 Task: Find connections with filter location North Cowichan with filter topic #Mentoringwith filter profile language French with filter current company ETeam with filter school Rajeev Institute of Technology, HASSAN with filter industry Cable and Satellite Programming with filter service category Real Estate Appraisal with filter keywords title Preschool Teacher
Action: Mouse moved to (276, 358)
Screenshot: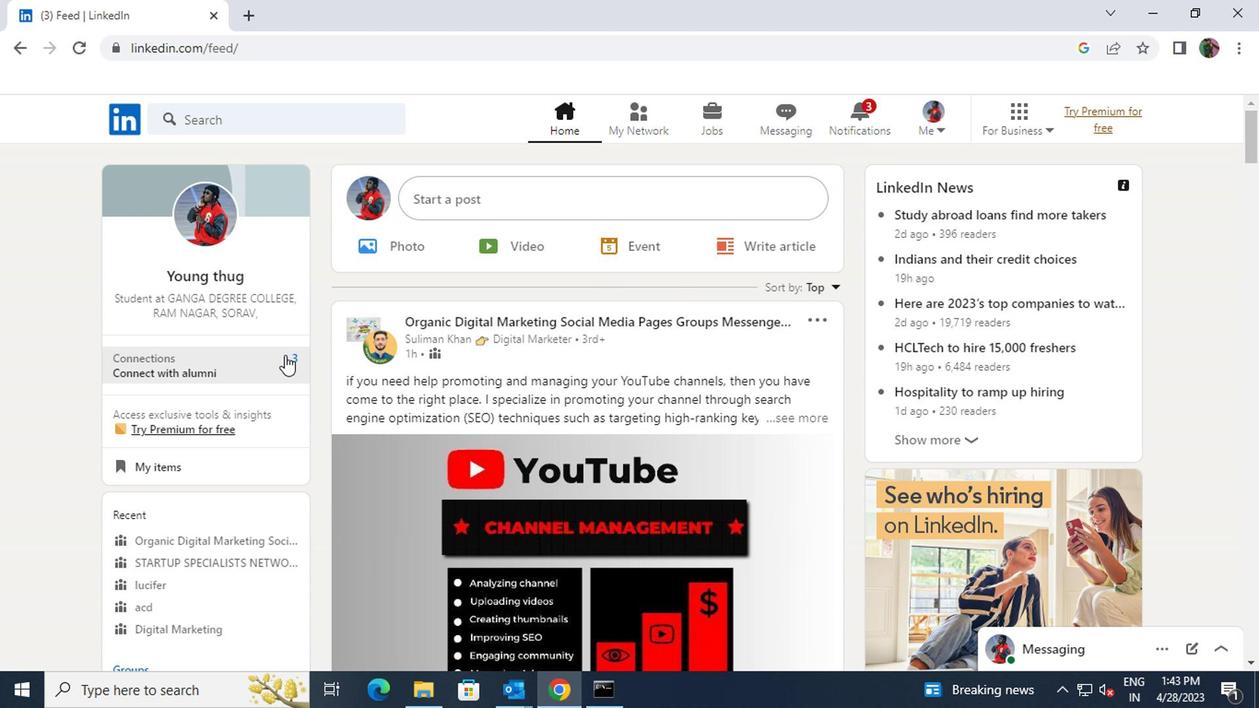 
Action: Mouse pressed left at (276, 358)
Screenshot: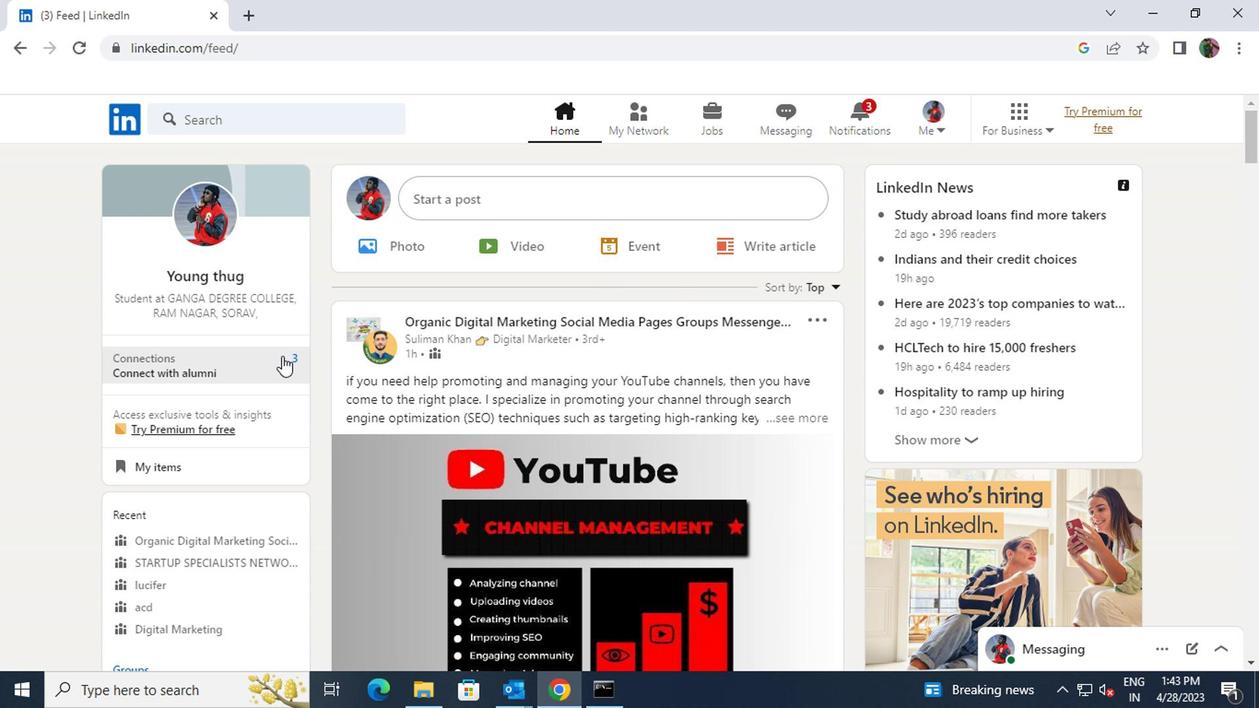 
Action: Mouse moved to (340, 226)
Screenshot: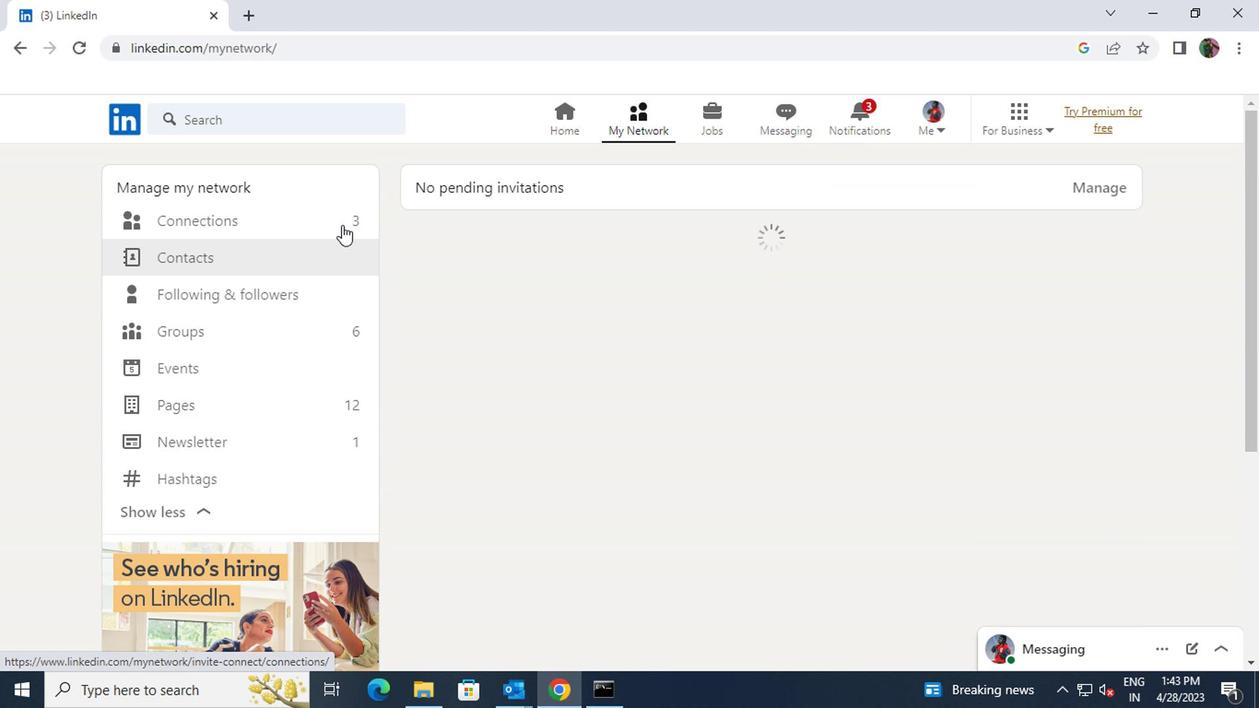 
Action: Mouse pressed left at (340, 226)
Screenshot: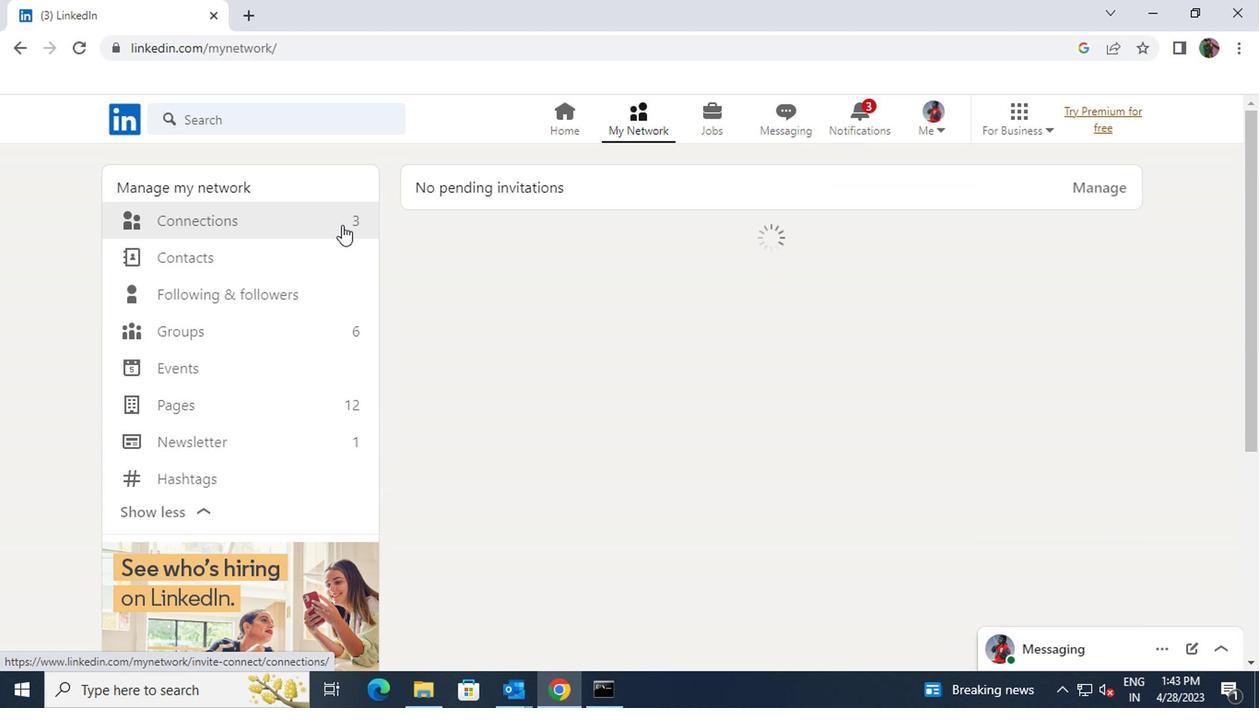 
Action: Mouse moved to (740, 229)
Screenshot: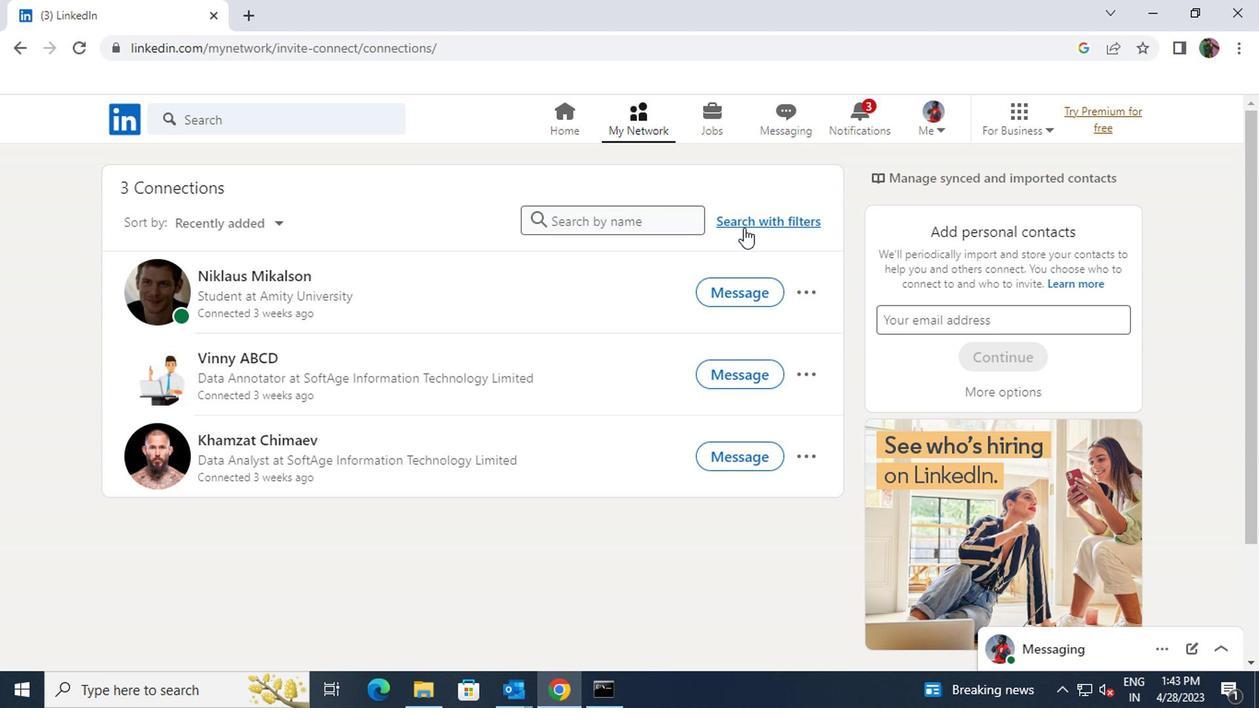 
Action: Mouse pressed left at (740, 229)
Screenshot: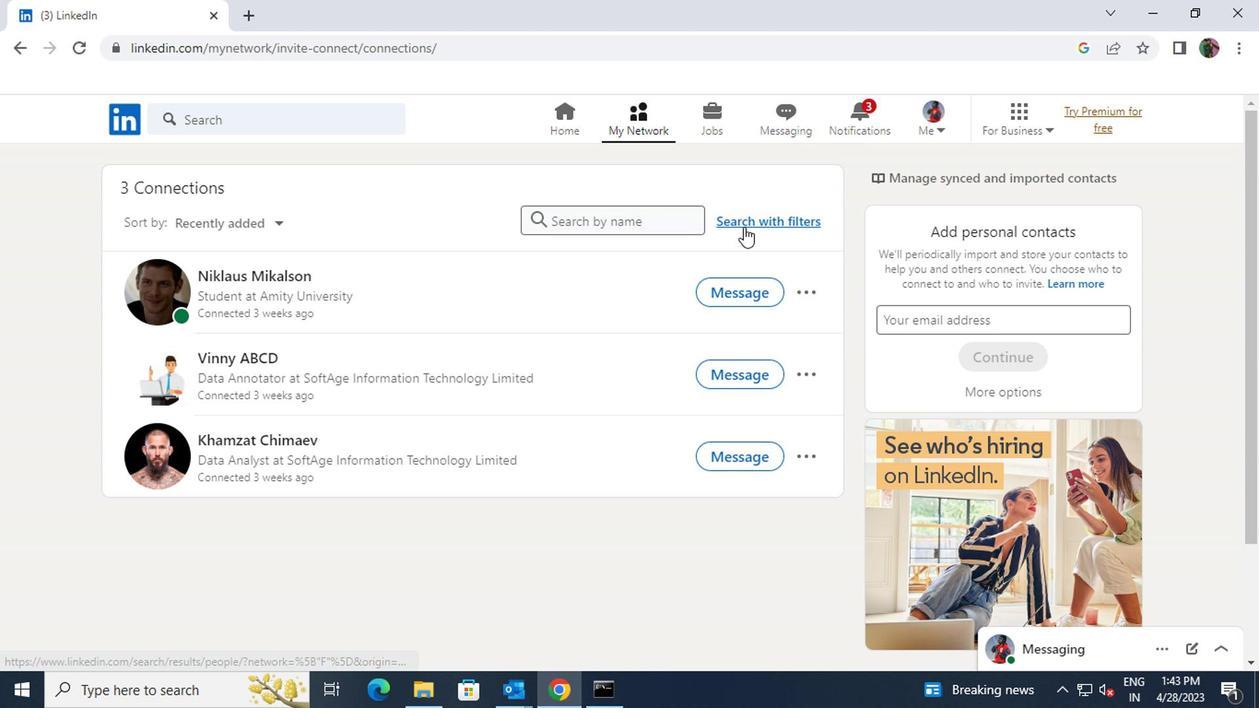 
Action: Mouse moved to (696, 177)
Screenshot: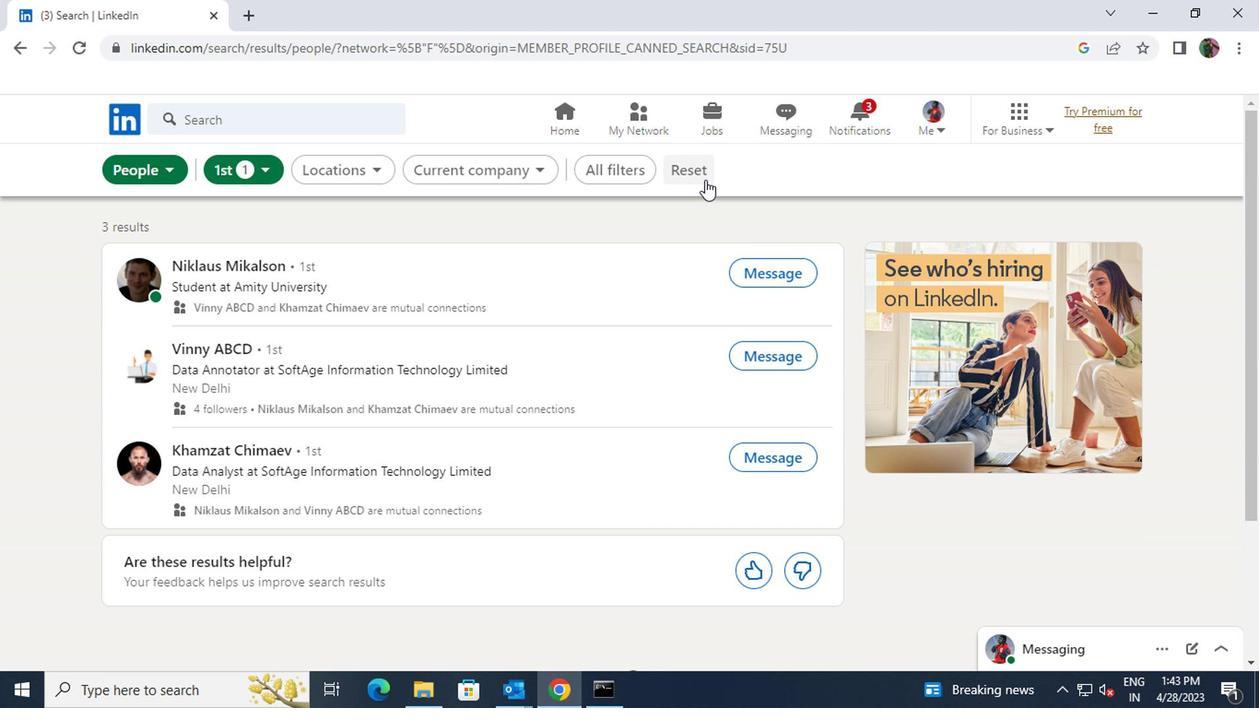 
Action: Mouse pressed left at (696, 177)
Screenshot: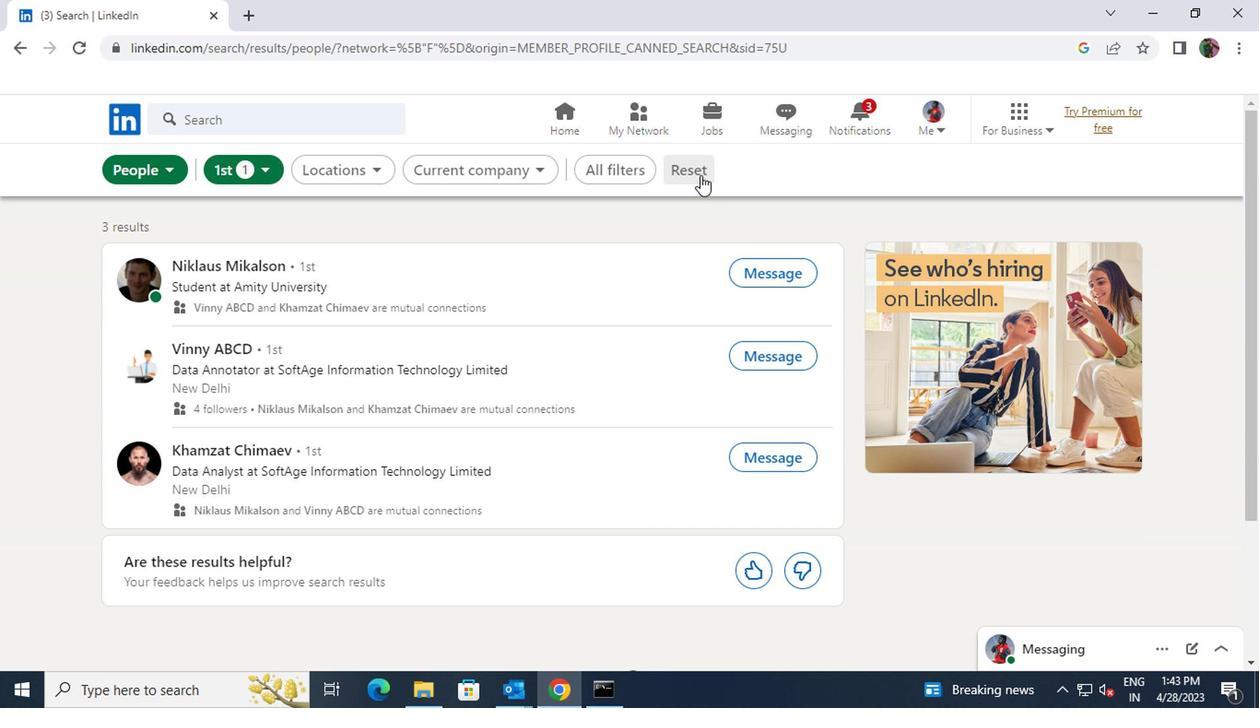 
Action: Mouse moved to (668, 176)
Screenshot: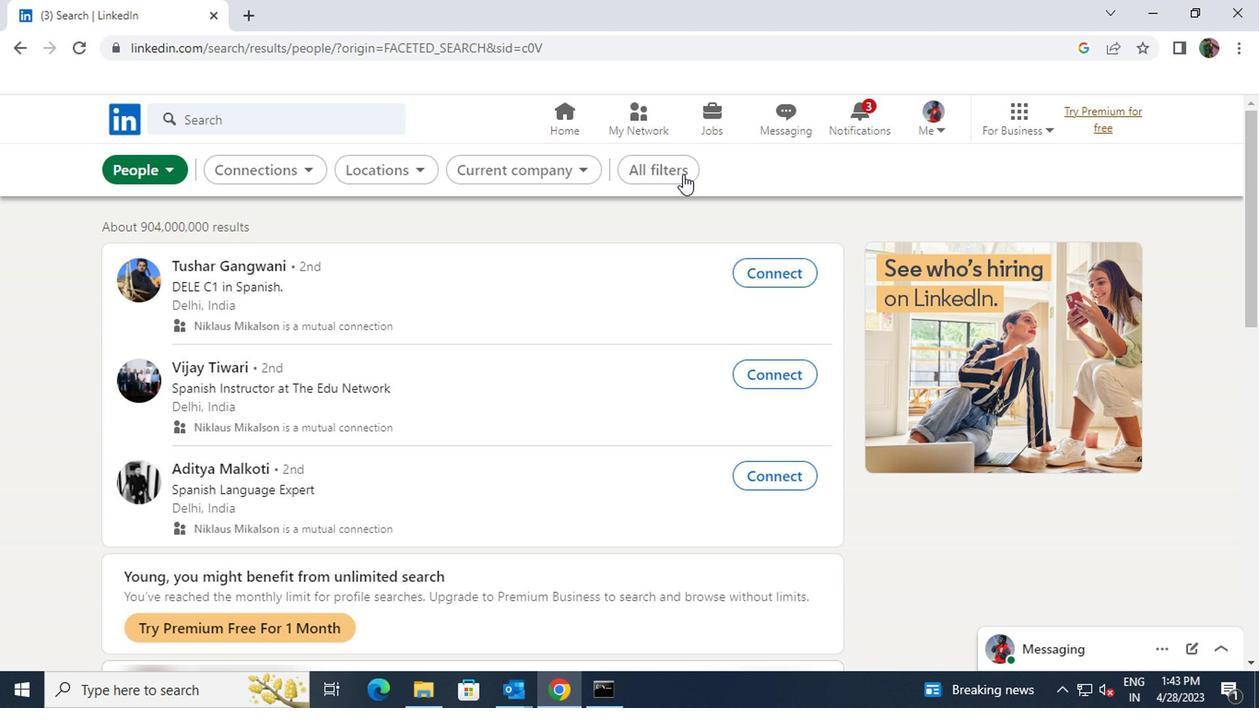 
Action: Mouse pressed left at (668, 176)
Screenshot: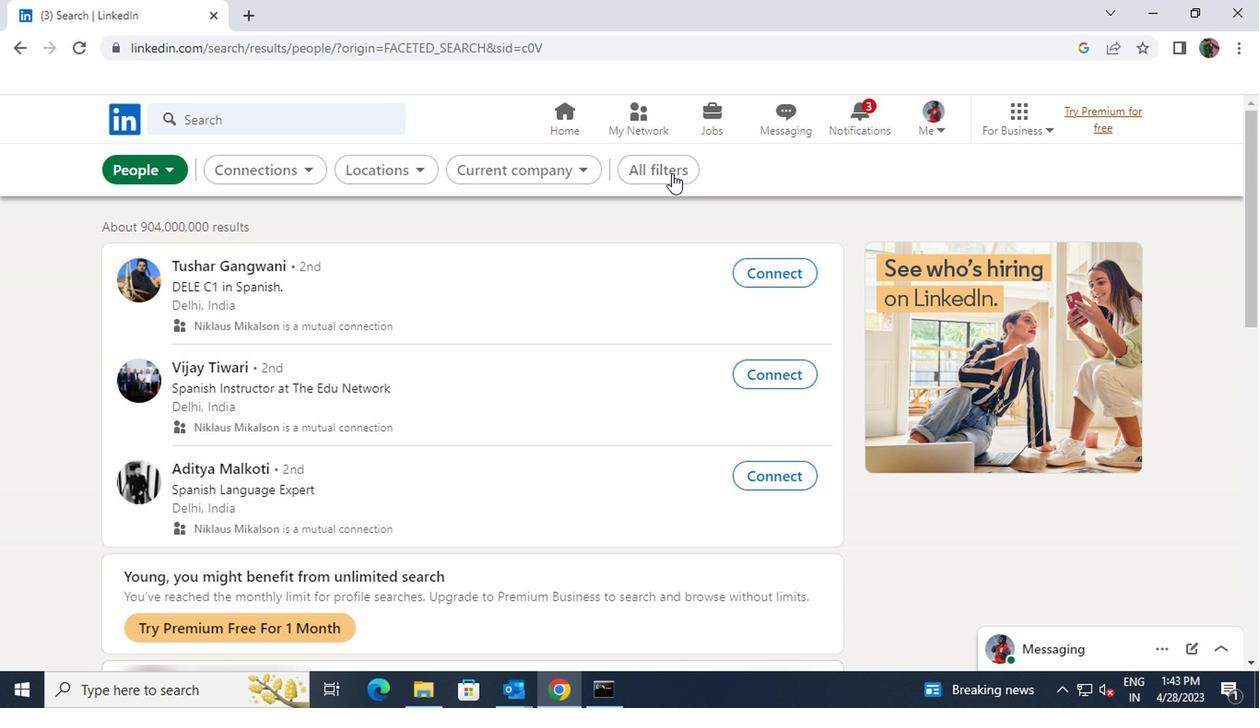 
Action: Mouse moved to (994, 423)
Screenshot: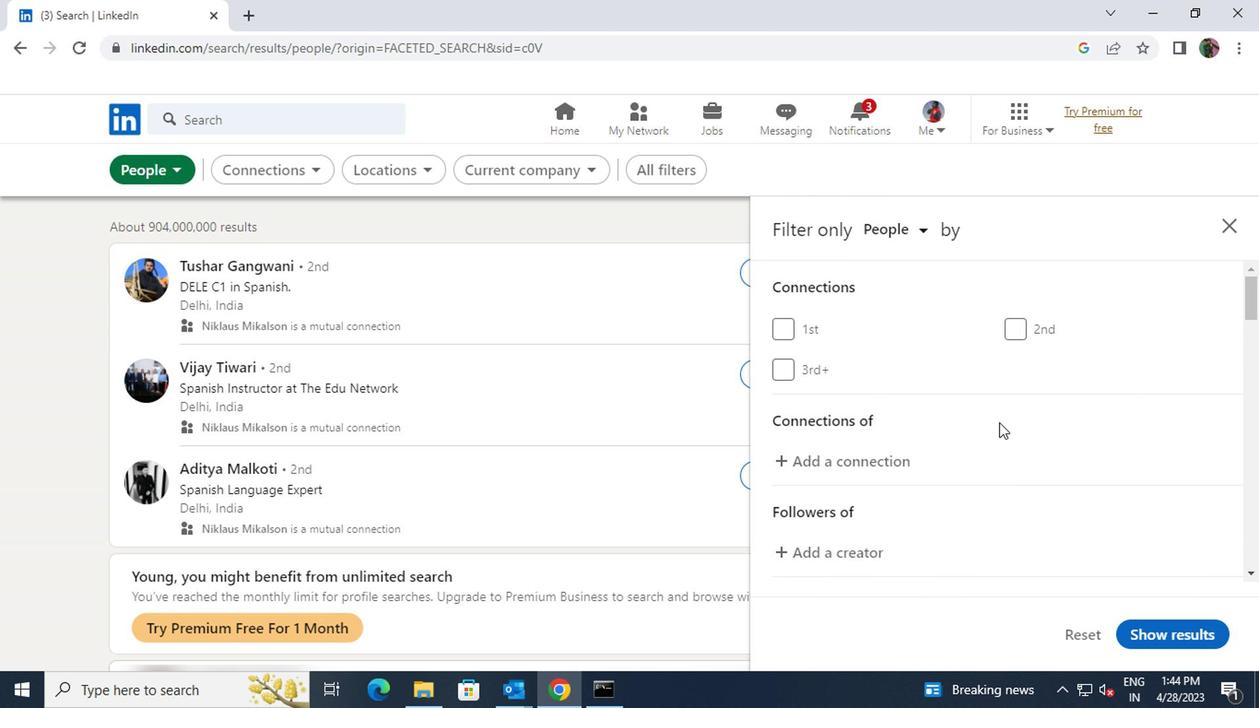 
Action: Mouse scrolled (994, 423) with delta (0, 0)
Screenshot: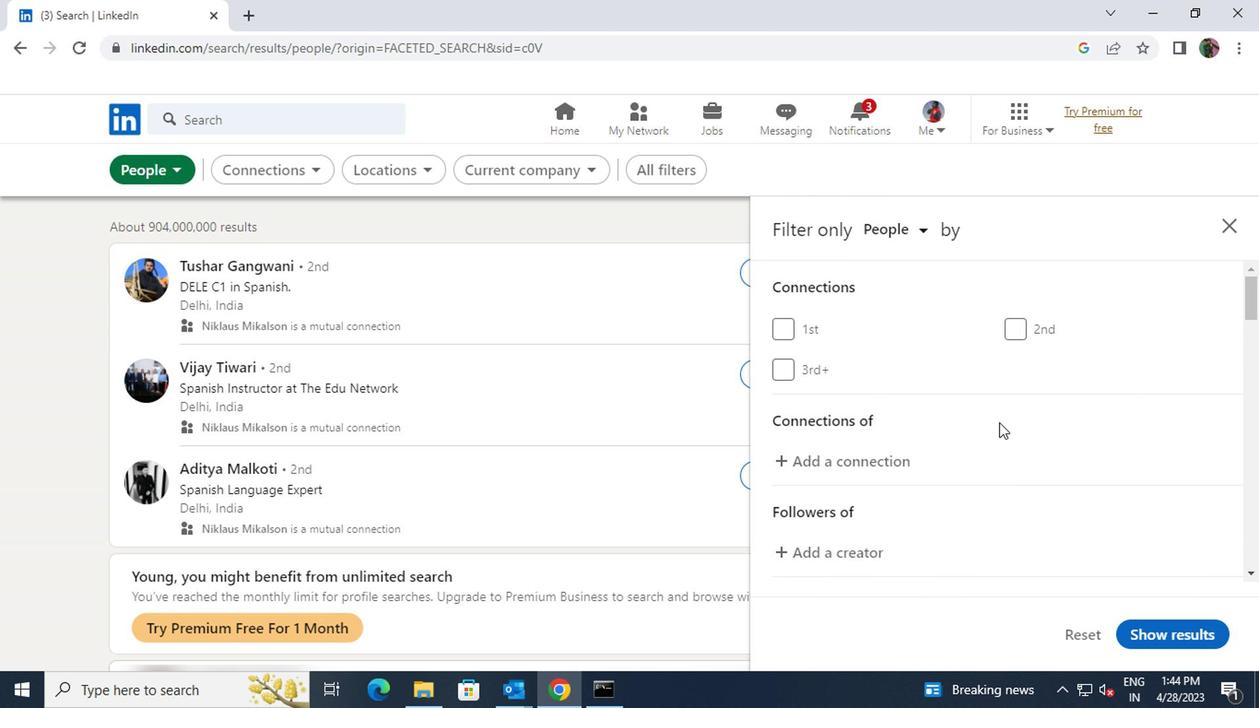 
Action: Mouse scrolled (994, 423) with delta (0, 0)
Screenshot: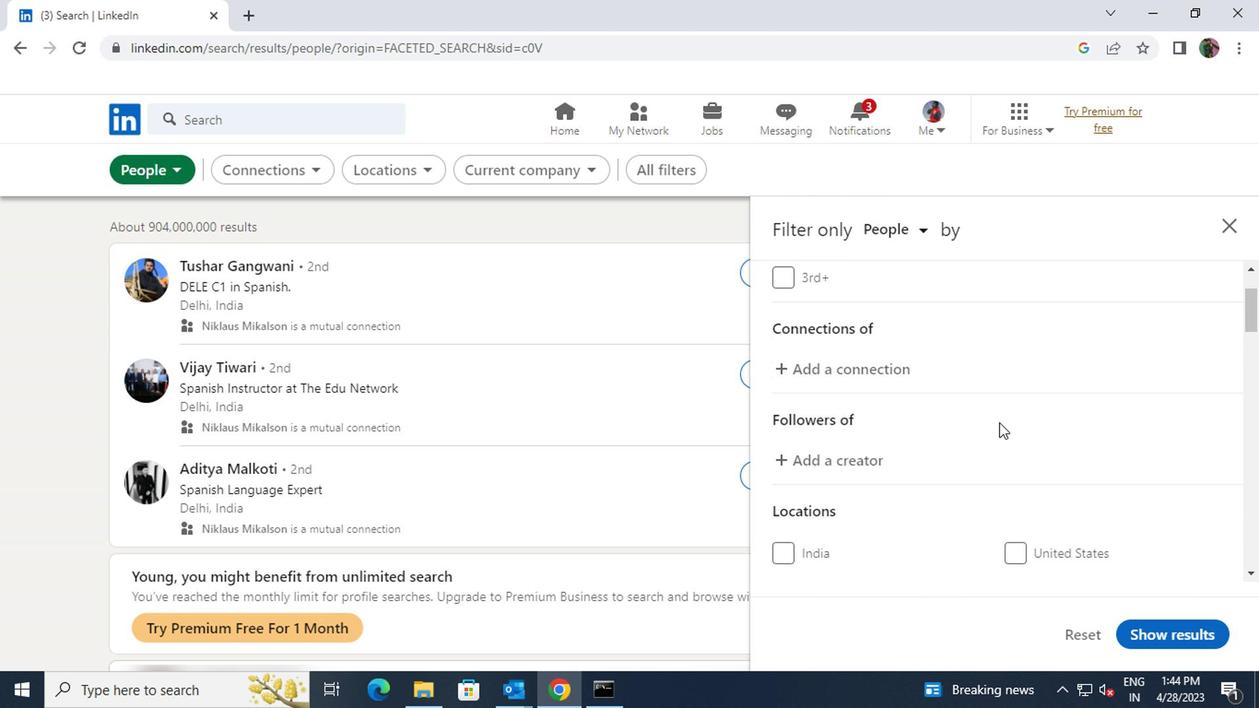 
Action: Mouse scrolled (994, 423) with delta (0, 0)
Screenshot: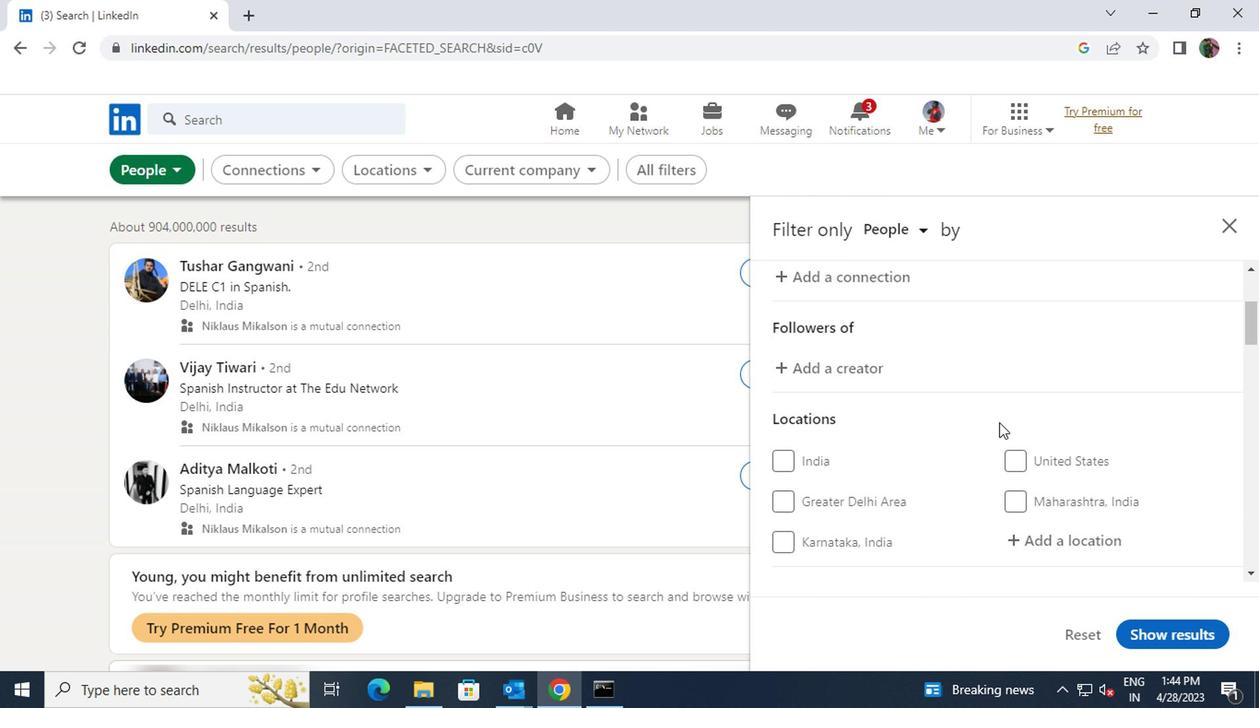 
Action: Mouse moved to (1016, 448)
Screenshot: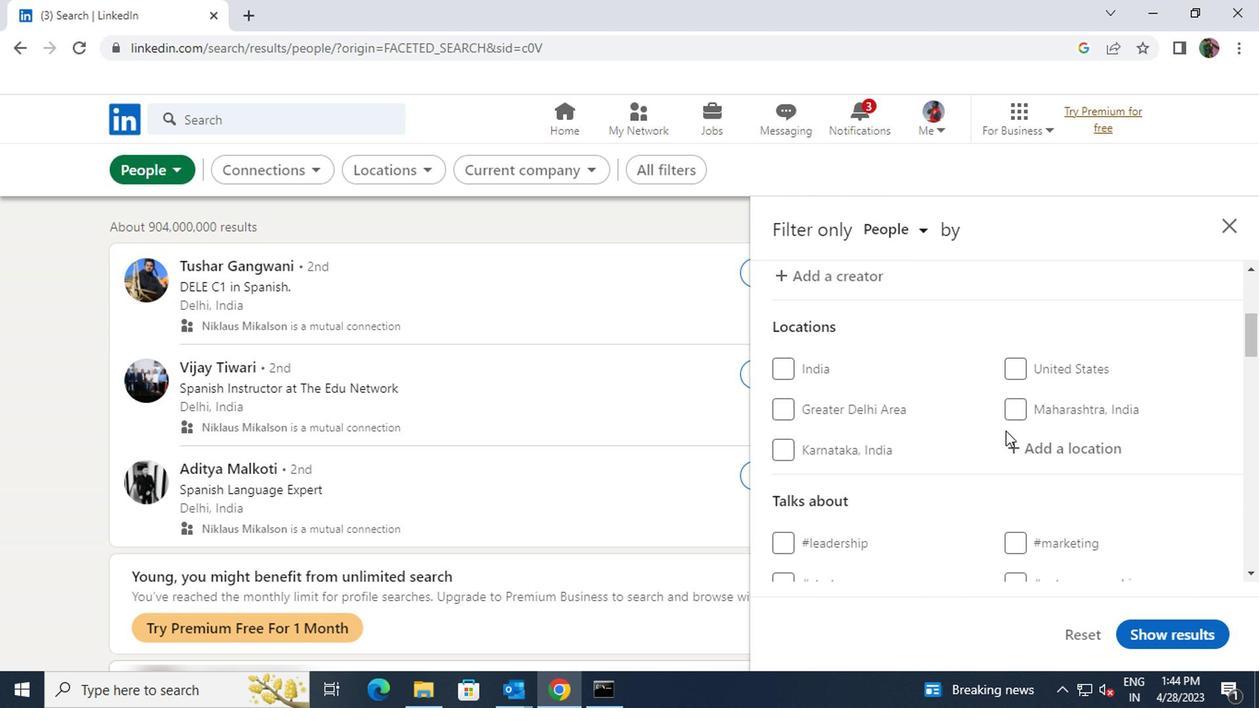 
Action: Mouse pressed left at (1016, 448)
Screenshot: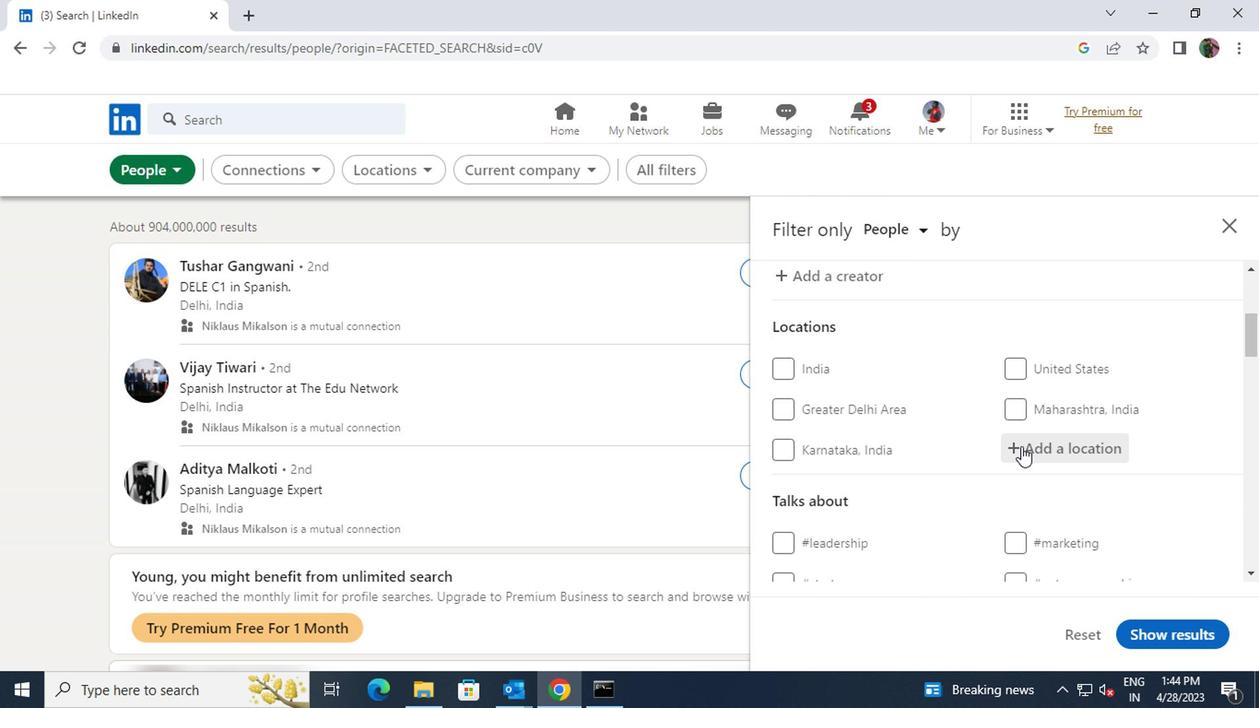
Action: Key pressed <Key.shift>NORTH<Key.space>COWIC
Screenshot: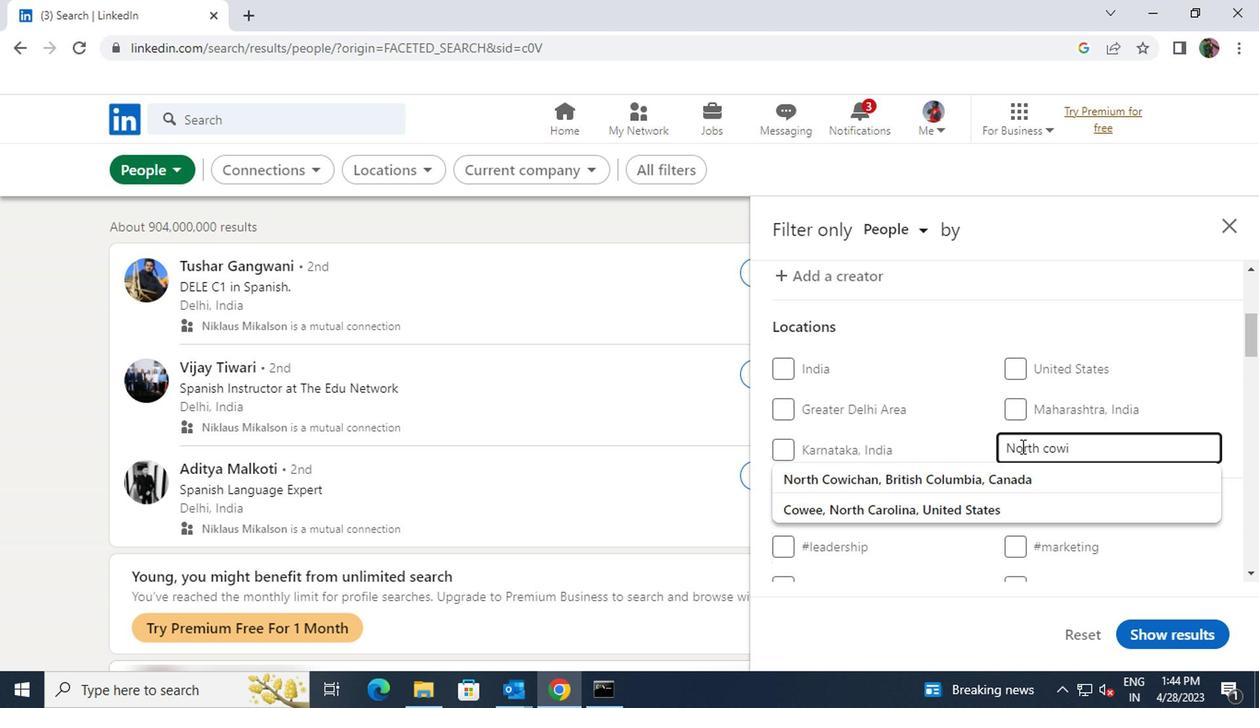 
Action: Mouse moved to (1015, 466)
Screenshot: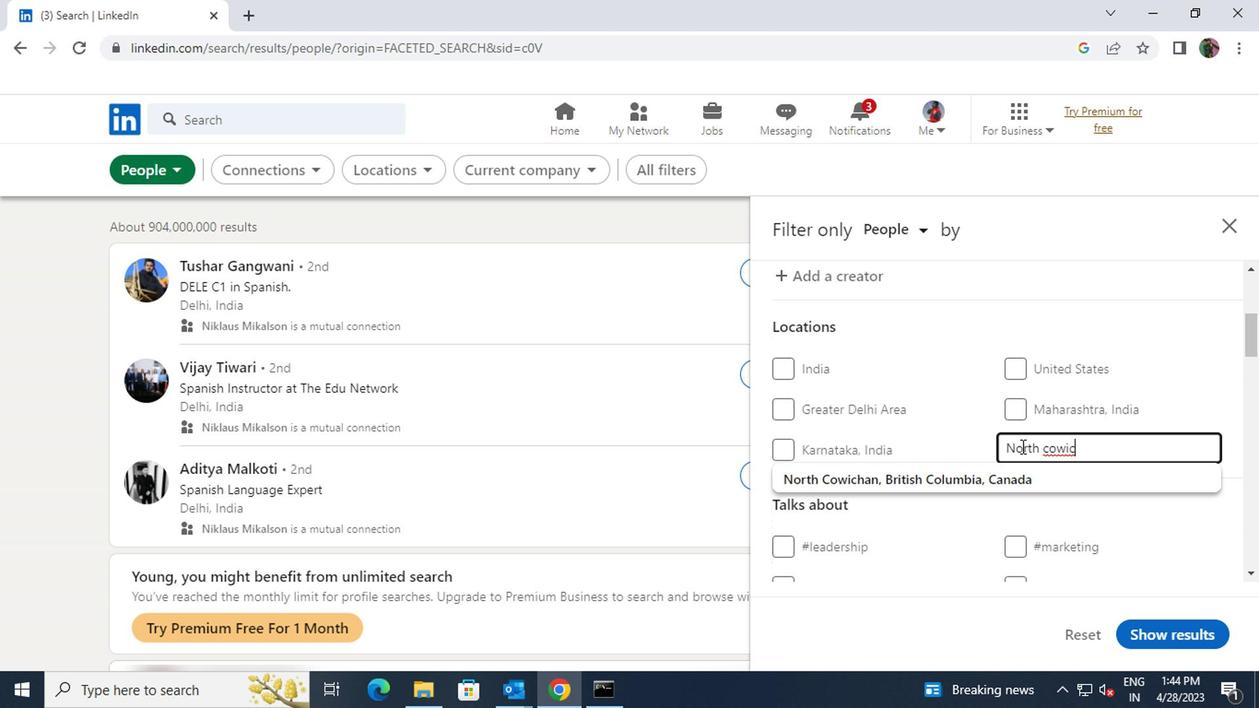 
Action: Mouse pressed left at (1015, 466)
Screenshot: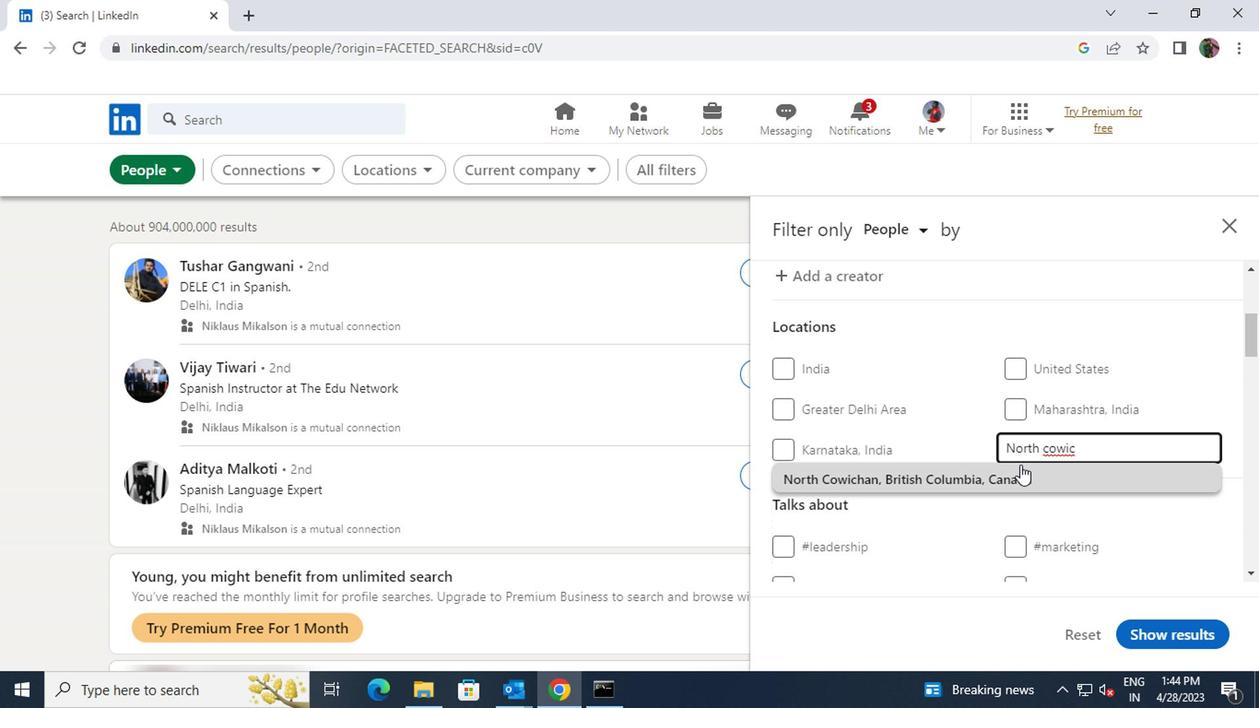 
Action: Mouse scrolled (1015, 465) with delta (0, -1)
Screenshot: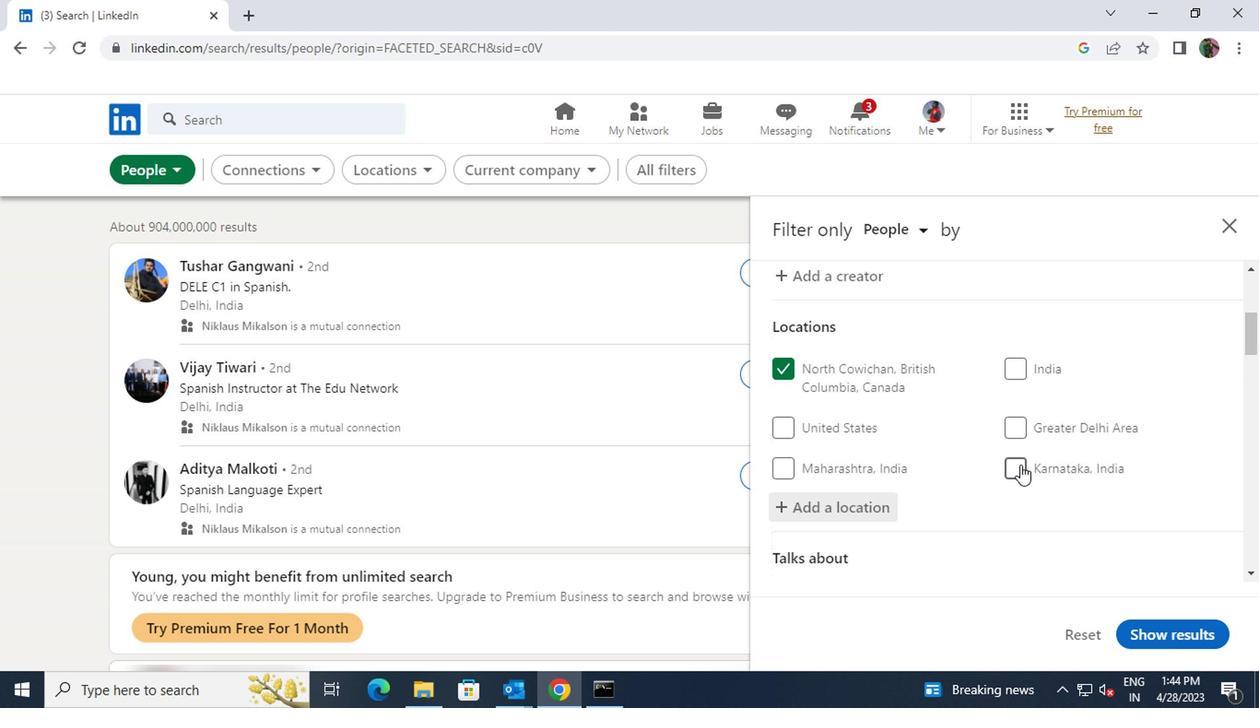 
Action: Mouse scrolled (1015, 465) with delta (0, -1)
Screenshot: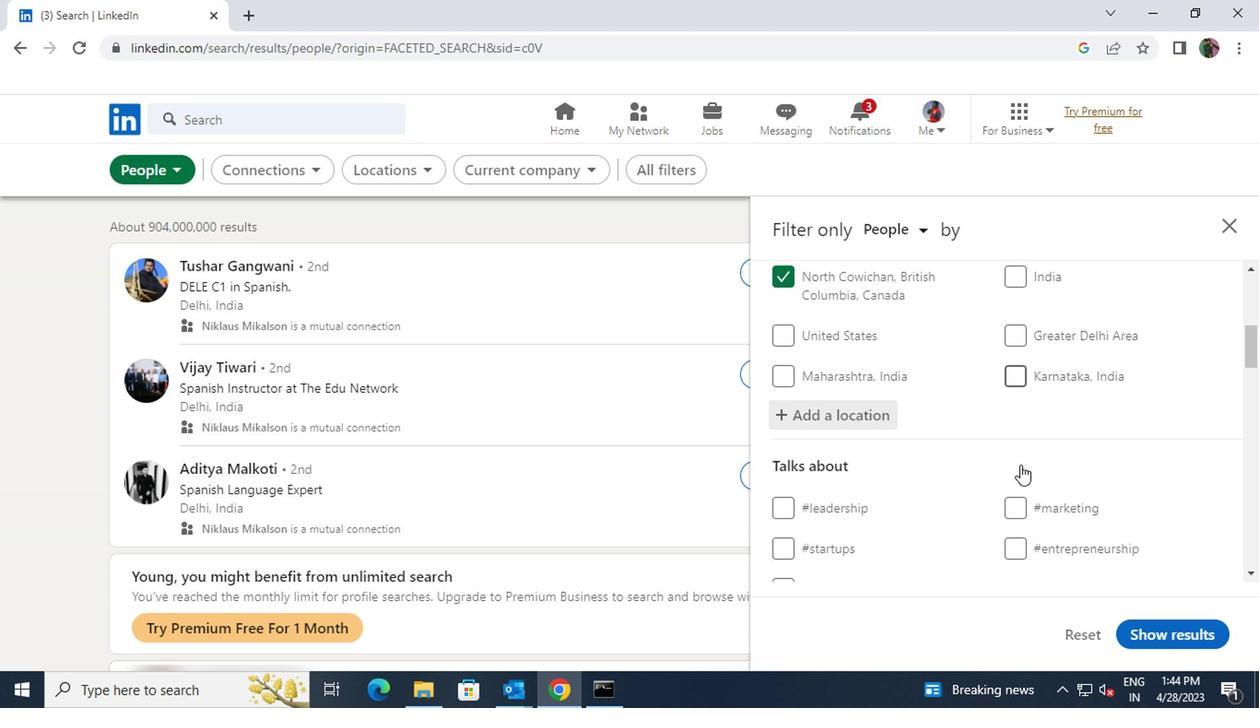 
Action: Mouse moved to (1026, 486)
Screenshot: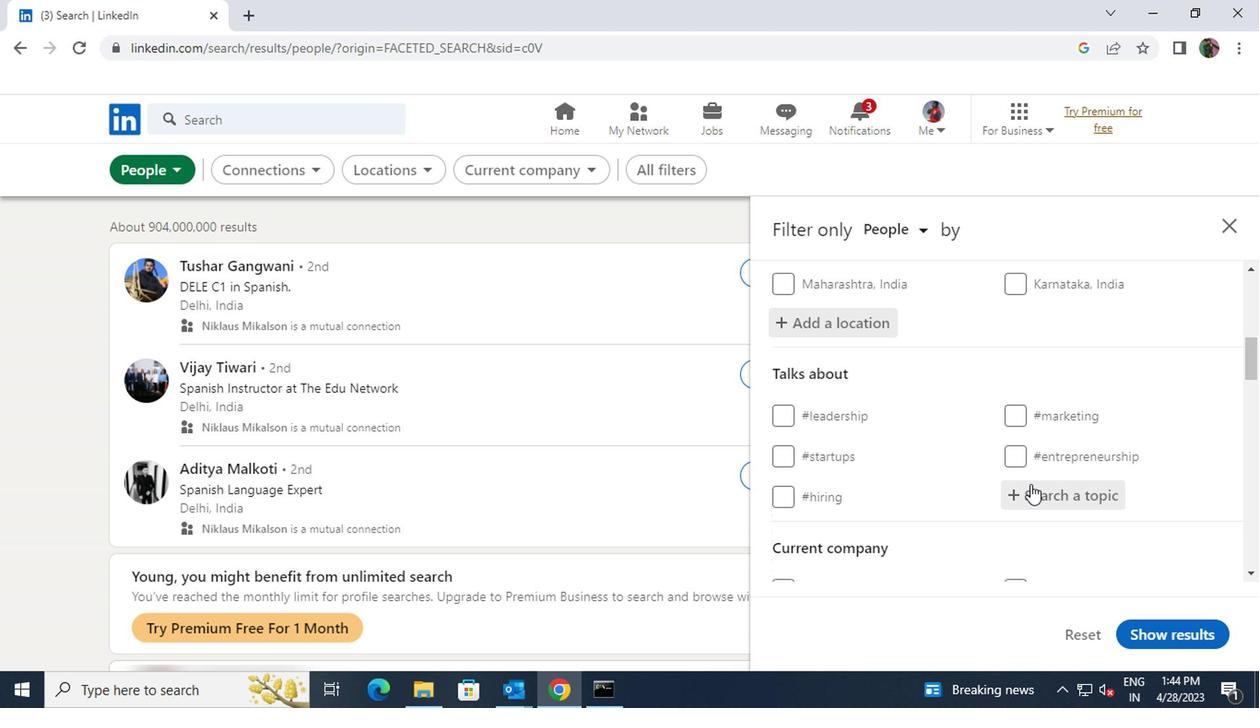 
Action: Mouse pressed left at (1026, 486)
Screenshot: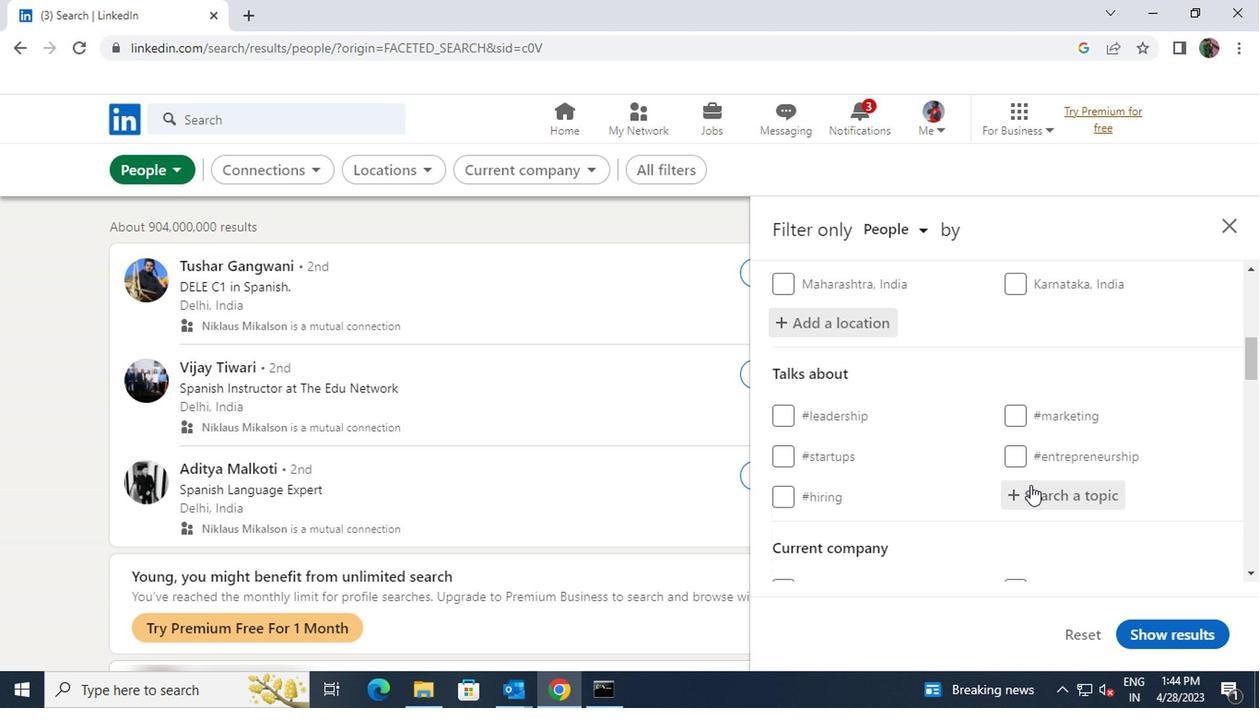 
Action: Key pressed <Key.shift>MENTORING
Screenshot: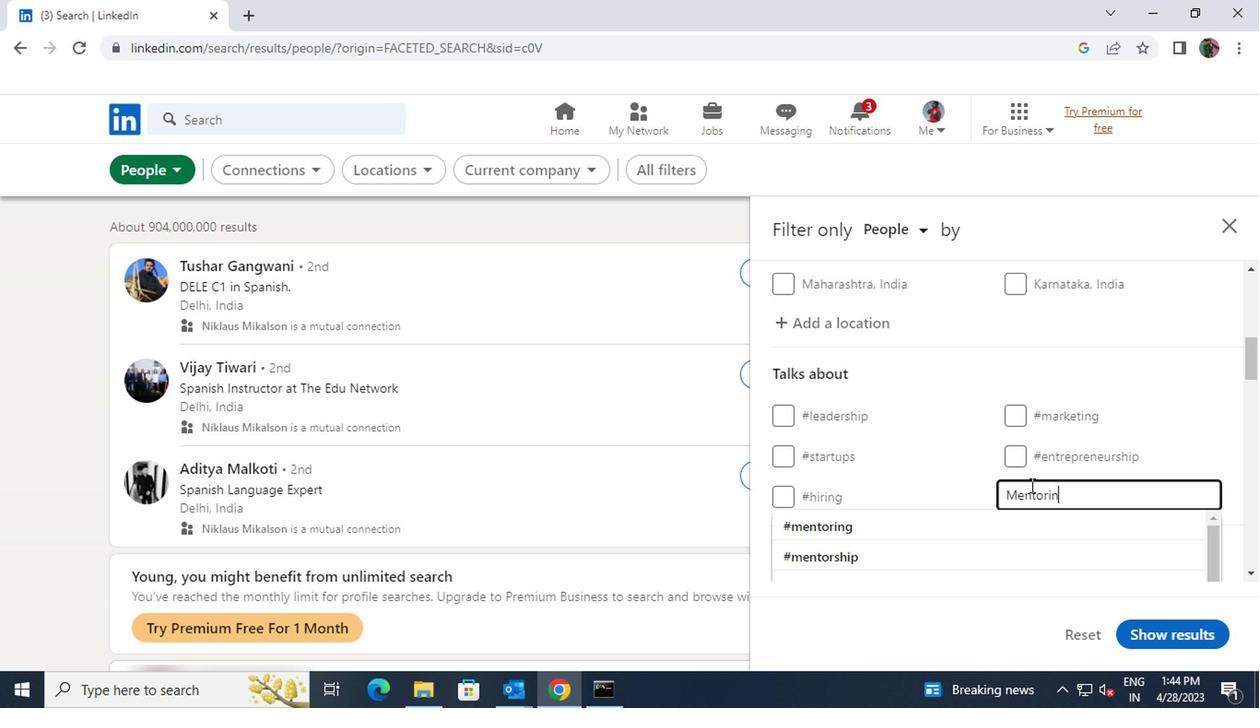 
Action: Mouse moved to (1015, 518)
Screenshot: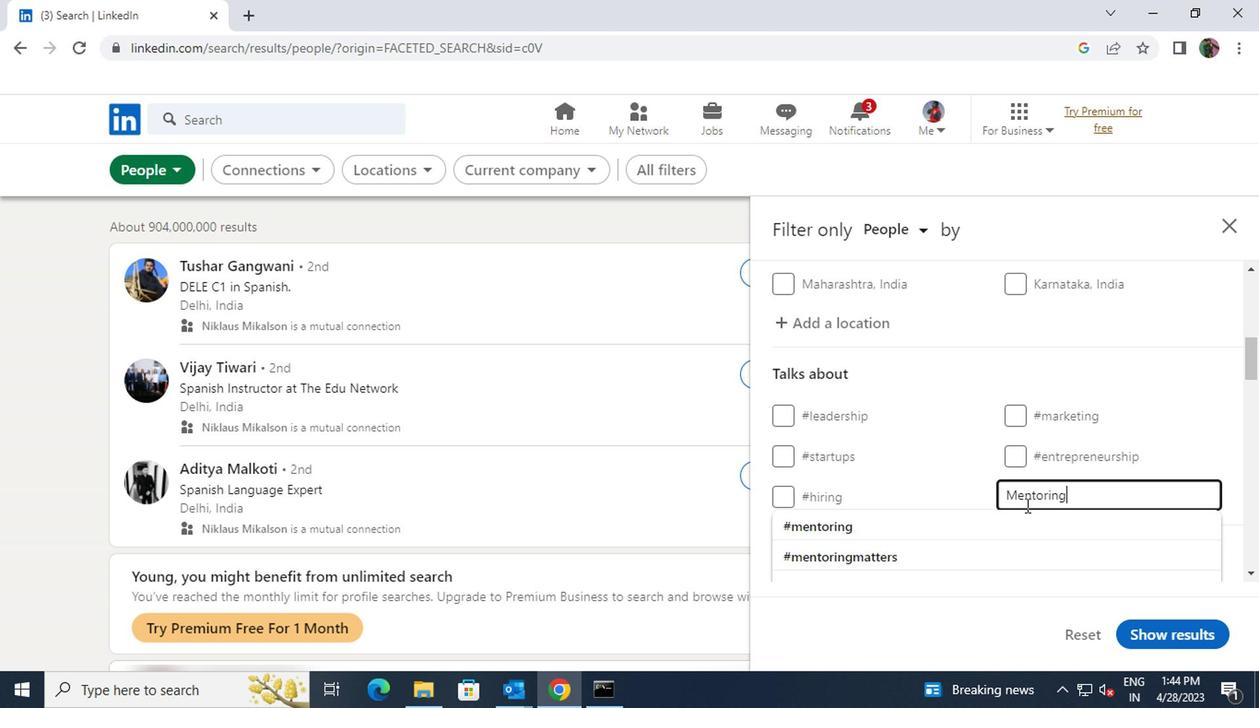 
Action: Mouse pressed left at (1015, 518)
Screenshot: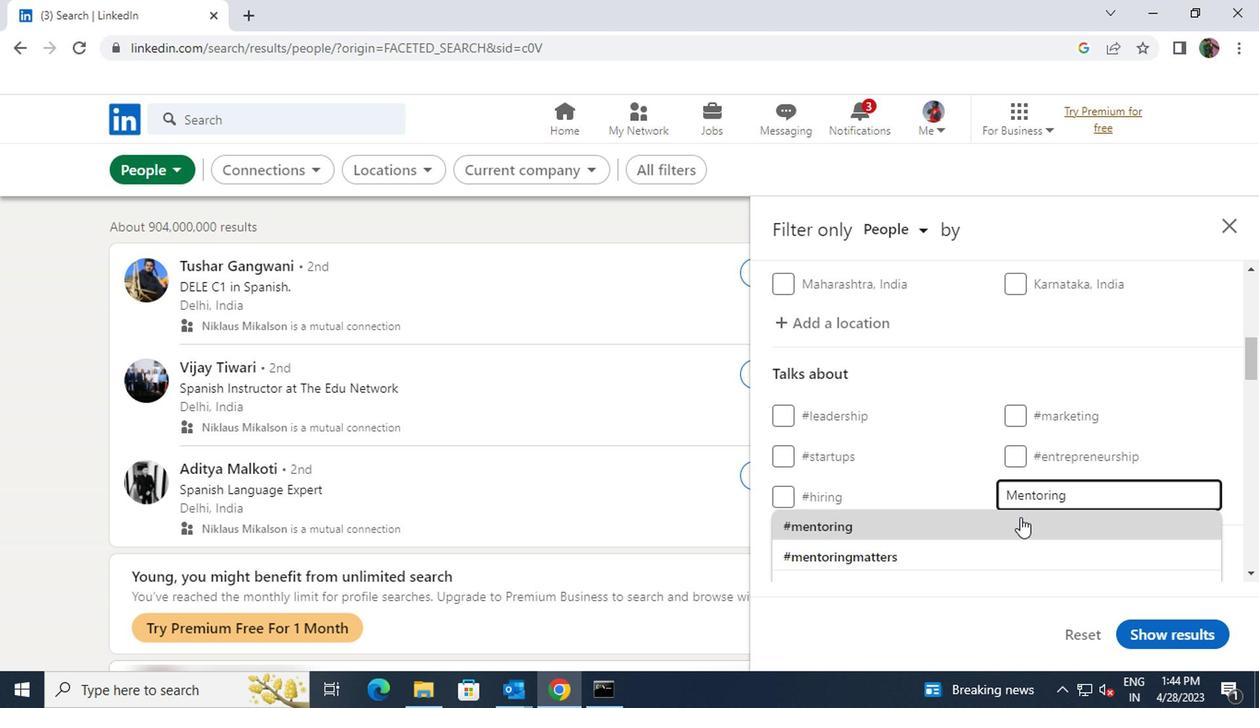 
Action: Mouse scrolled (1015, 517) with delta (0, -1)
Screenshot: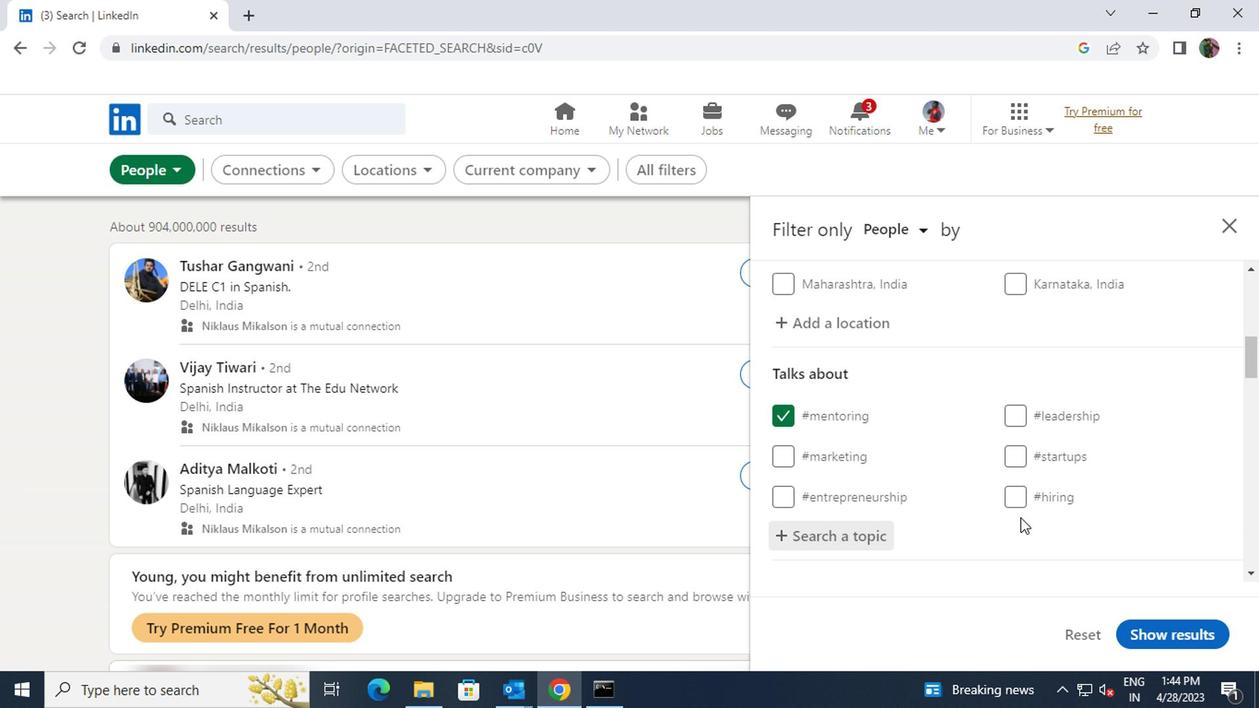
Action: Mouse scrolled (1015, 517) with delta (0, -1)
Screenshot: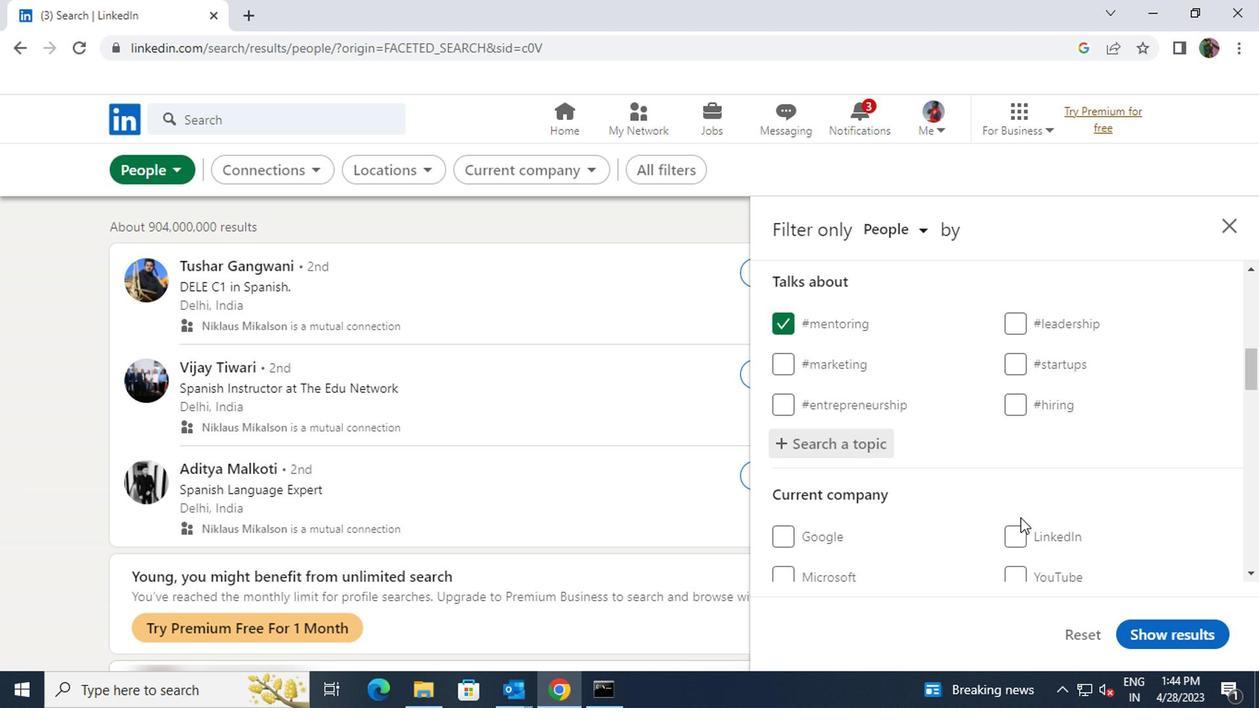 
Action: Mouse scrolled (1015, 517) with delta (0, -1)
Screenshot: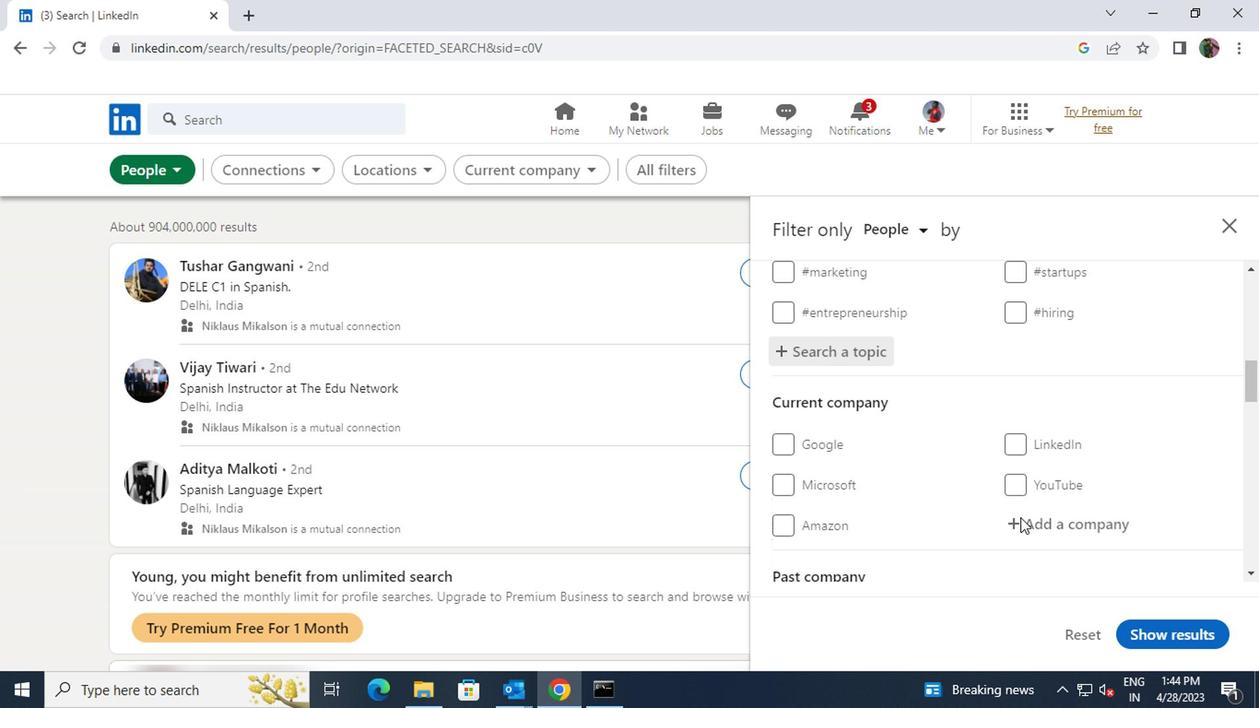 
Action: Mouse moved to (1015, 514)
Screenshot: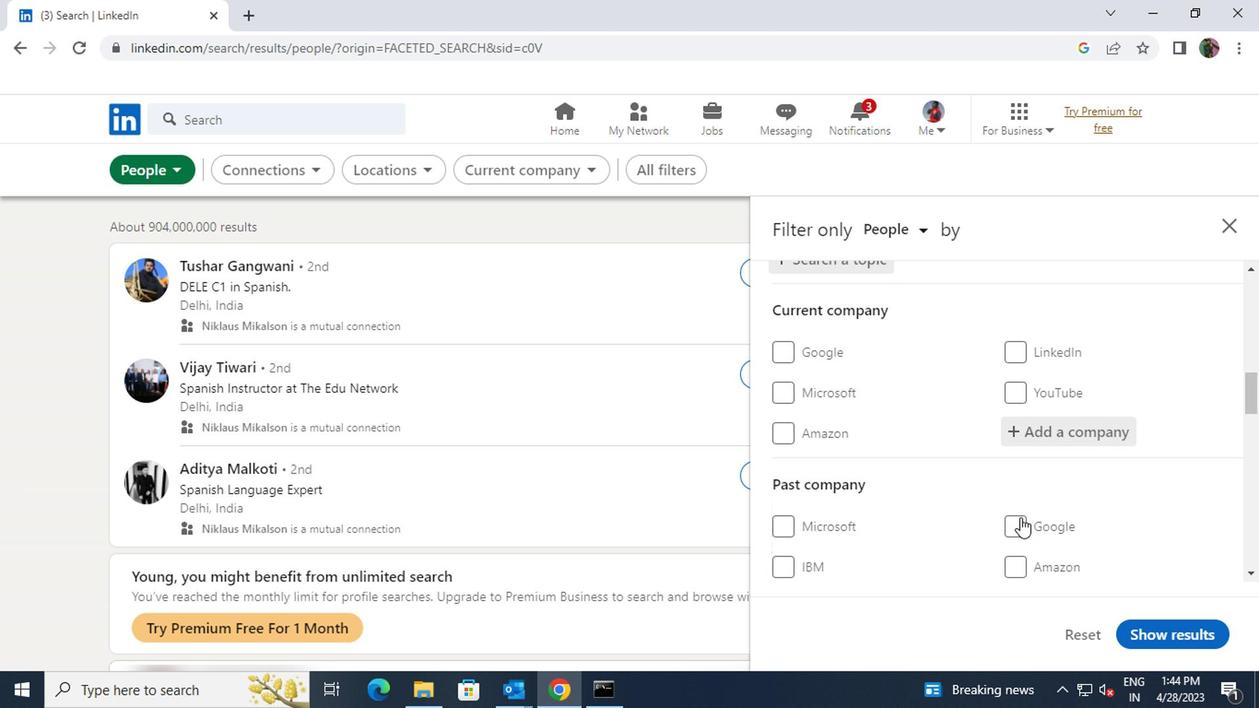 
Action: Mouse scrolled (1015, 514) with delta (0, 0)
Screenshot: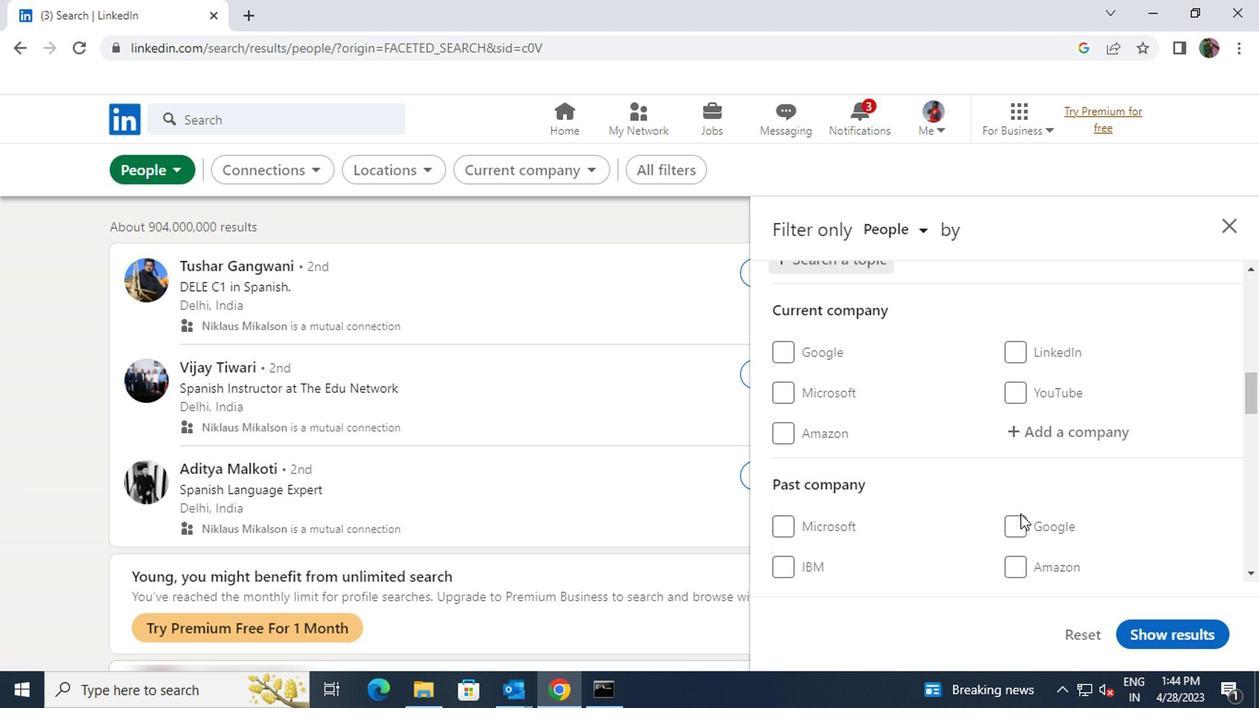 
Action: Mouse scrolled (1015, 514) with delta (0, 0)
Screenshot: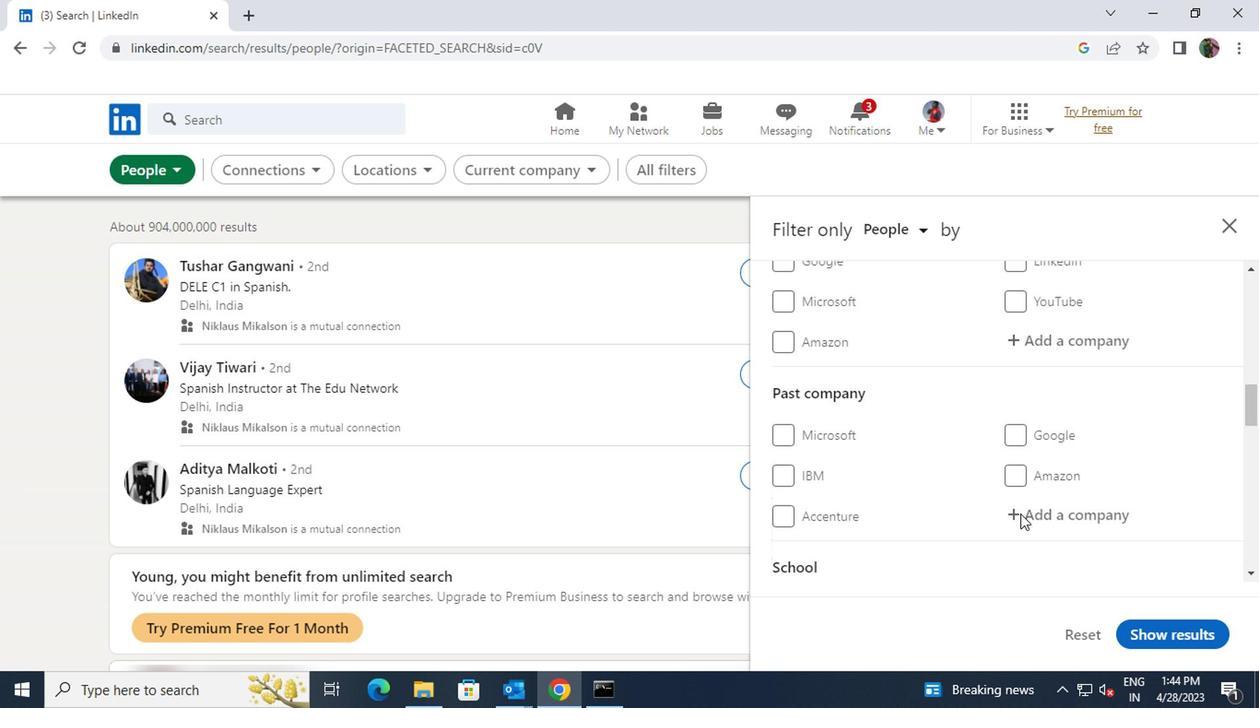 
Action: Mouse scrolled (1015, 514) with delta (0, 0)
Screenshot: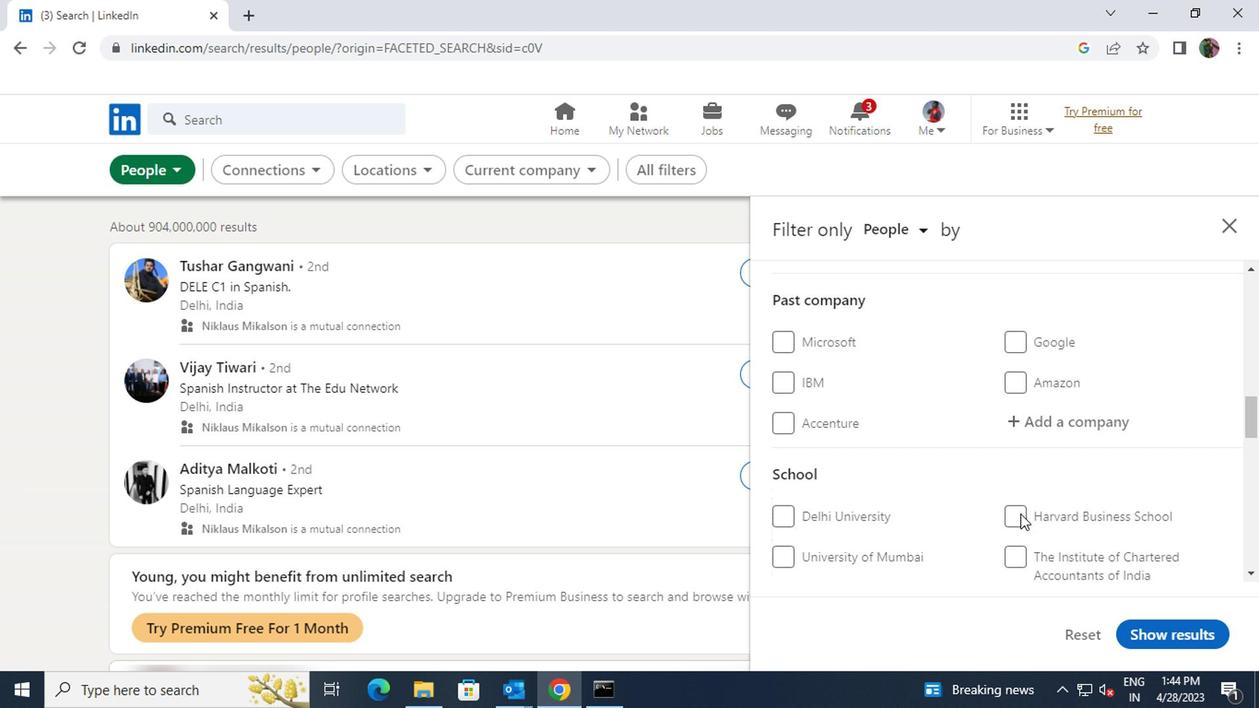 
Action: Mouse scrolled (1015, 514) with delta (0, 0)
Screenshot: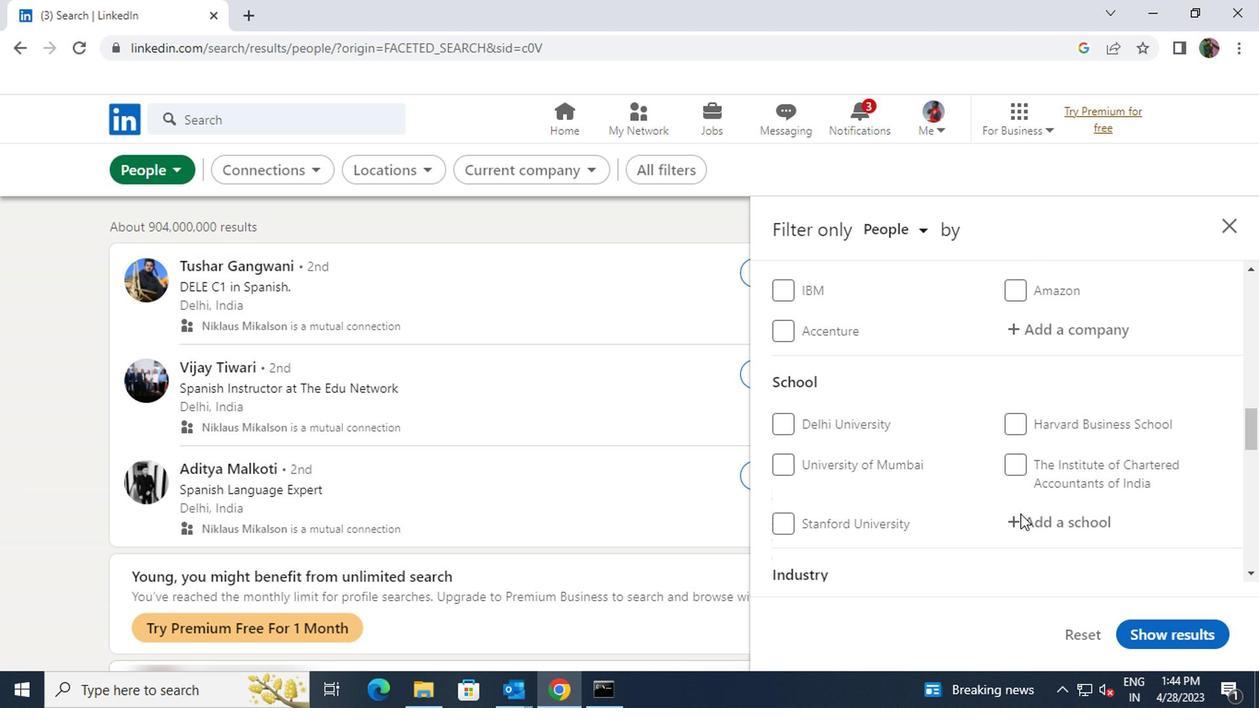 
Action: Mouse scrolled (1015, 514) with delta (0, 0)
Screenshot: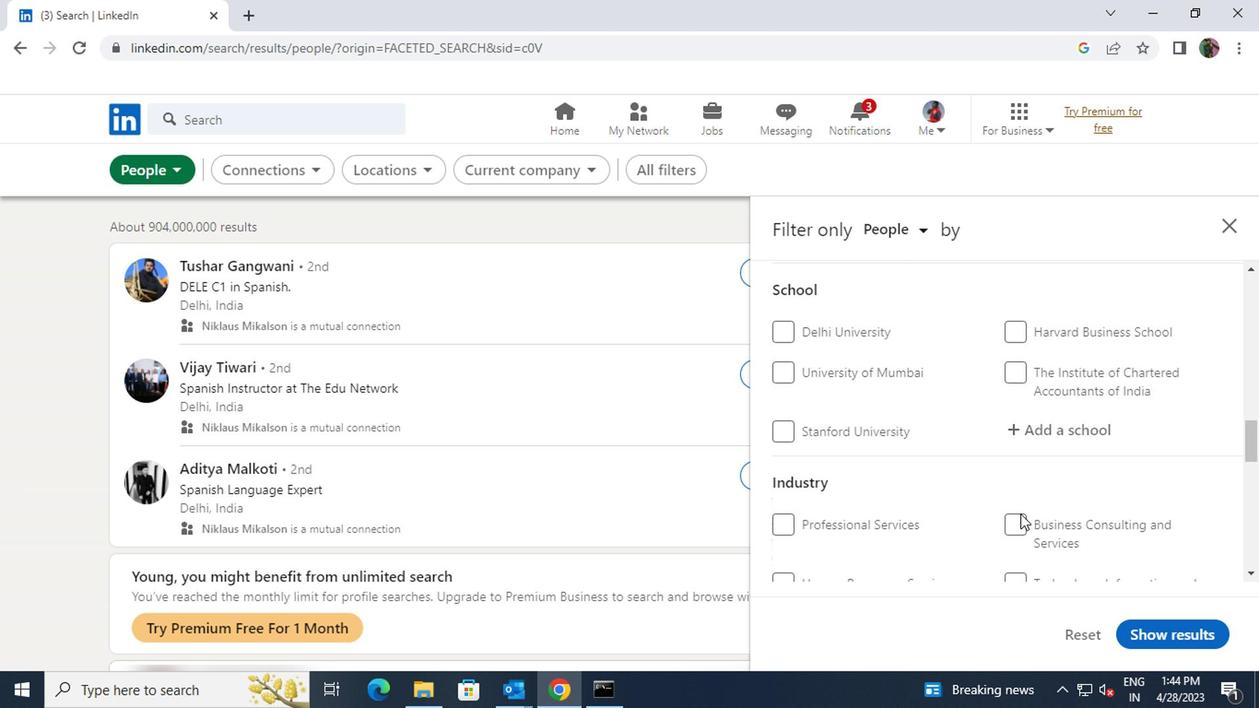 
Action: Mouse scrolled (1015, 514) with delta (0, 0)
Screenshot: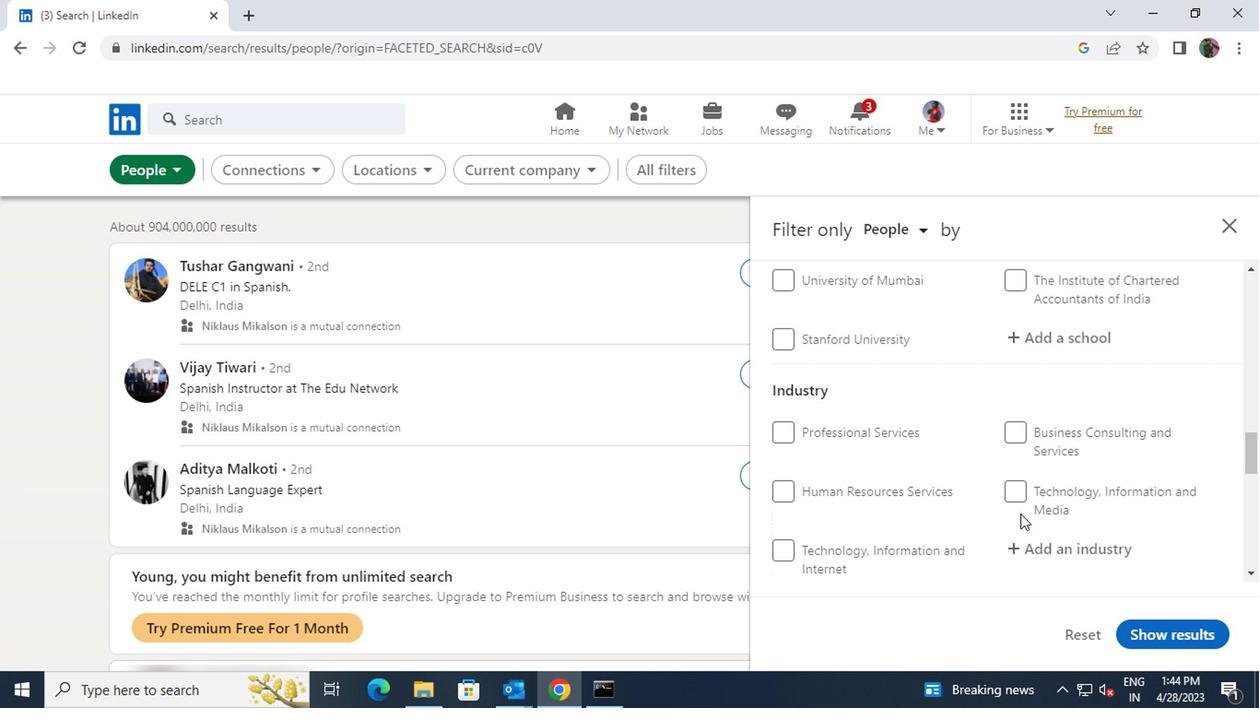
Action: Mouse scrolled (1015, 514) with delta (0, 0)
Screenshot: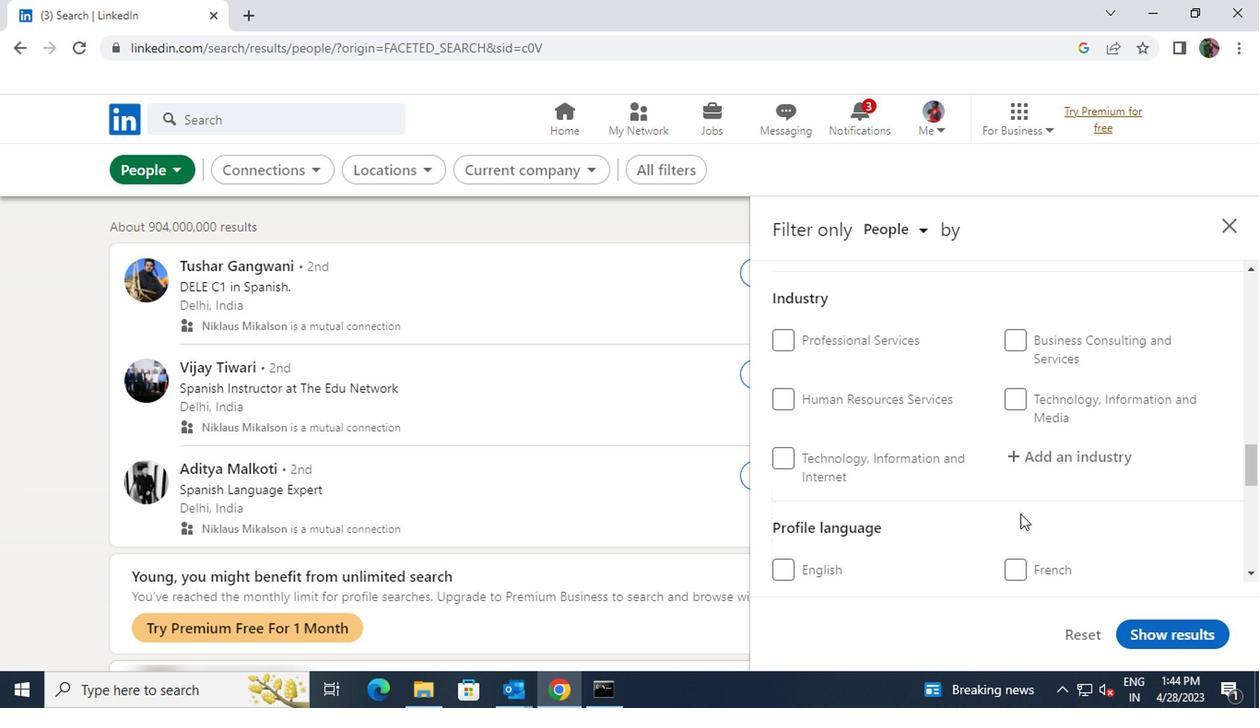 
Action: Mouse scrolled (1015, 514) with delta (0, 0)
Screenshot: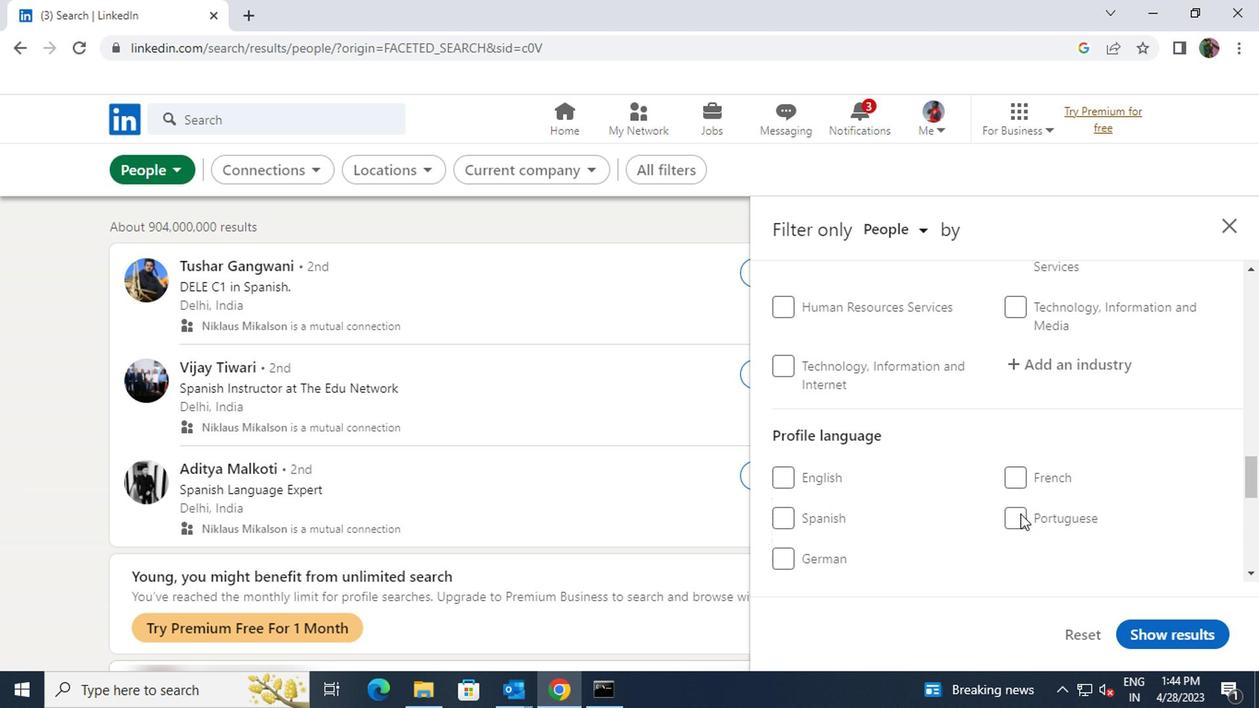 
Action: Mouse moved to (777, 387)
Screenshot: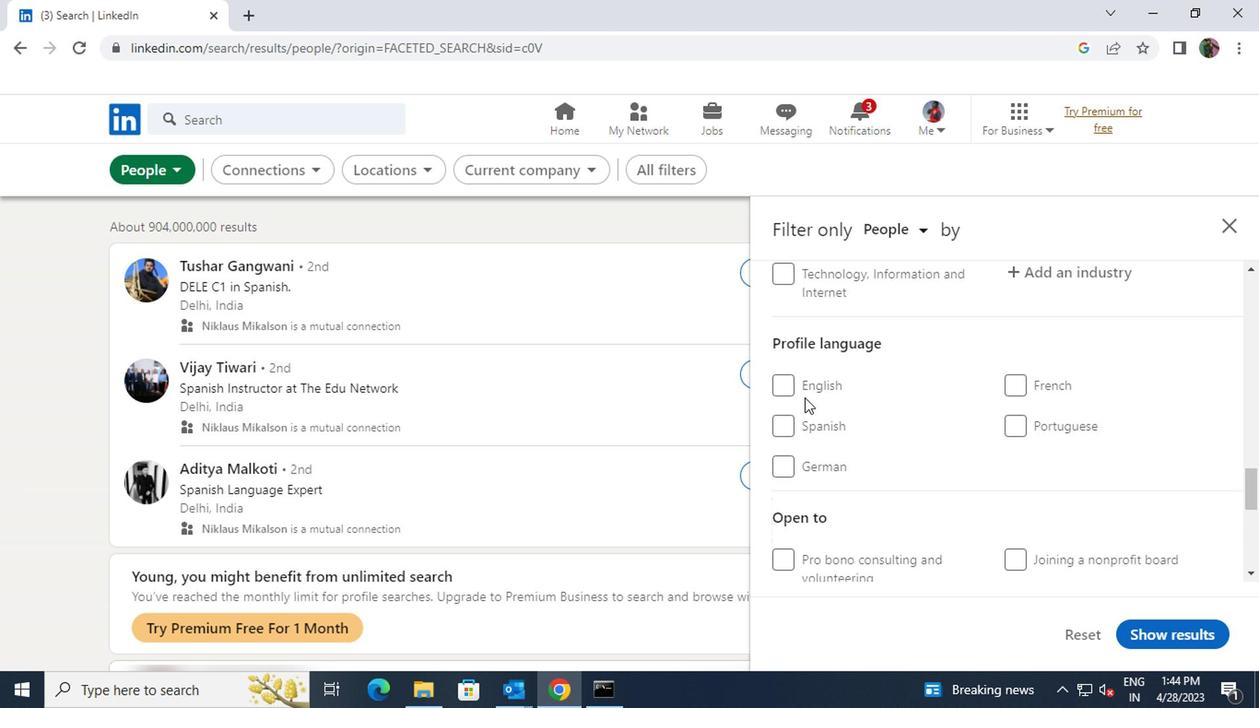
Action: Mouse pressed left at (777, 387)
Screenshot: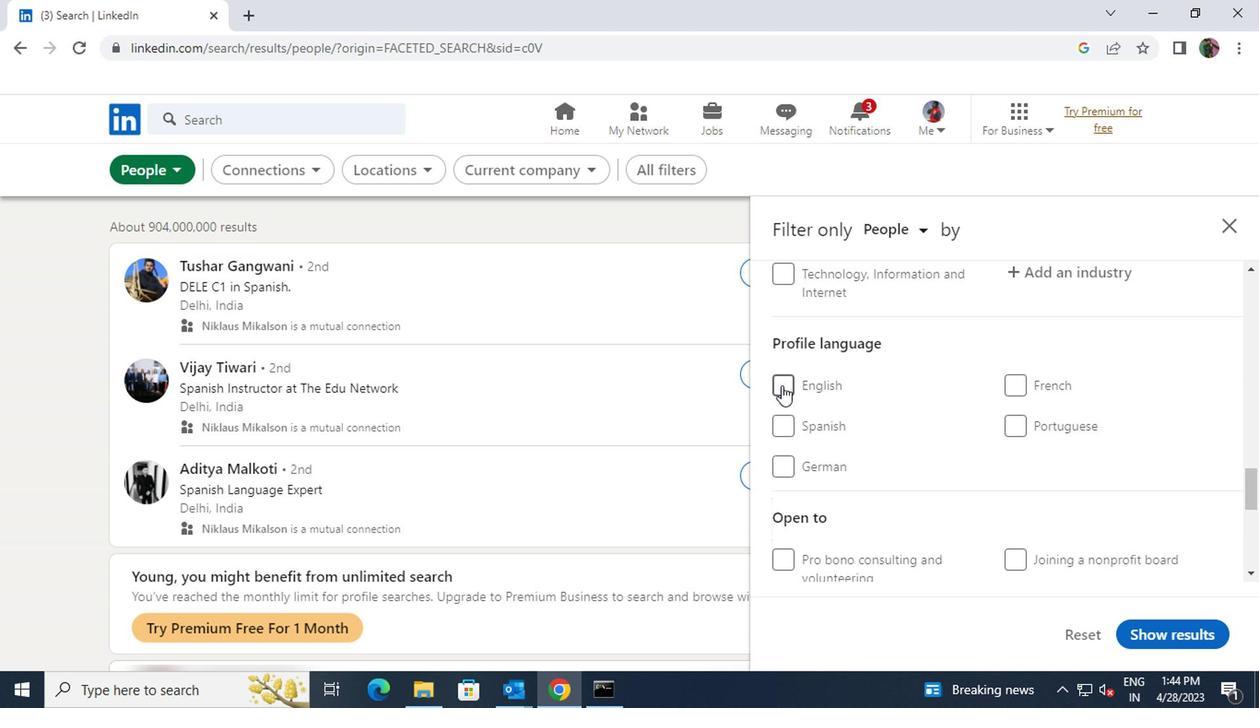 
Action: Mouse moved to (905, 450)
Screenshot: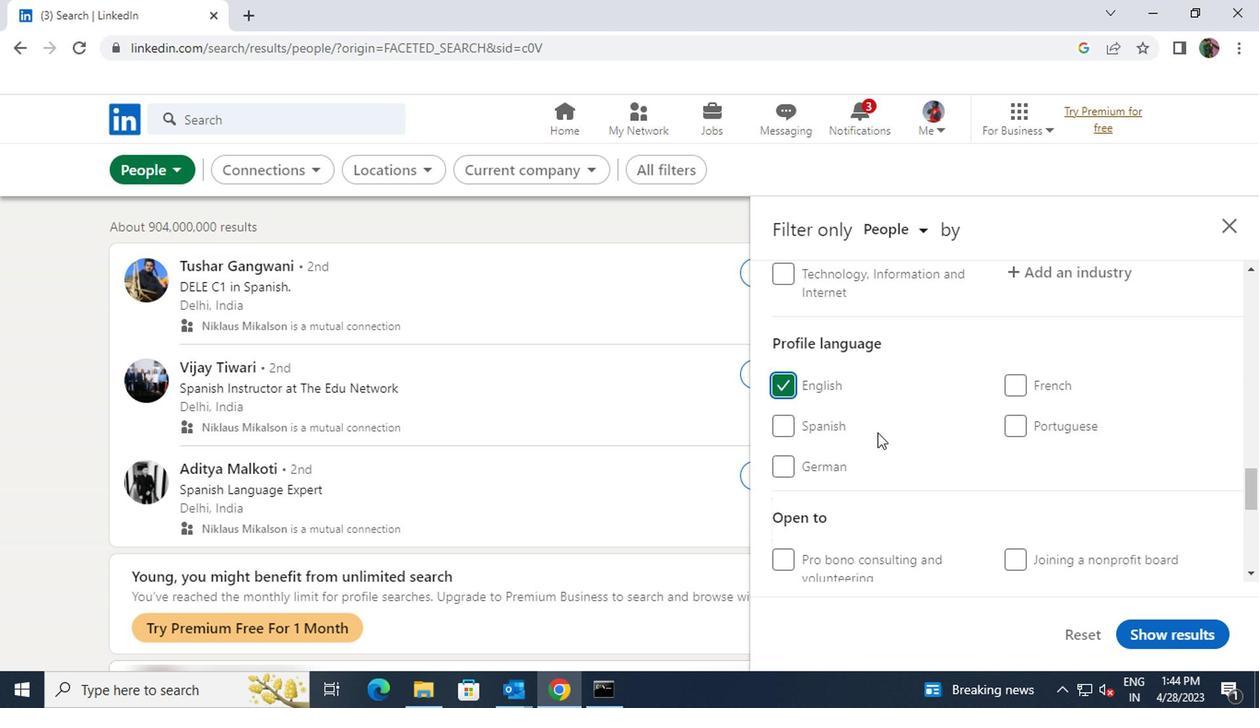 
Action: Mouse scrolled (905, 451) with delta (0, 0)
Screenshot: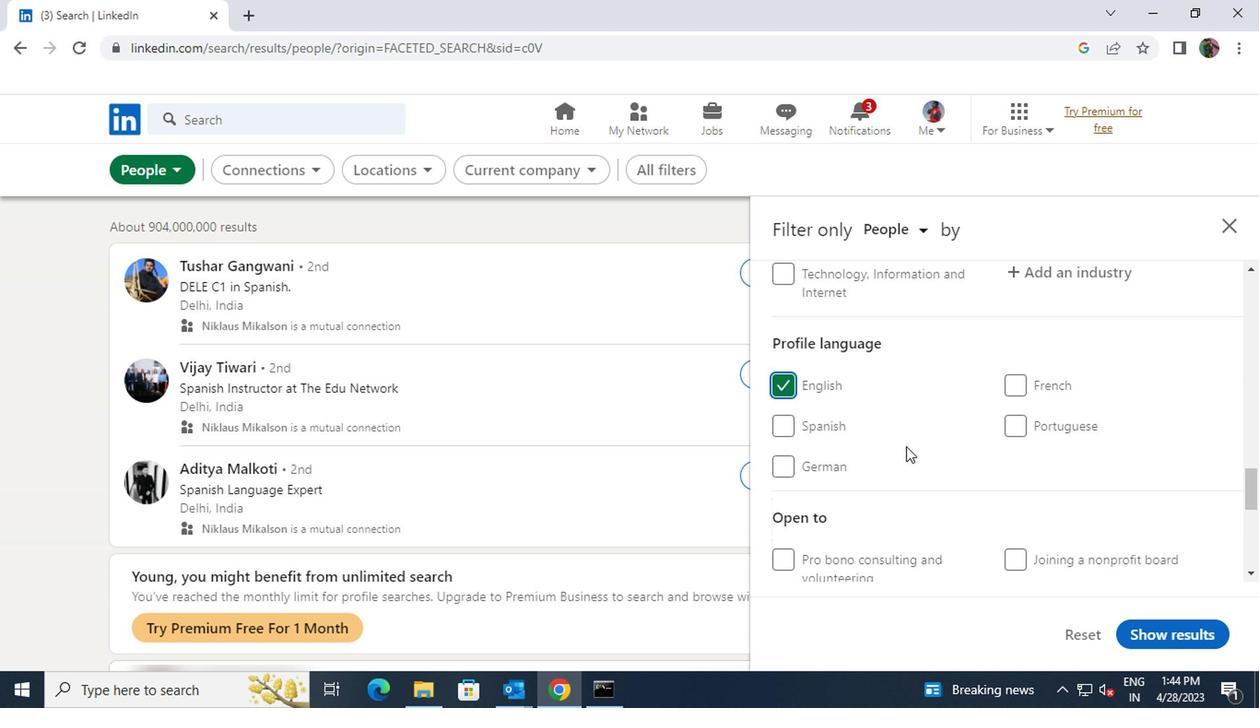
Action: Mouse scrolled (905, 451) with delta (0, 0)
Screenshot: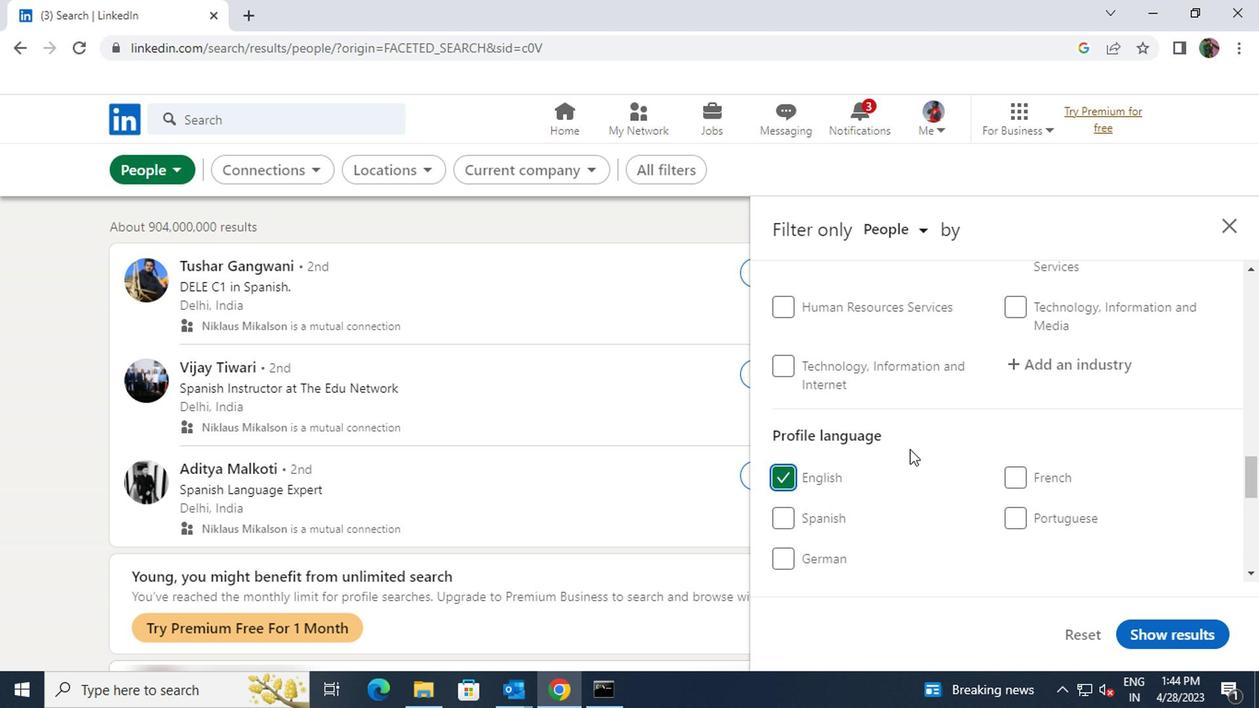 
Action: Mouse scrolled (905, 451) with delta (0, 0)
Screenshot: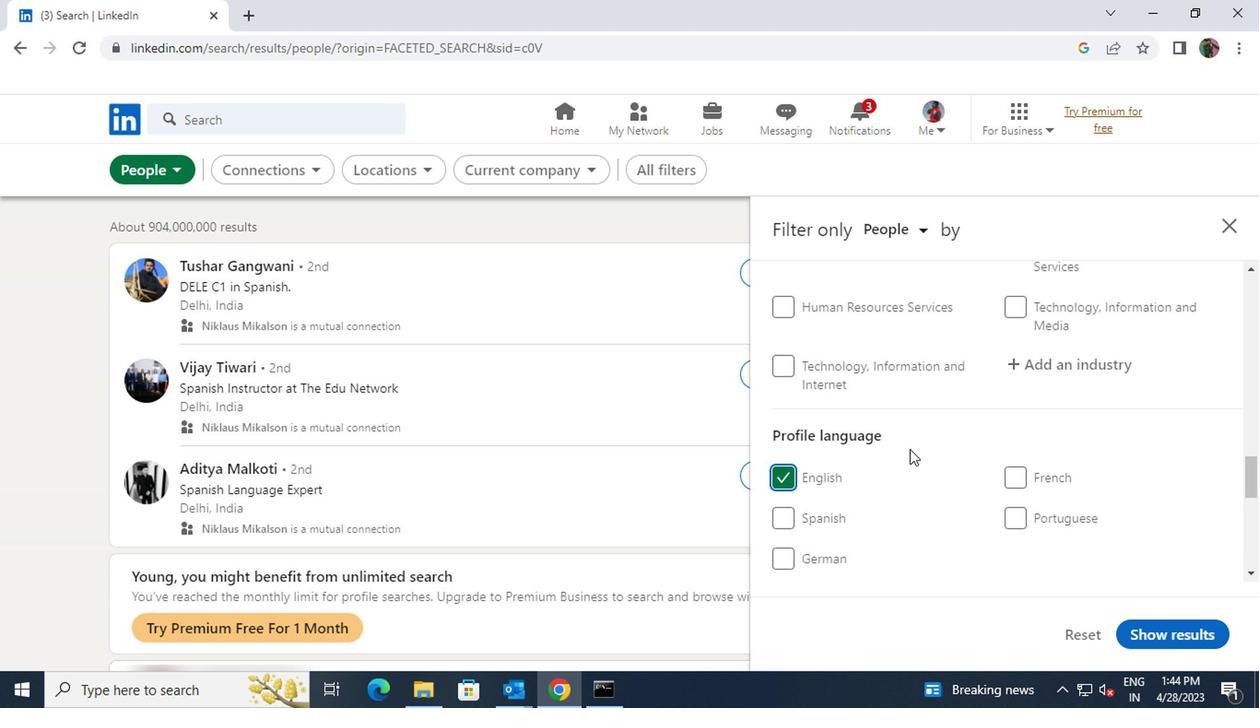 
Action: Mouse scrolled (905, 451) with delta (0, 0)
Screenshot: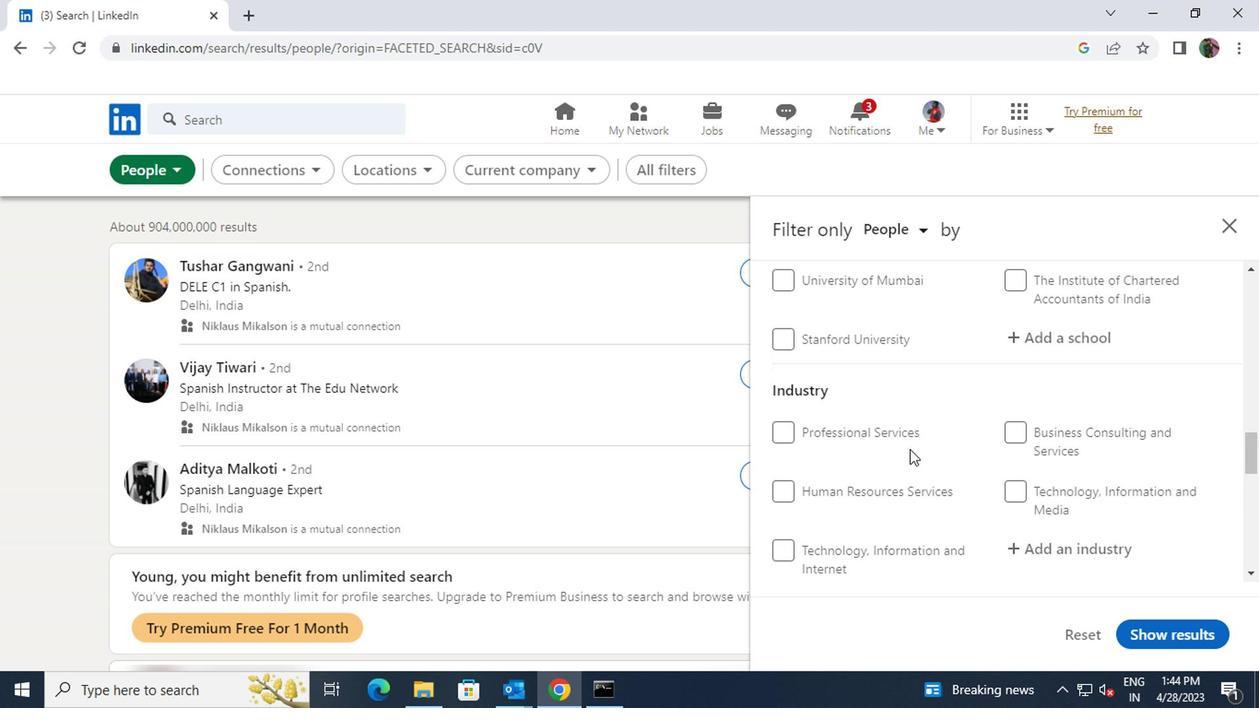 
Action: Mouse scrolled (905, 451) with delta (0, 0)
Screenshot: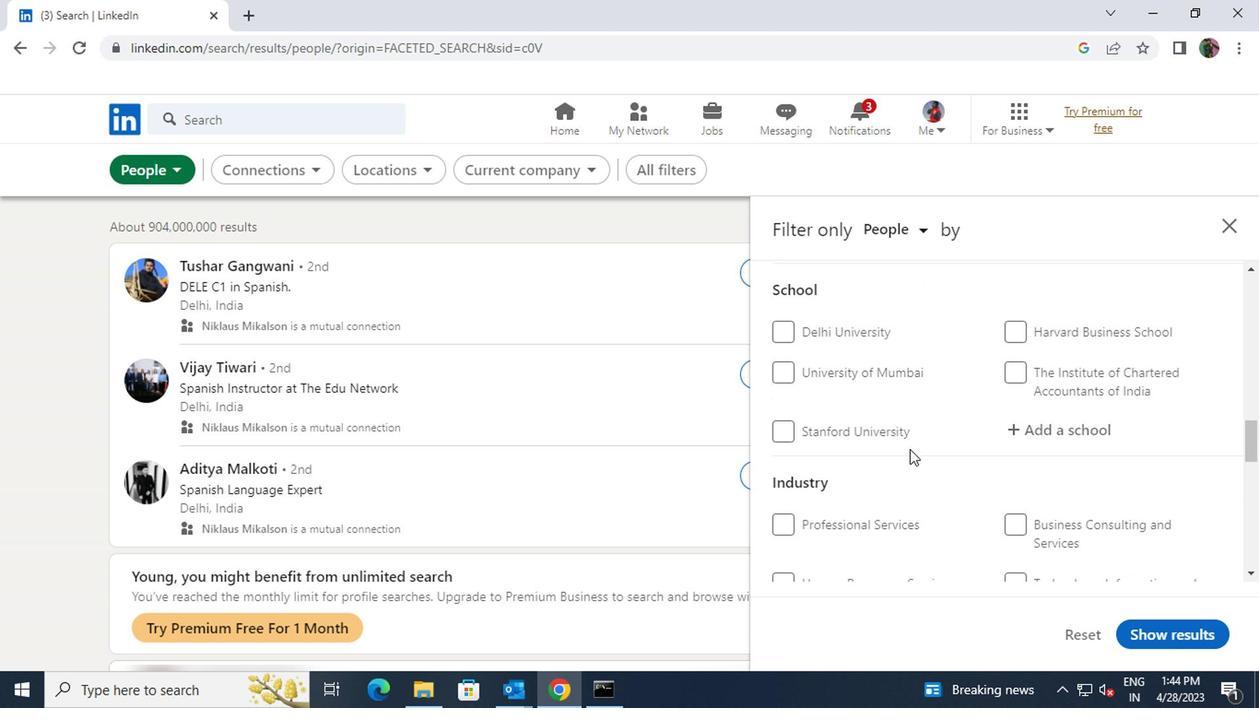 
Action: Mouse scrolled (905, 451) with delta (0, 0)
Screenshot: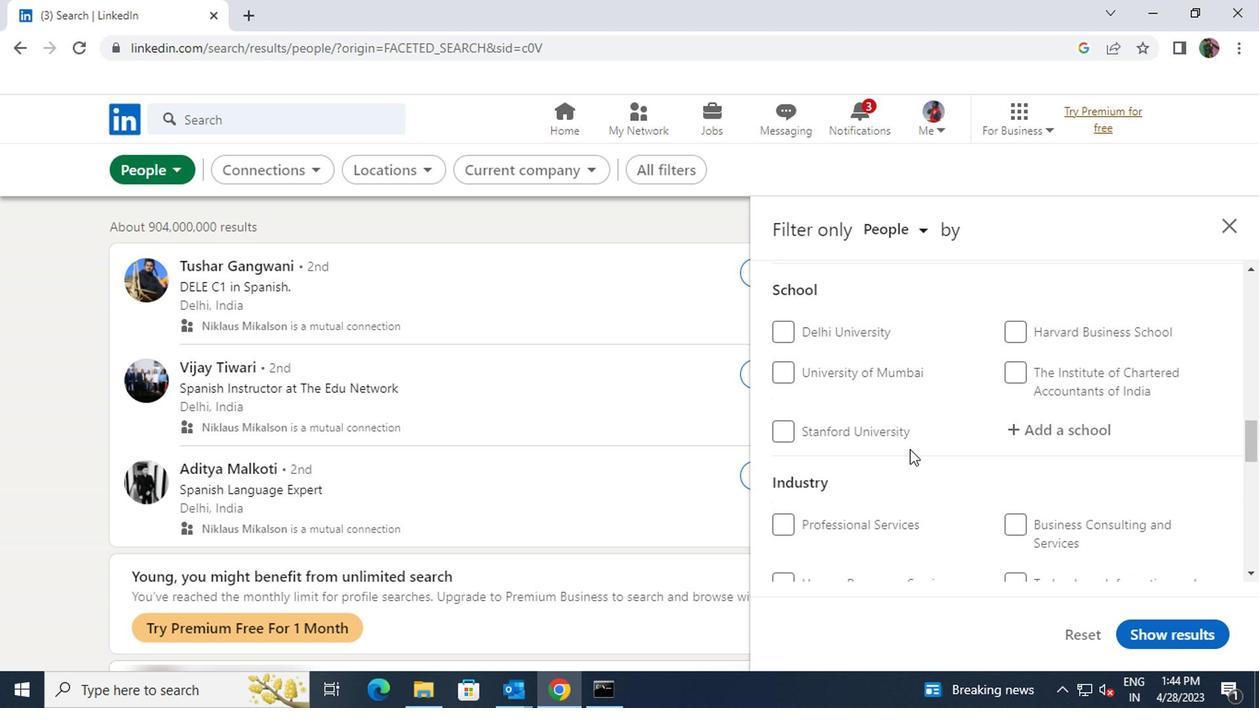 
Action: Mouse scrolled (905, 451) with delta (0, 0)
Screenshot: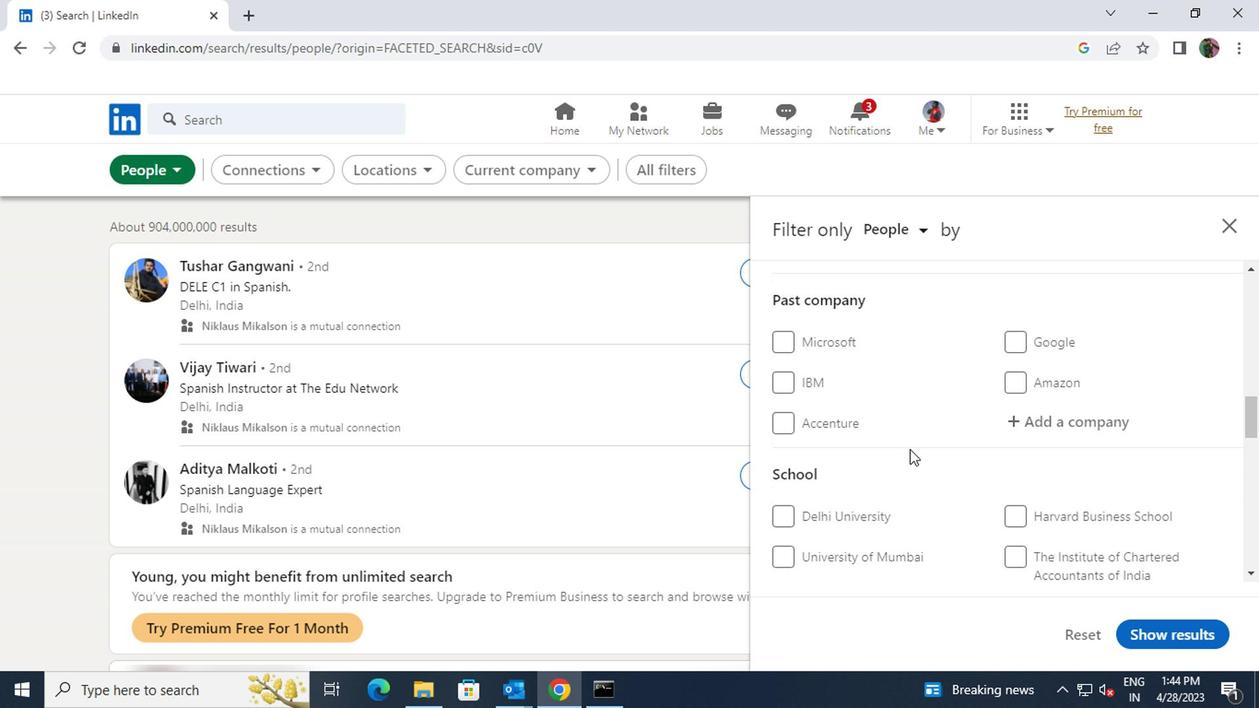 
Action: Mouse scrolled (905, 451) with delta (0, 0)
Screenshot: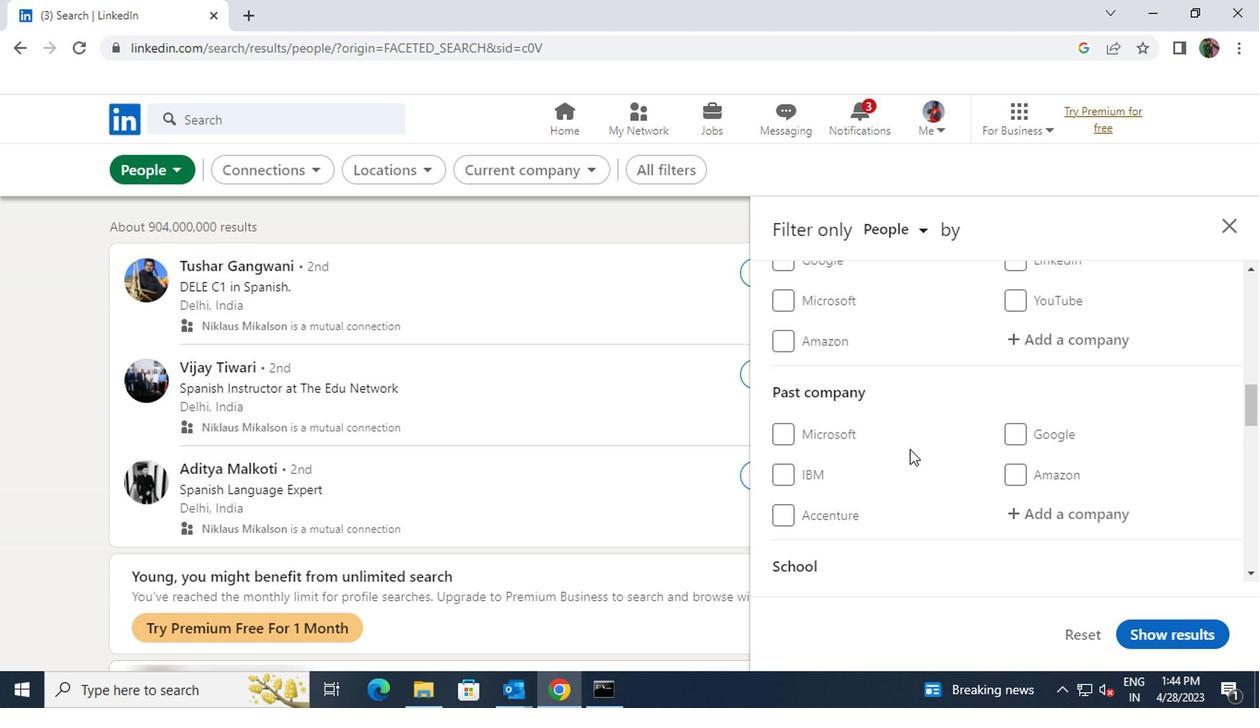 
Action: Mouse scrolled (905, 451) with delta (0, 0)
Screenshot: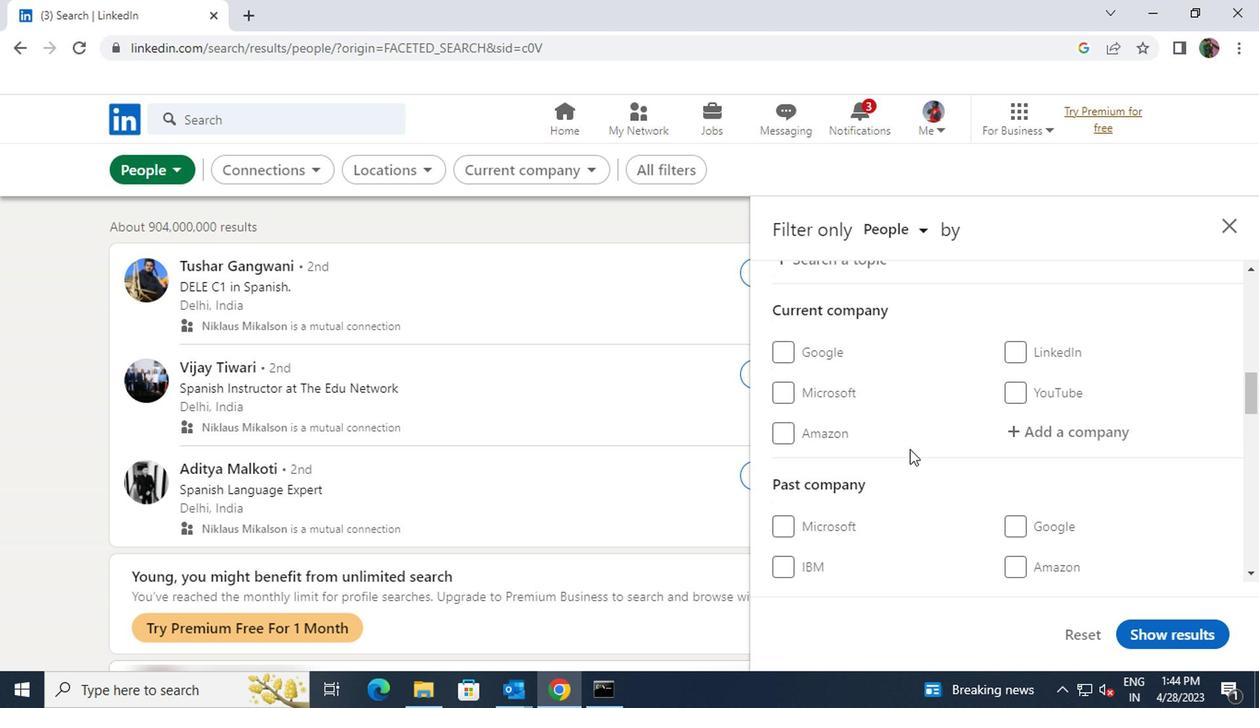 
Action: Mouse moved to (1001, 527)
Screenshot: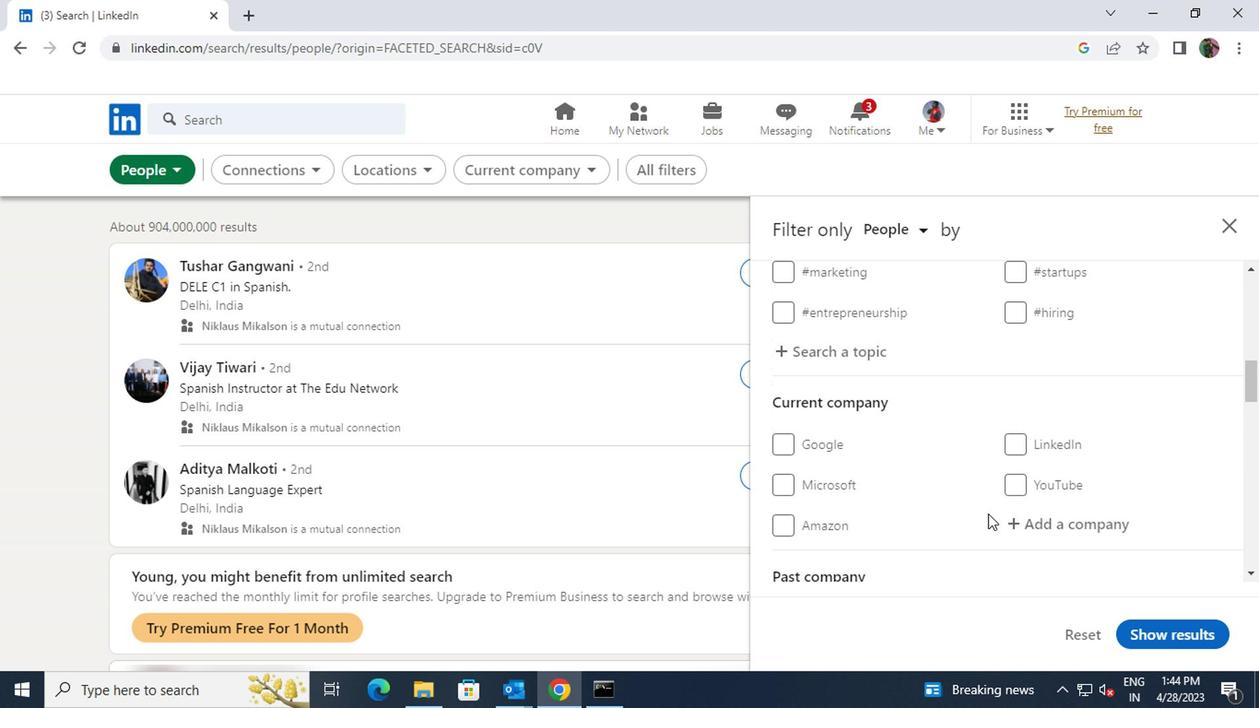 
Action: Mouse pressed left at (1001, 527)
Screenshot: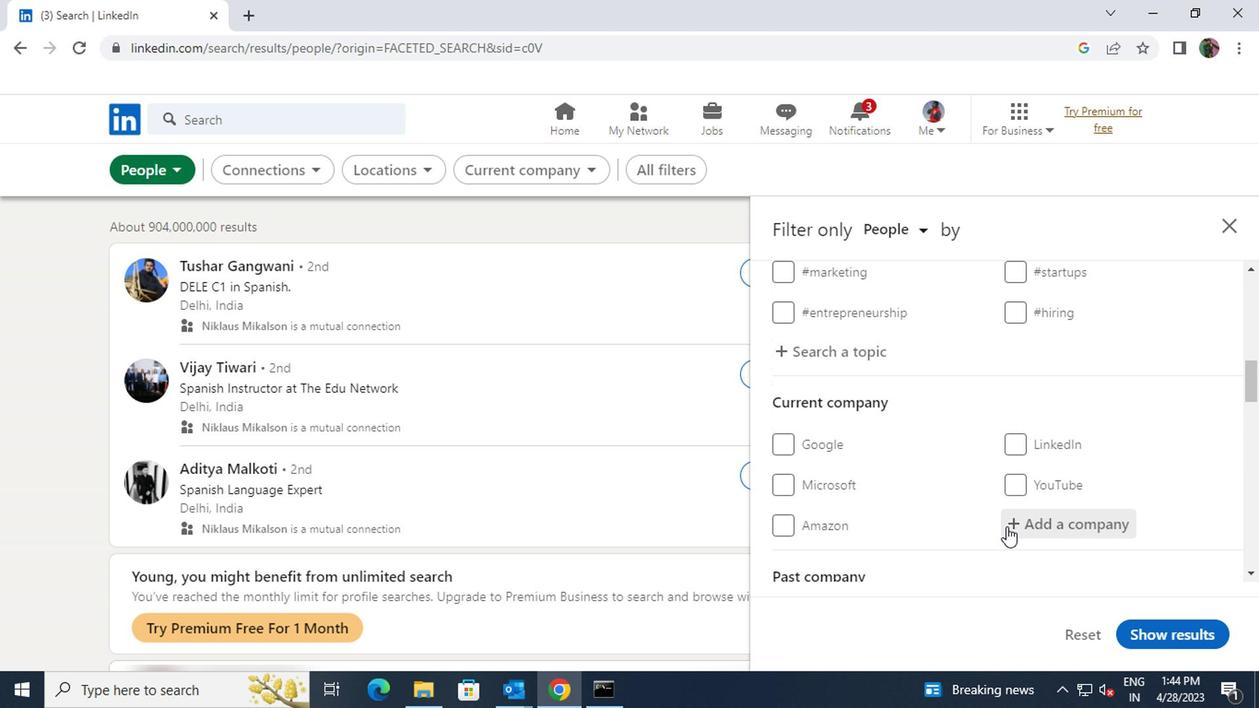 
Action: Mouse moved to (1003, 527)
Screenshot: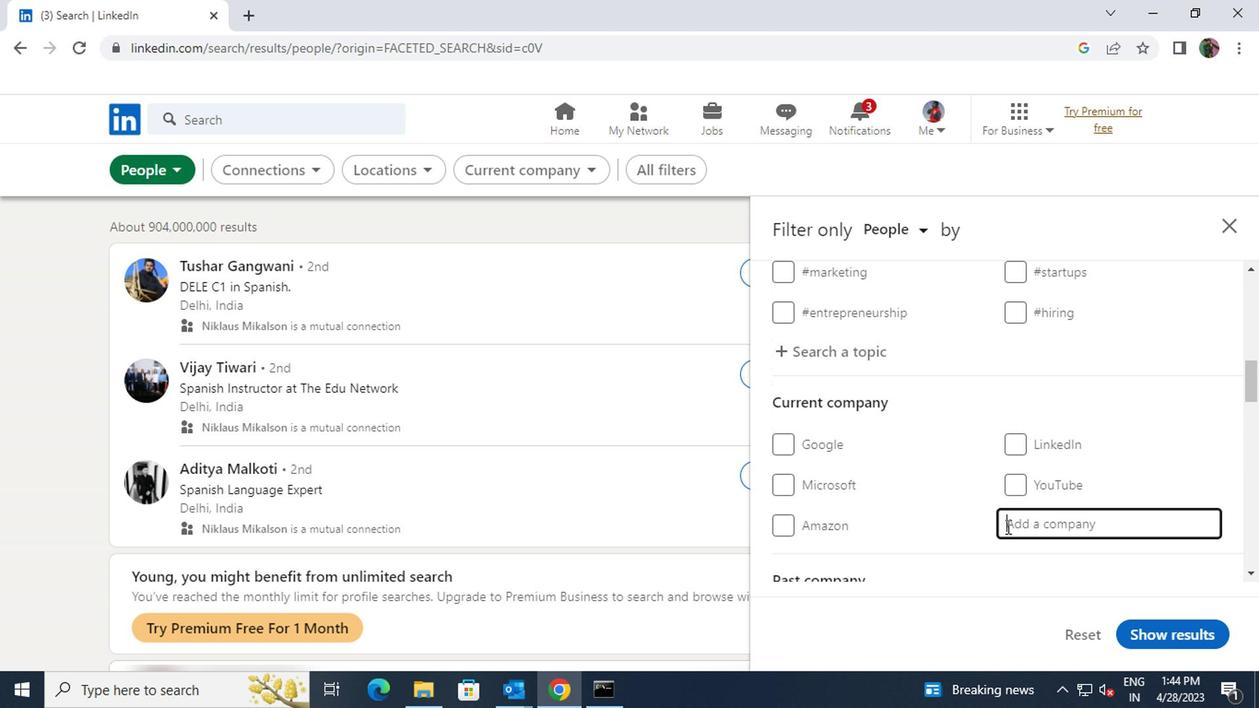 
Action: Key pressed <Key.shift><Key.shift><Key.shift><Key.shift>ETEAM
Screenshot: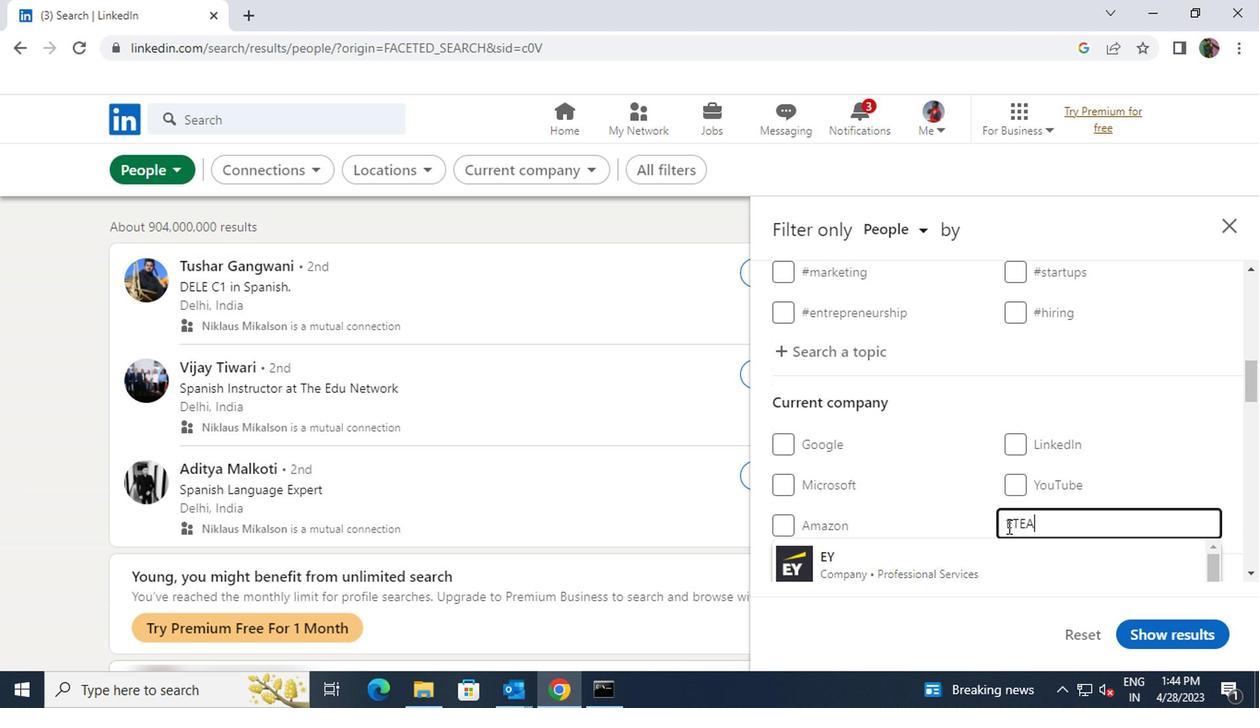 
Action: Mouse moved to (987, 565)
Screenshot: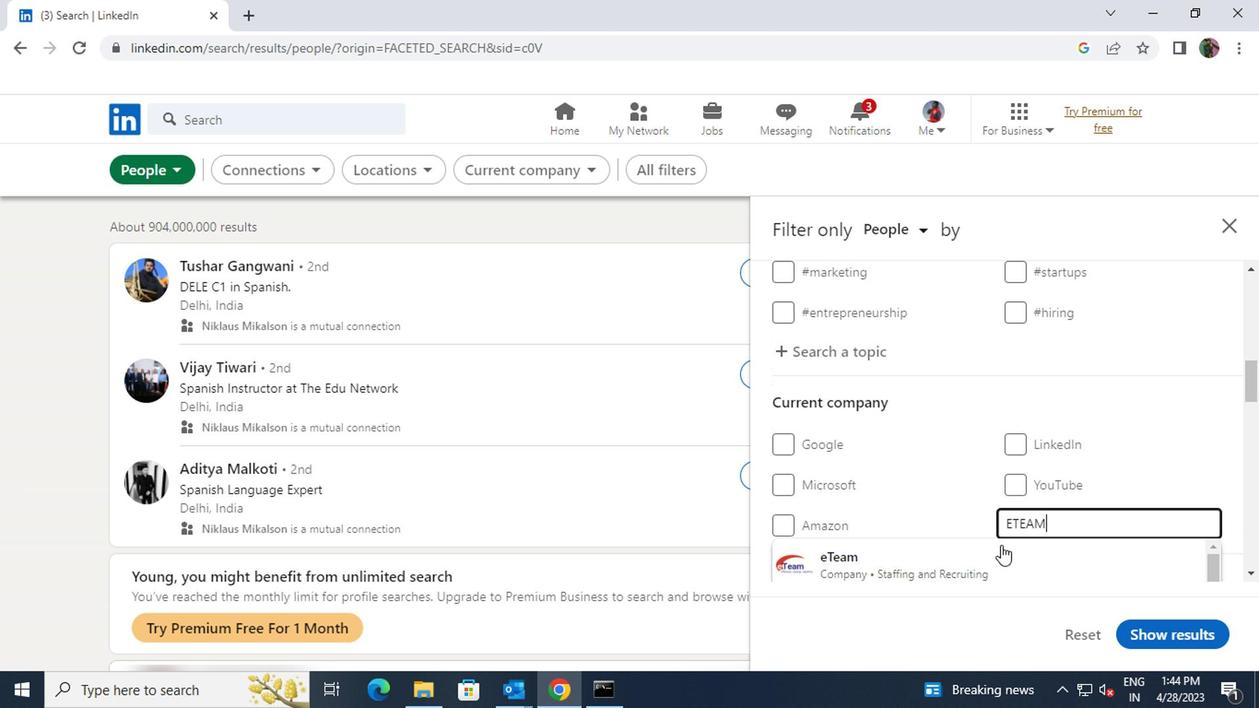 
Action: Mouse pressed left at (987, 565)
Screenshot: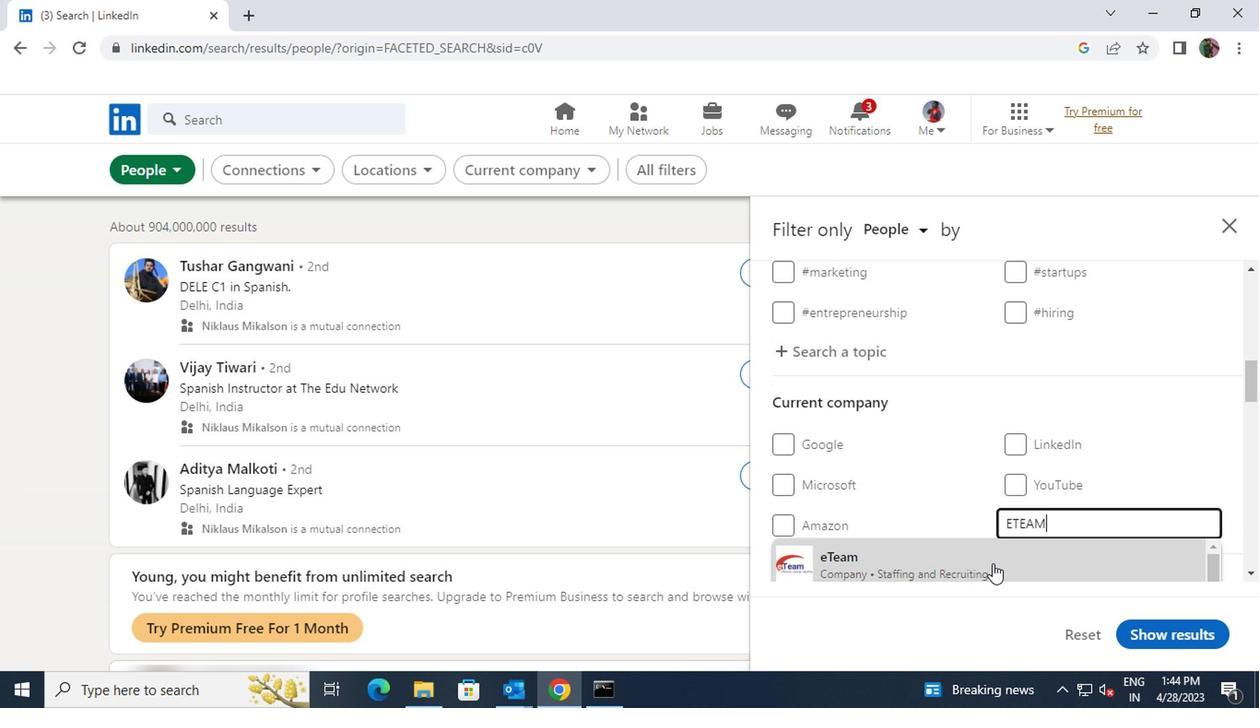 
Action: Mouse scrolled (987, 564) with delta (0, -1)
Screenshot: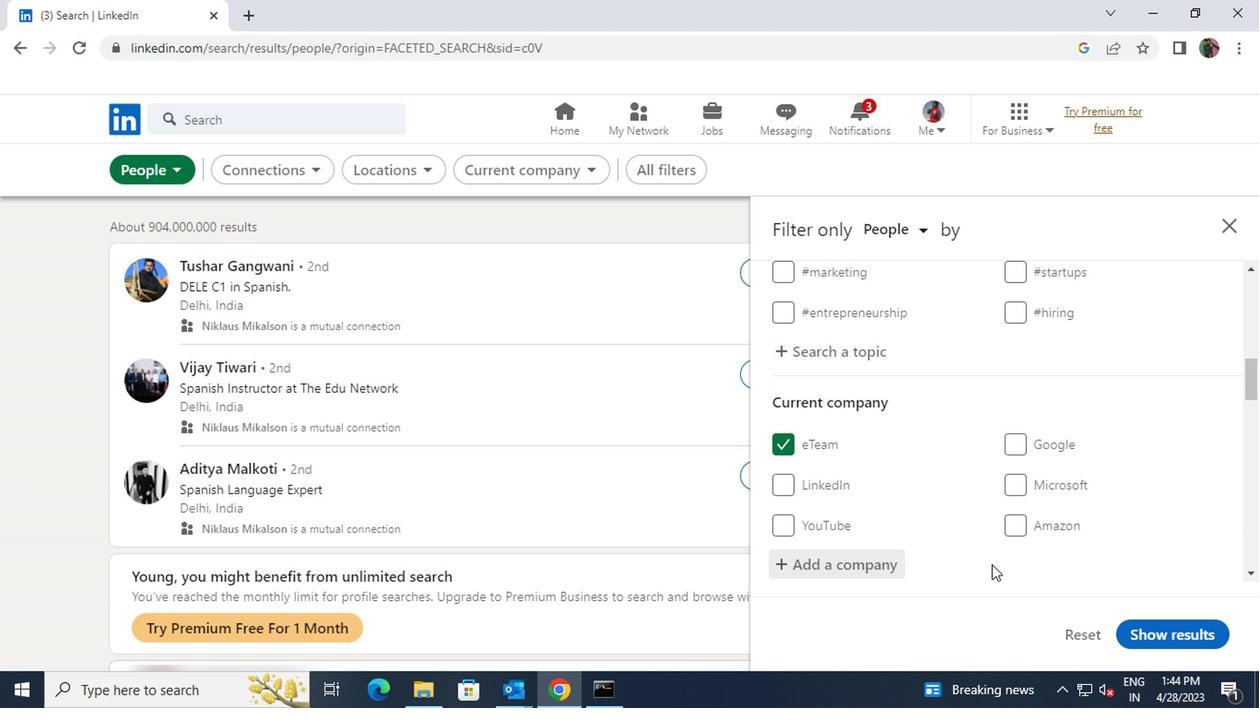 
Action: Mouse scrolled (987, 564) with delta (0, -1)
Screenshot: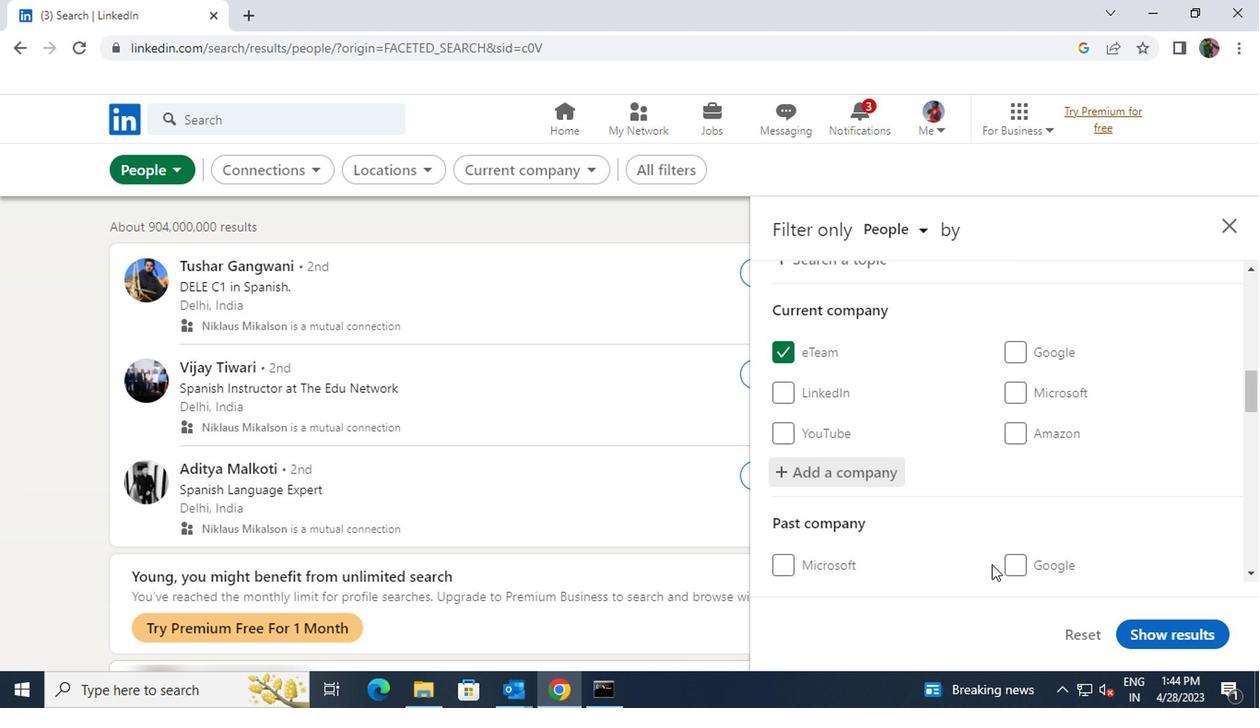 
Action: Mouse scrolled (987, 564) with delta (0, -1)
Screenshot: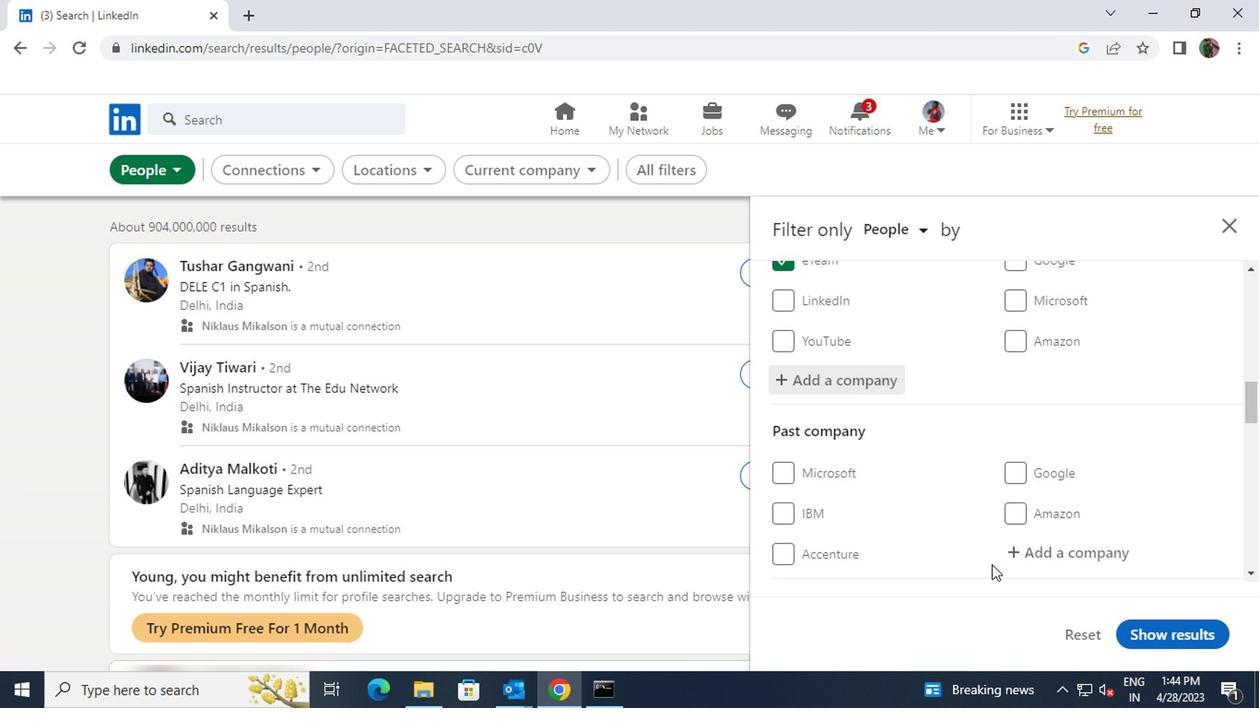 
Action: Mouse scrolled (987, 564) with delta (0, -1)
Screenshot: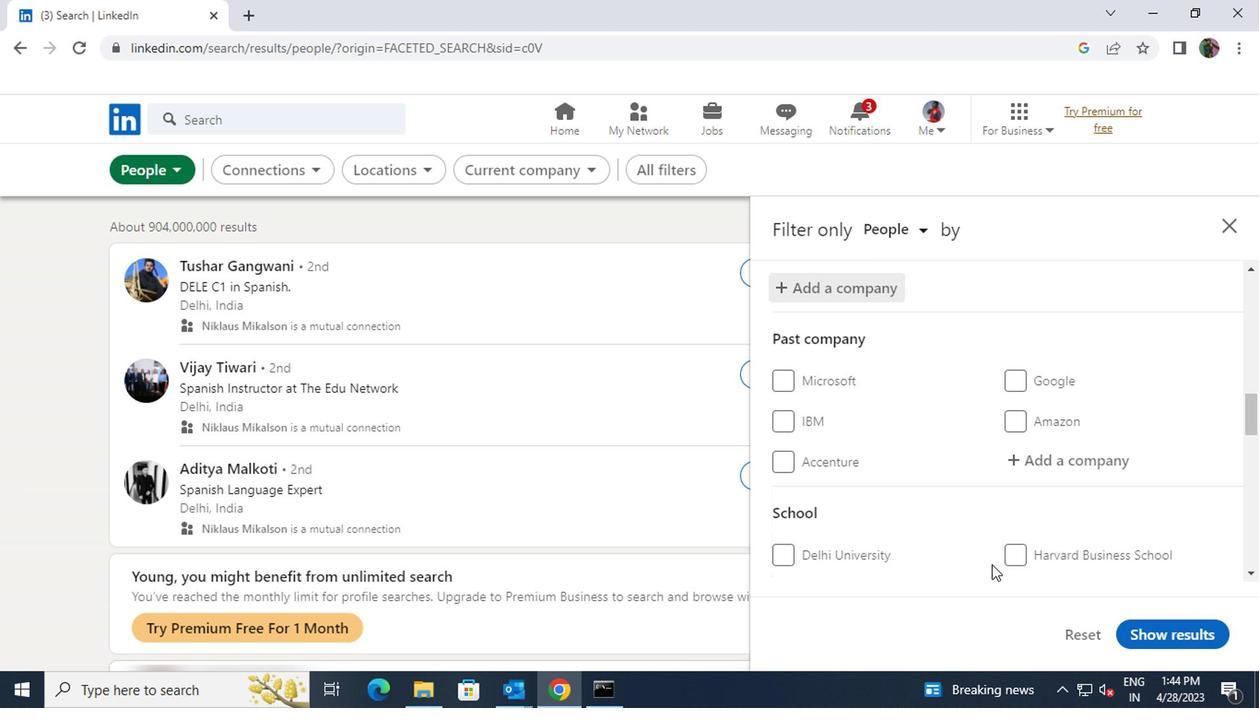 
Action: Mouse moved to (1014, 565)
Screenshot: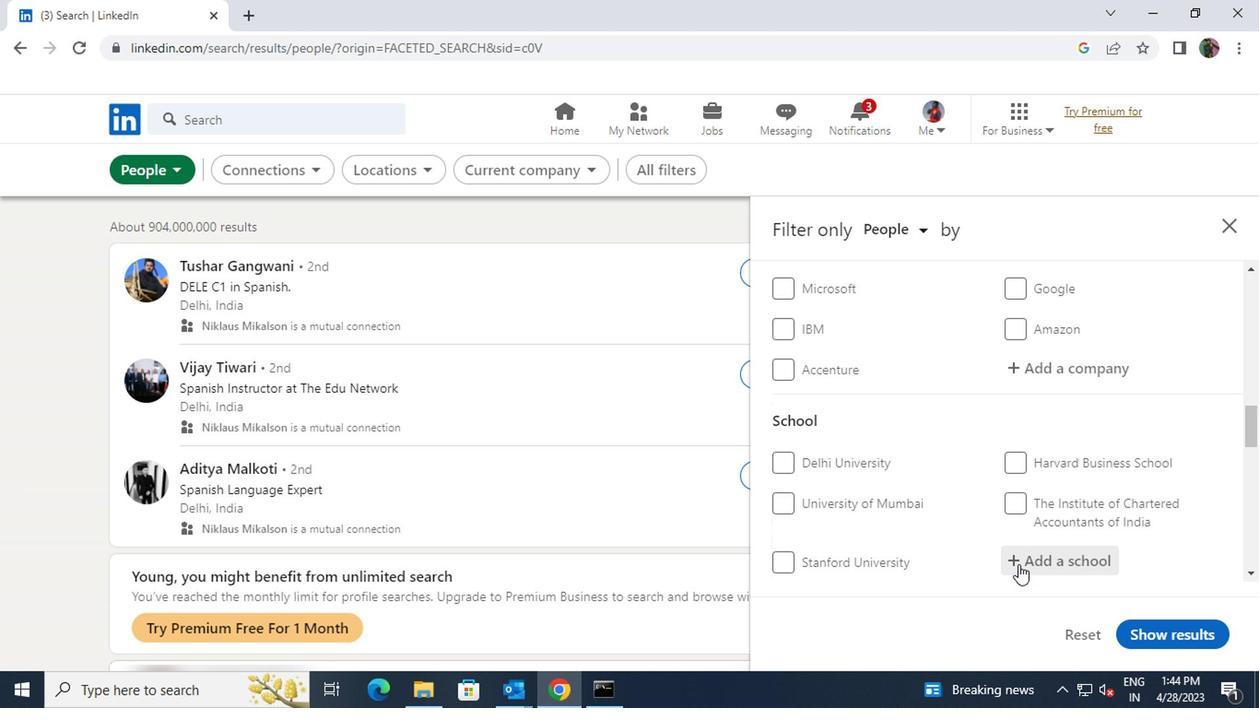 
Action: Mouse pressed left at (1014, 565)
Screenshot: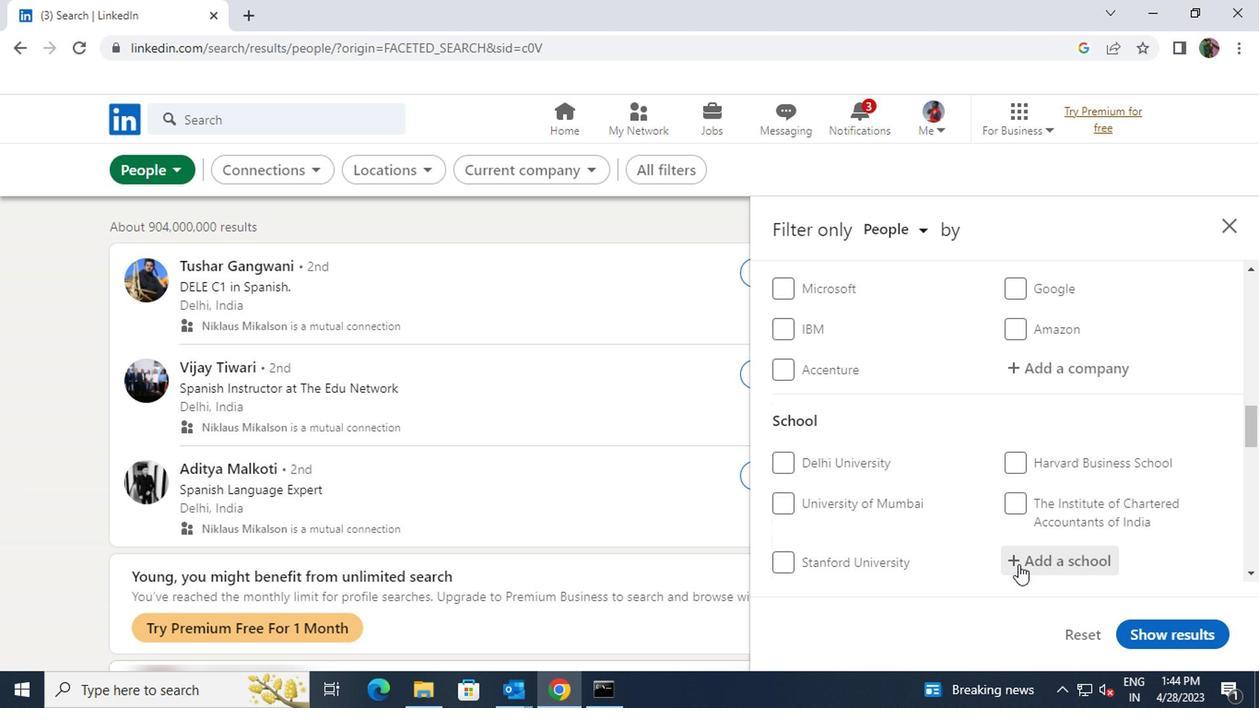 
Action: Key pressed <Key.shift><Key.shift>RAJEEV<Key.space>INSTITUTE<Key.space>
Screenshot: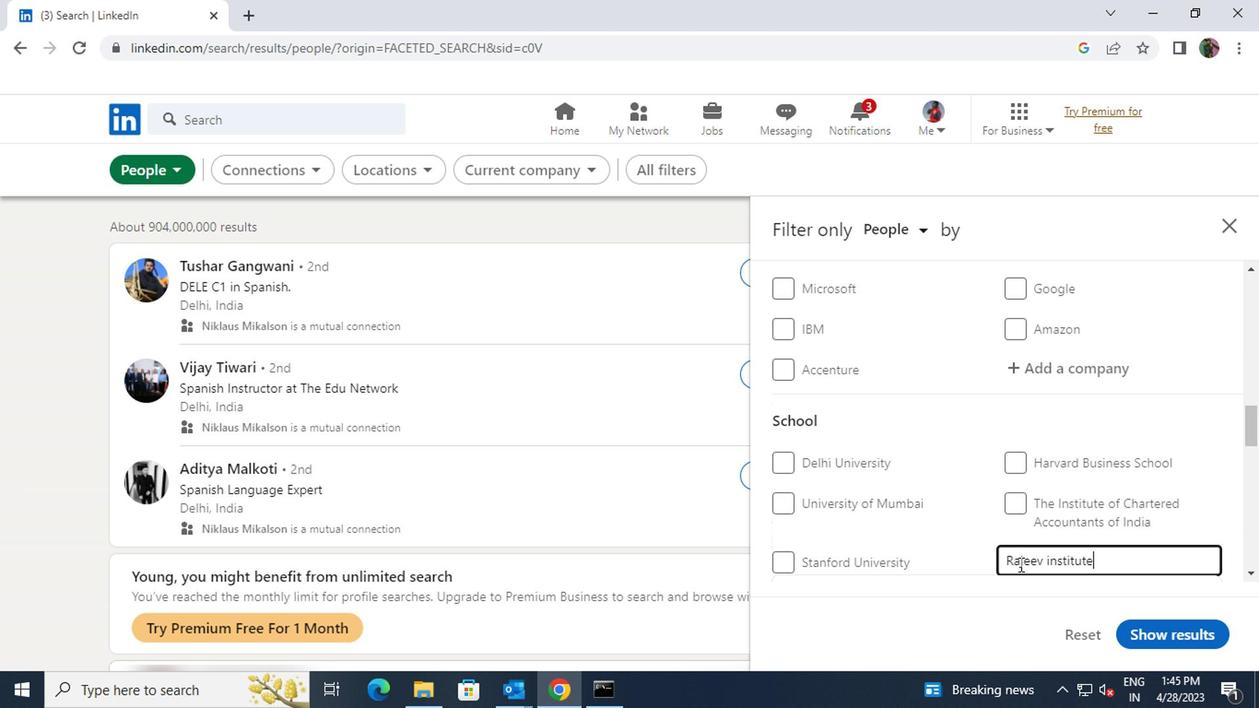 
Action: Mouse moved to (1015, 538)
Screenshot: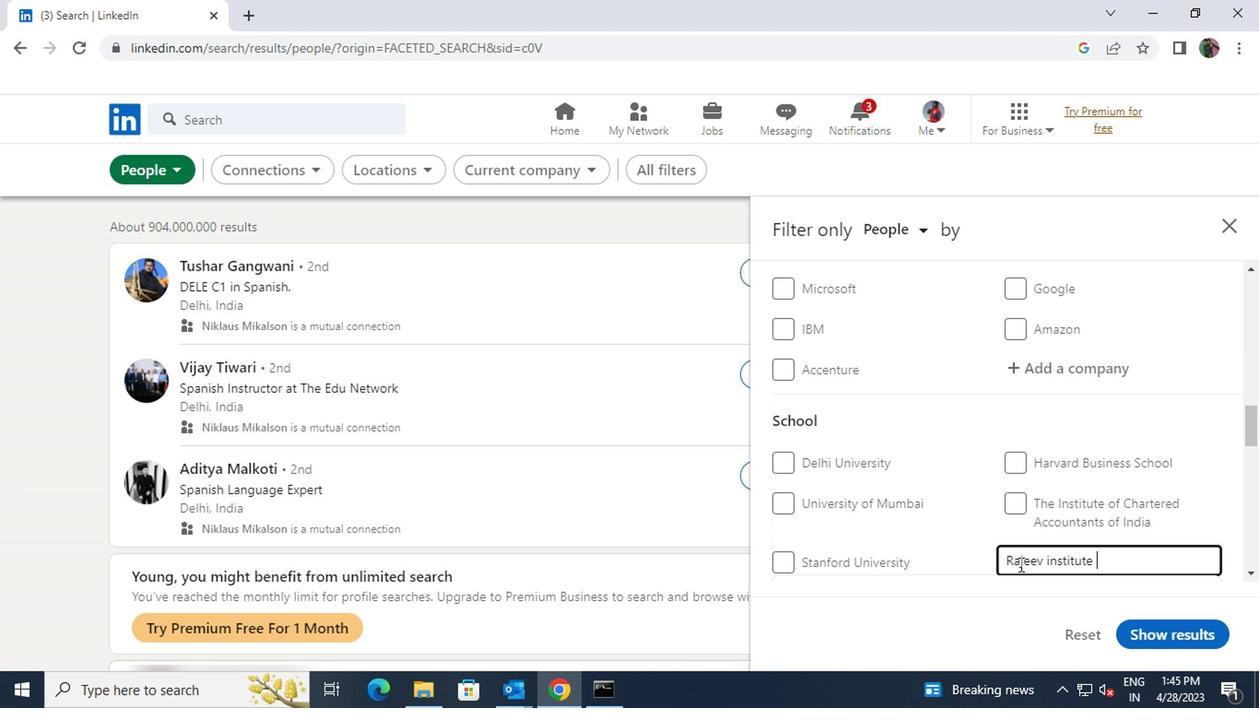 
Action: Mouse scrolled (1015, 537) with delta (0, 0)
Screenshot: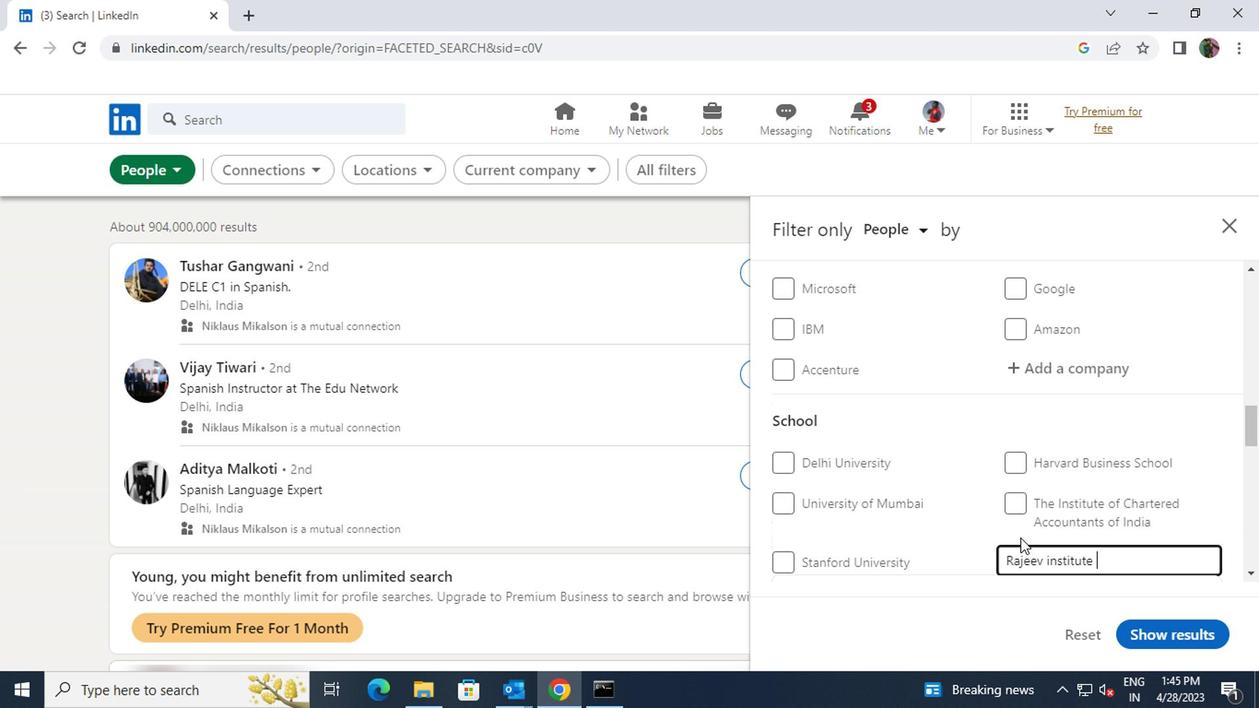 
Action: Mouse moved to (1016, 503)
Screenshot: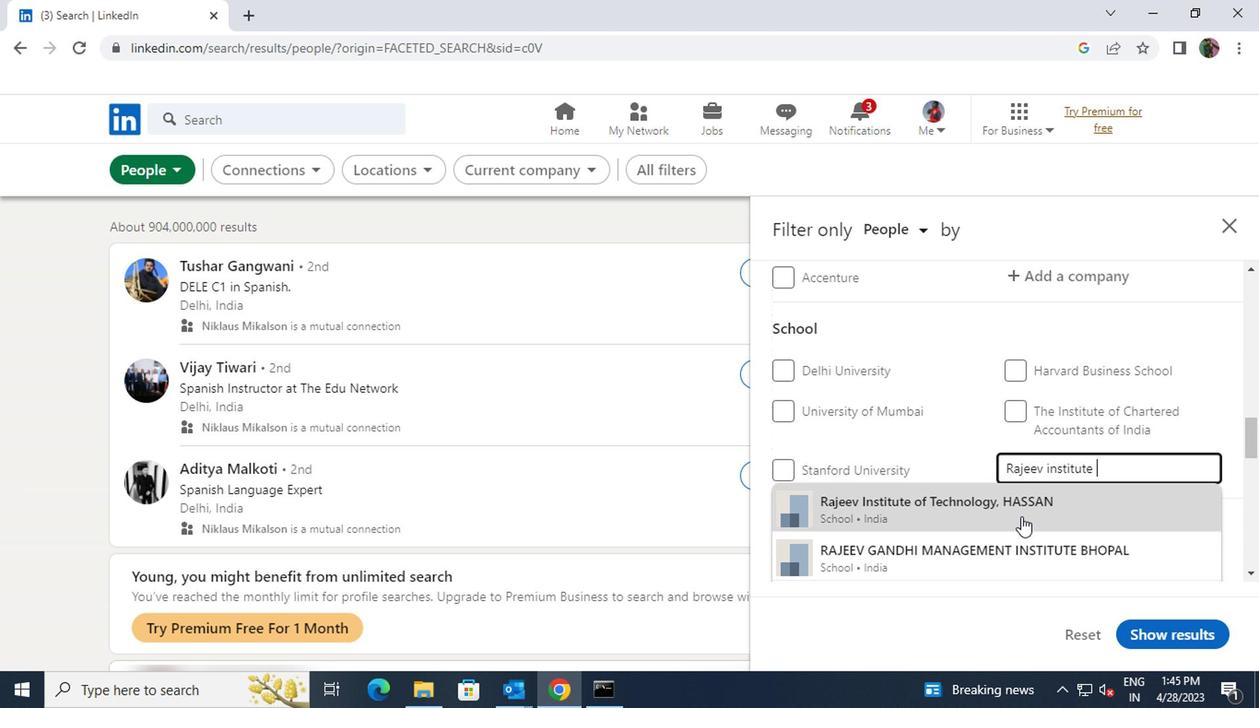 
Action: Mouse pressed left at (1016, 503)
Screenshot: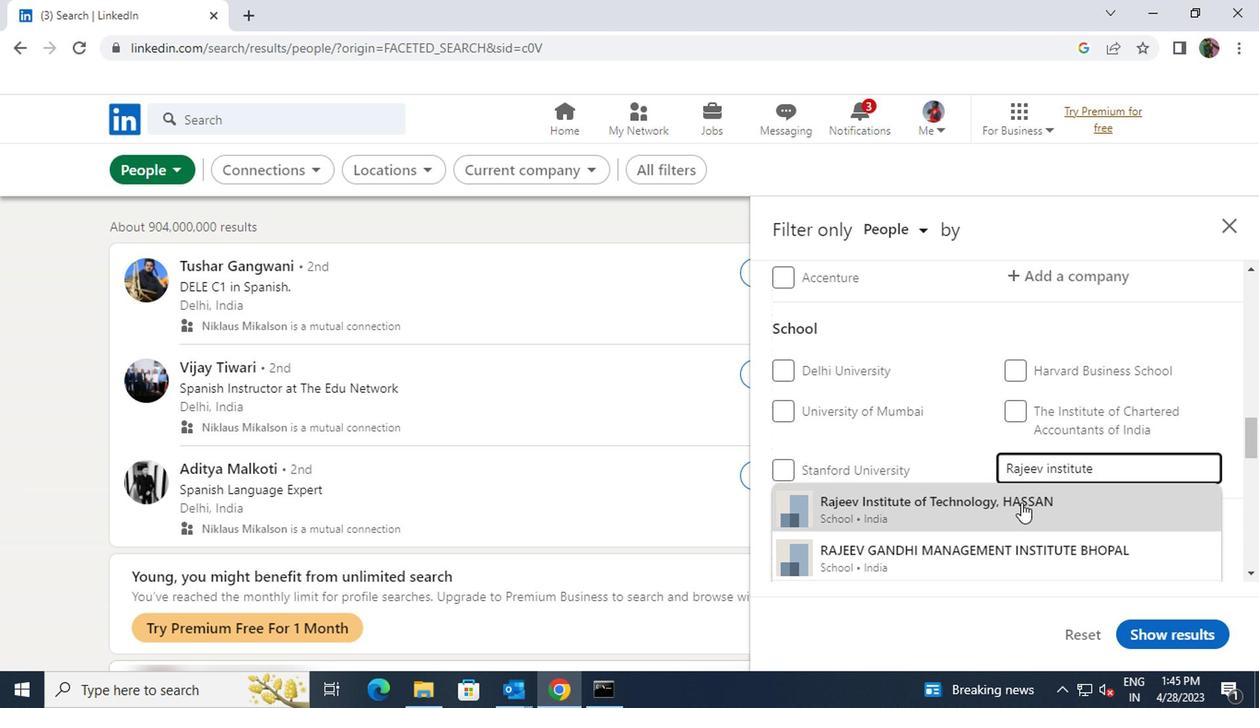 
Action: Mouse moved to (1016, 503)
Screenshot: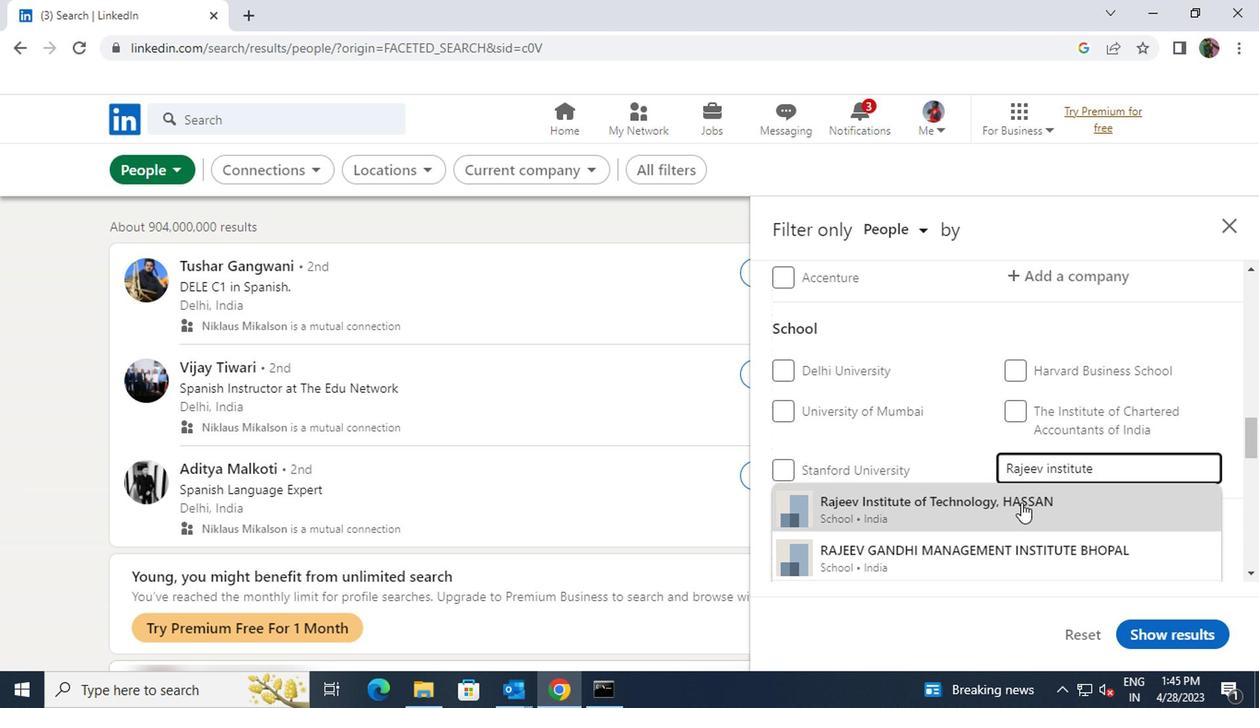 
Action: Mouse scrolled (1016, 503) with delta (0, 0)
Screenshot: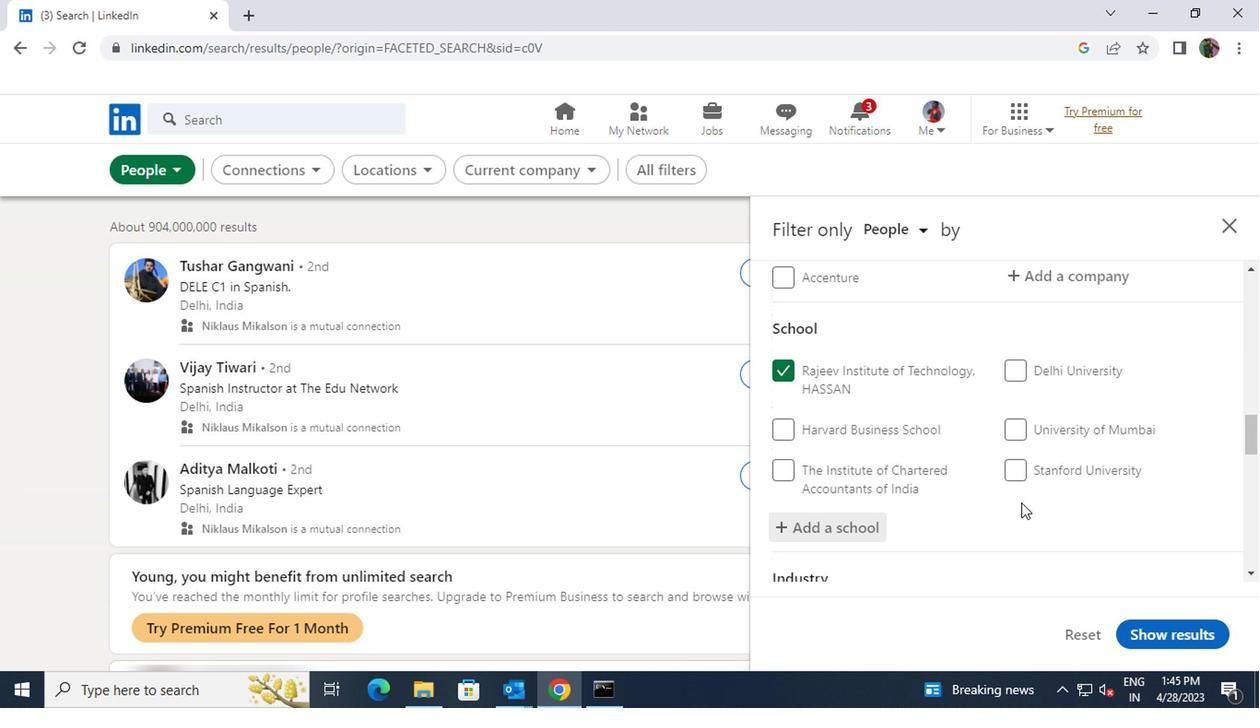 
Action: Mouse scrolled (1016, 503) with delta (0, 0)
Screenshot: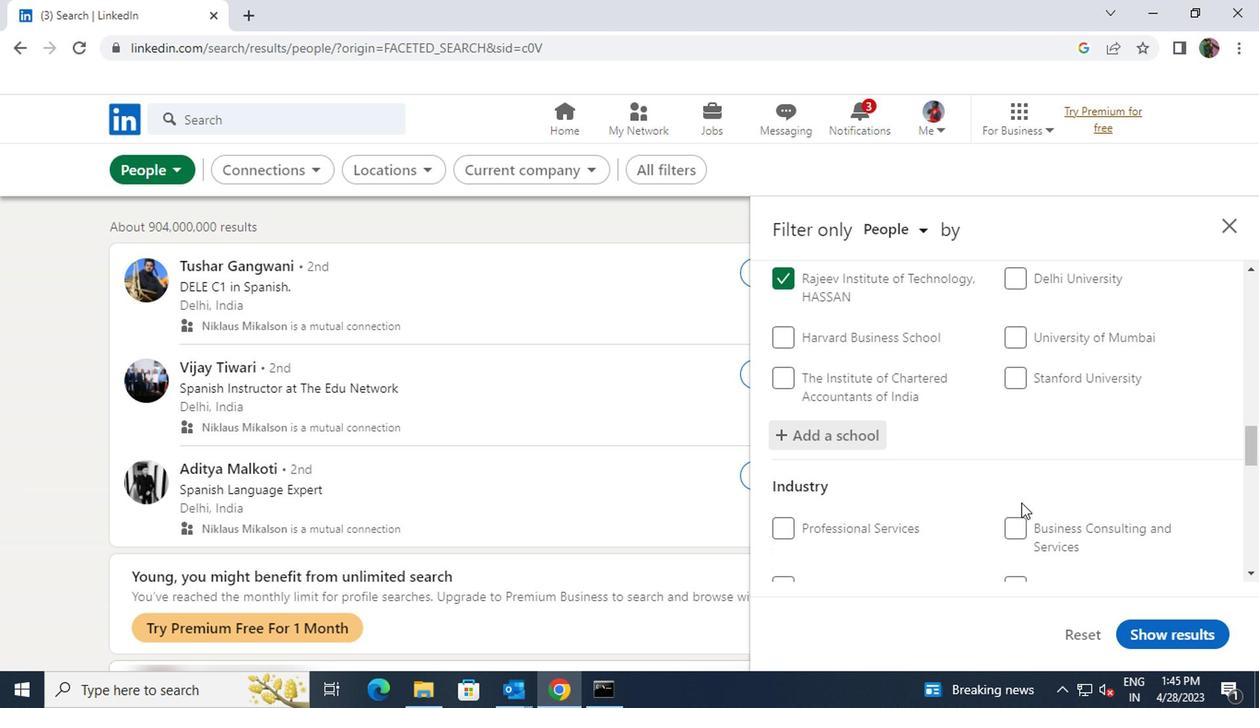 
Action: Mouse moved to (1033, 552)
Screenshot: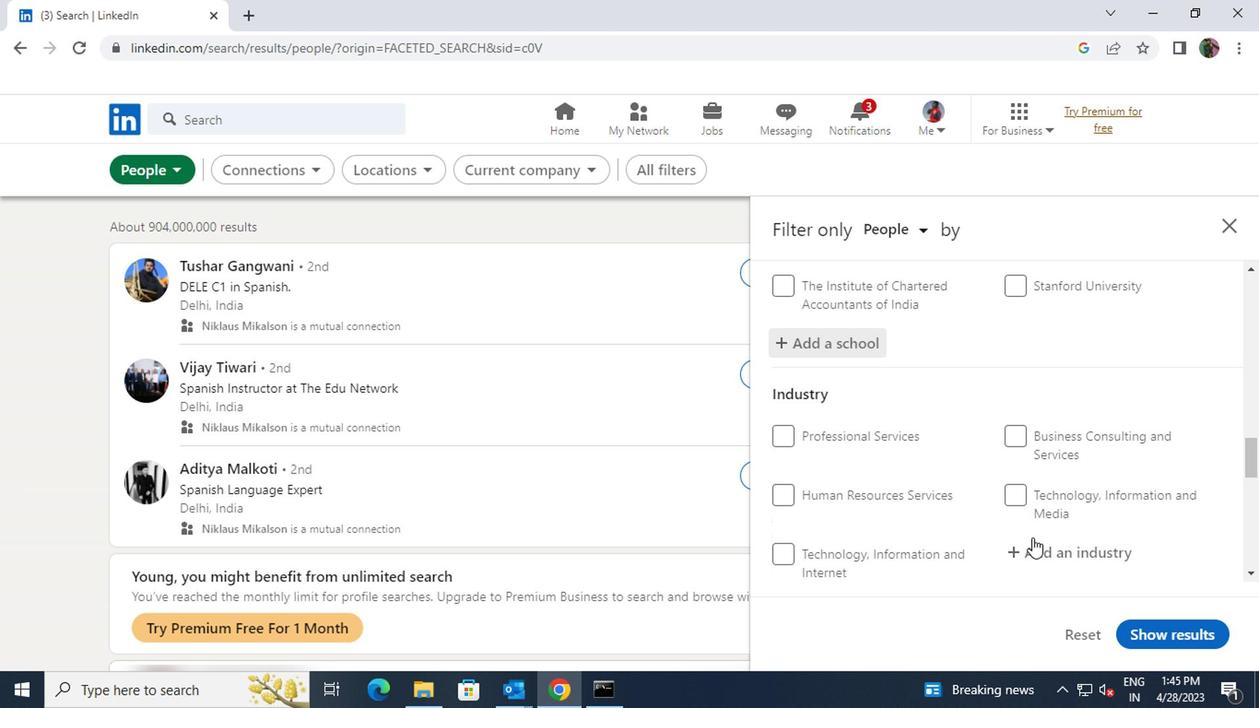 
Action: Mouse pressed left at (1033, 552)
Screenshot: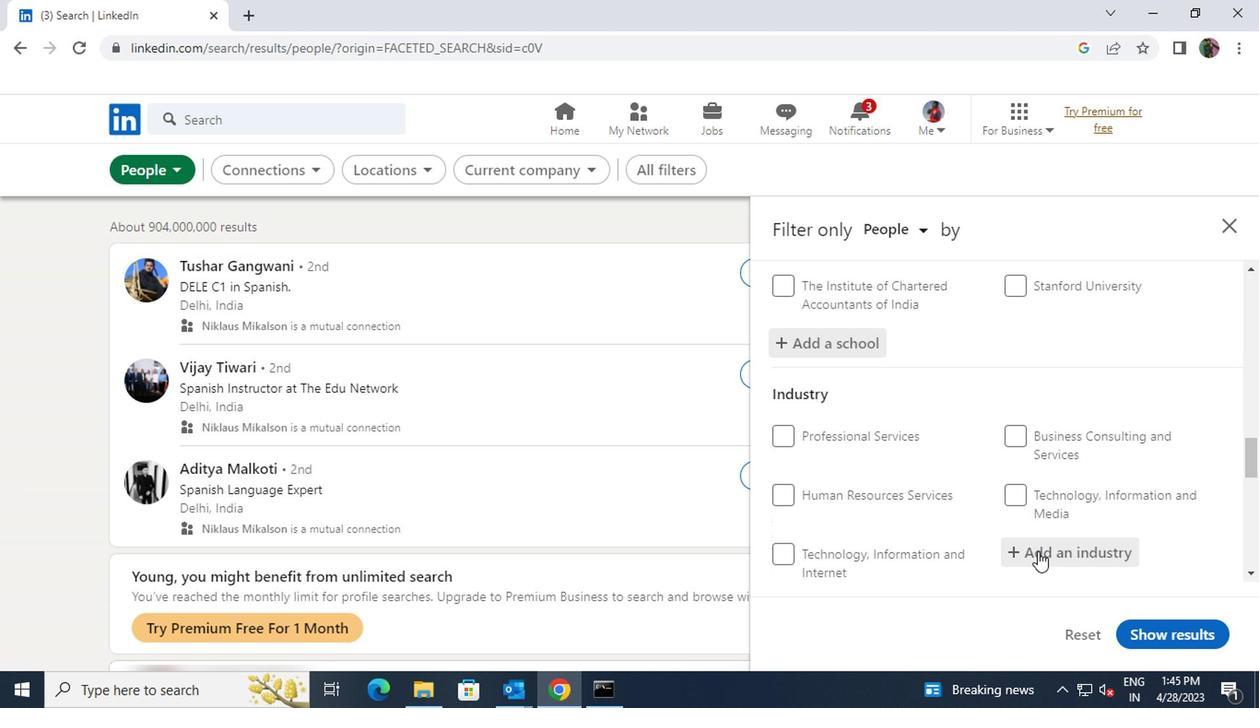 
Action: Mouse moved to (1035, 552)
Screenshot: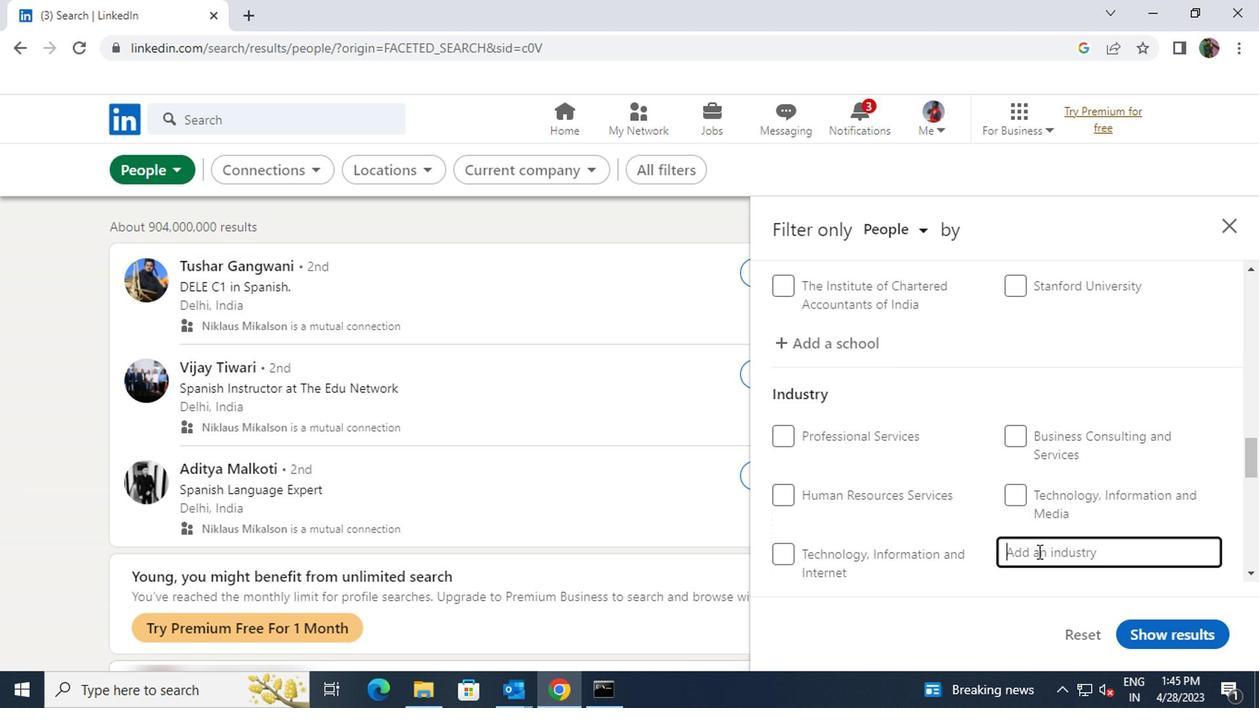 
Action: Key pressed <Key.shift>CABLE<Key.space>
Screenshot: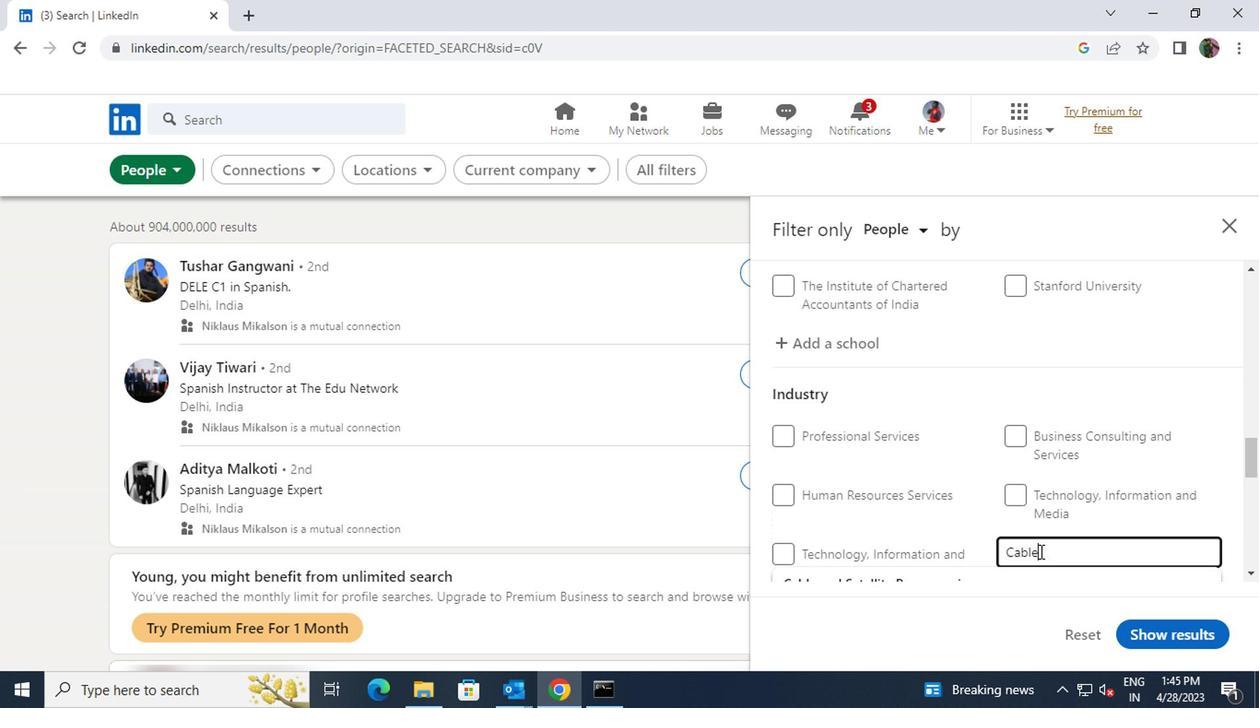 
Action: Mouse scrolled (1035, 551) with delta (0, 0)
Screenshot: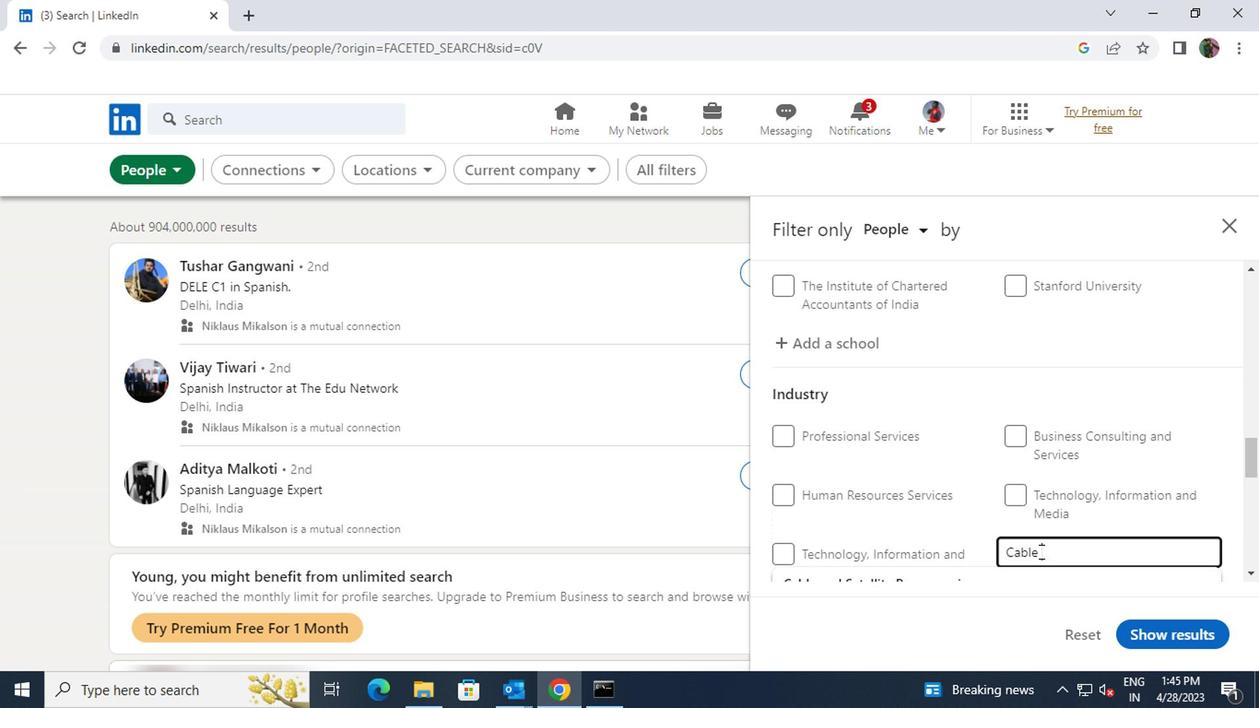 
Action: Mouse moved to (1038, 495)
Screenshot: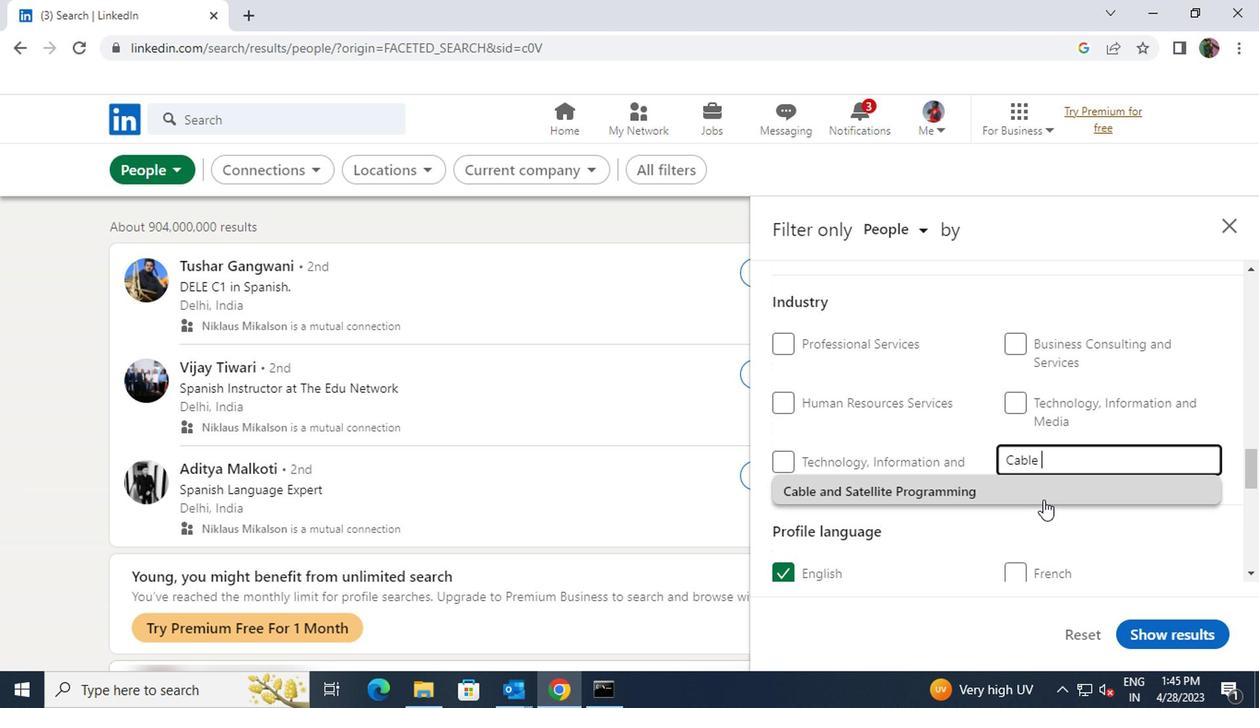 
Action: Mouse pressed left at (1038, 495)
Screenshot: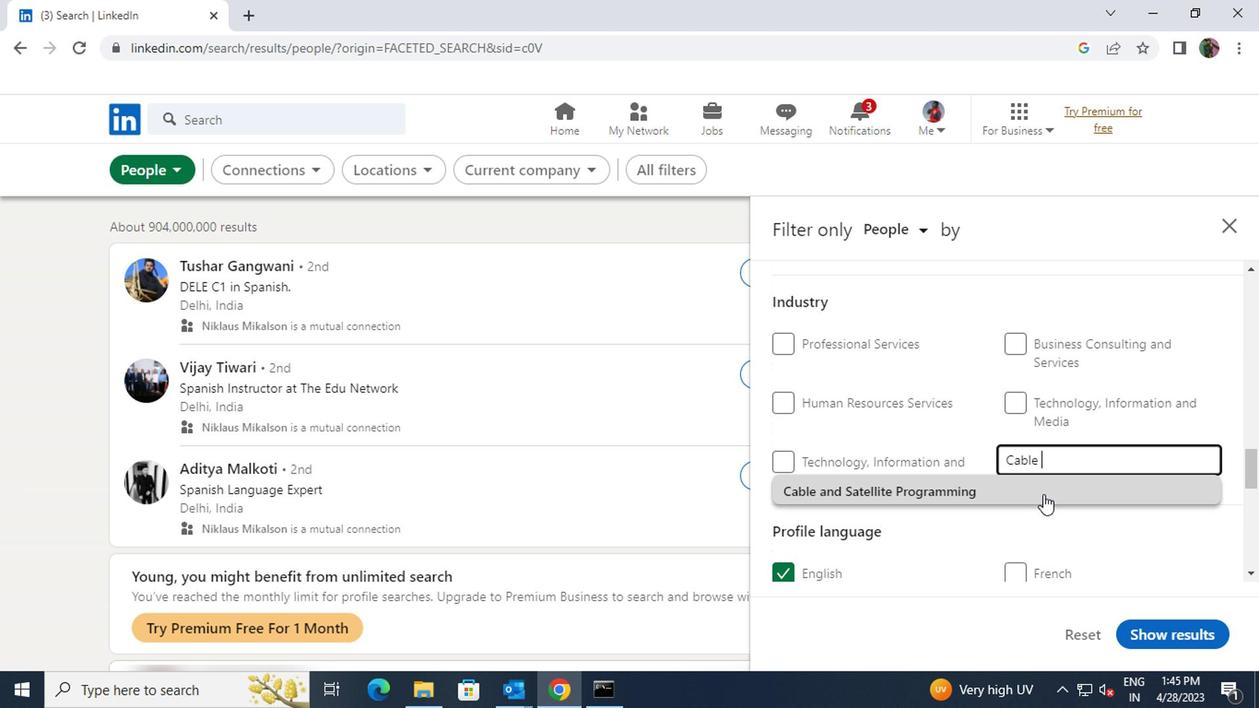 
Action: Mouse scrolled (1038, 494) with delta (0, -1)
Screenshot: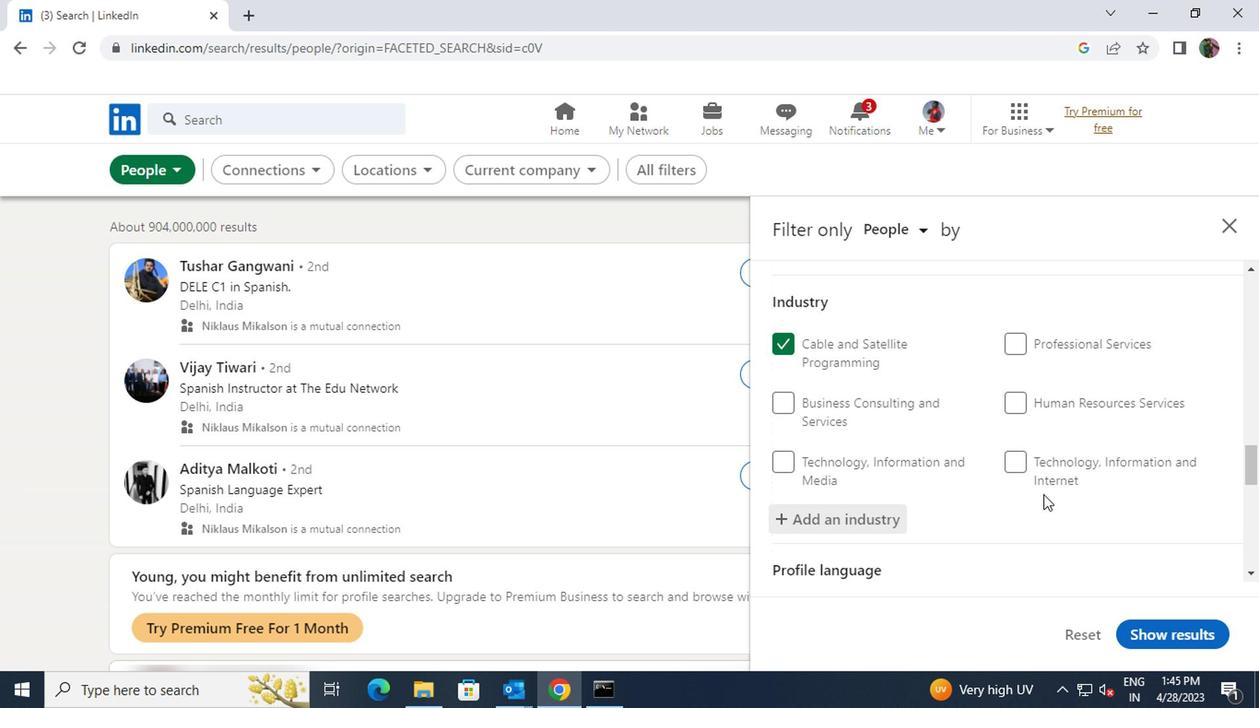 
Action: Mouse scrolled (1038, 494) with delta (0, -1)
Screenshot: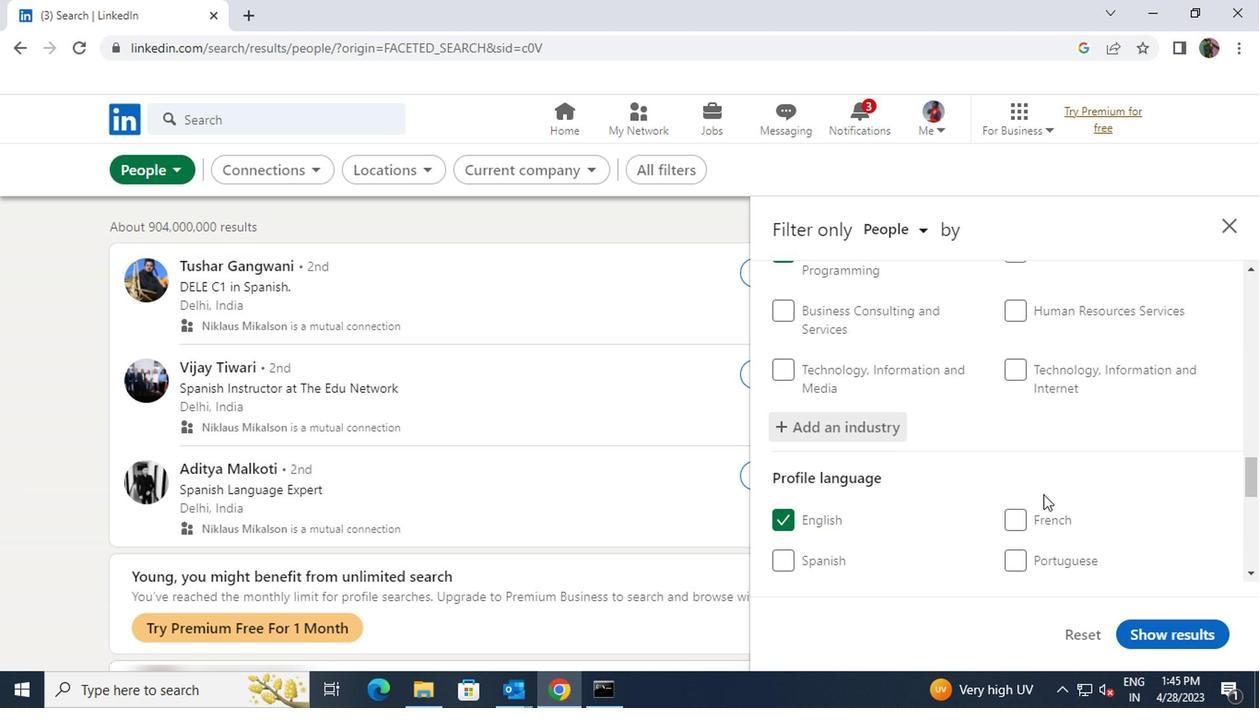 
Action: Mouse scrolled (1038, 494) with delta (0, -1)
Screenshot: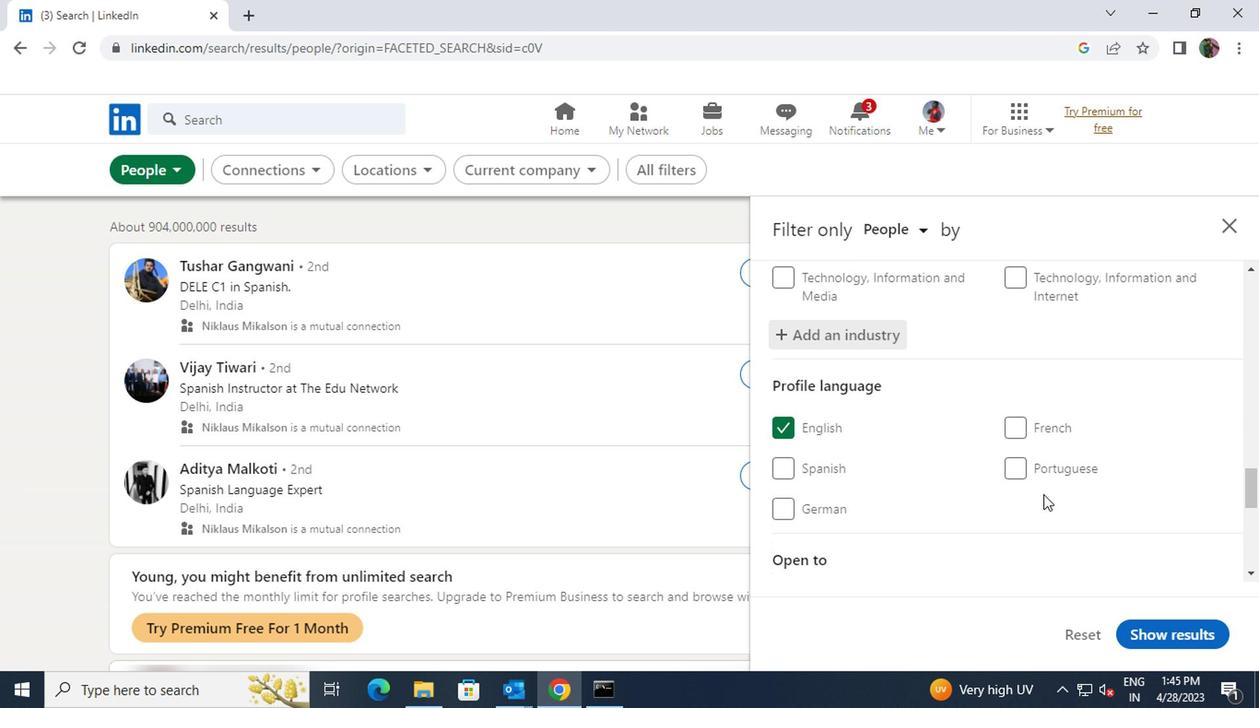 
Action: Mouse scrolled (1038, 494) with delta (0, -1)
Screenshot: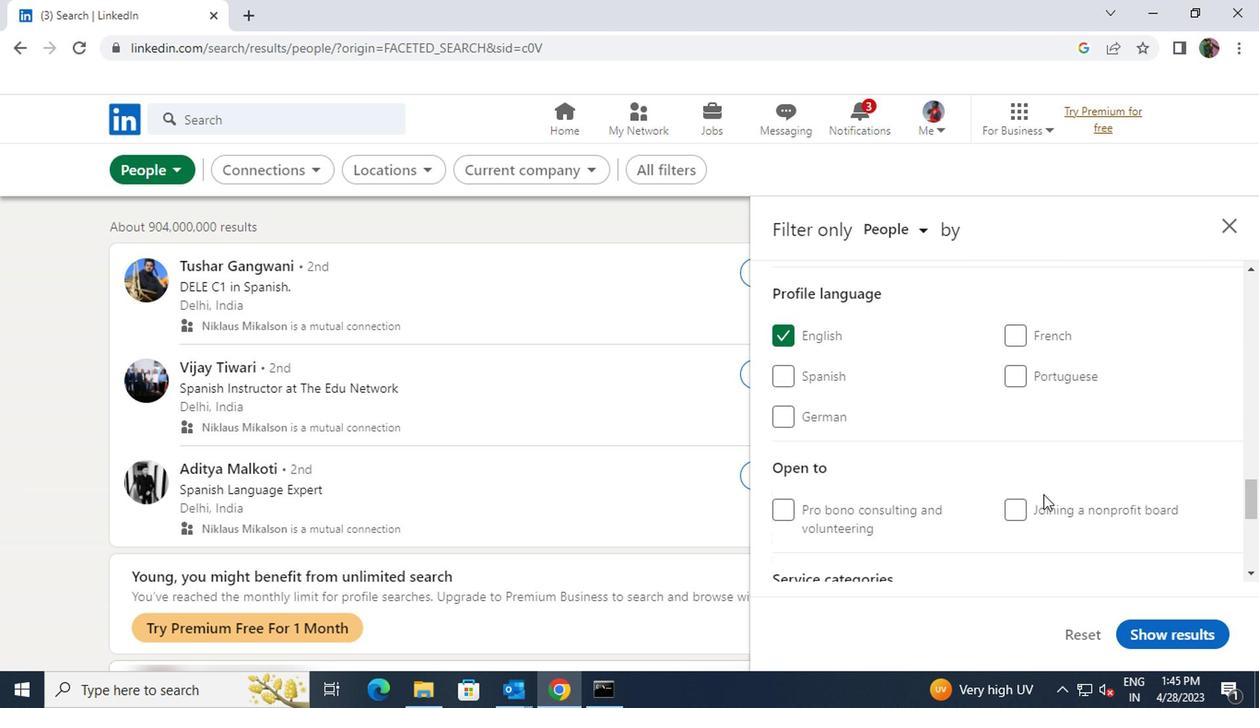 
Action: Mouse scrolled (1038, 494) with delta (0, -1)
Screenshot: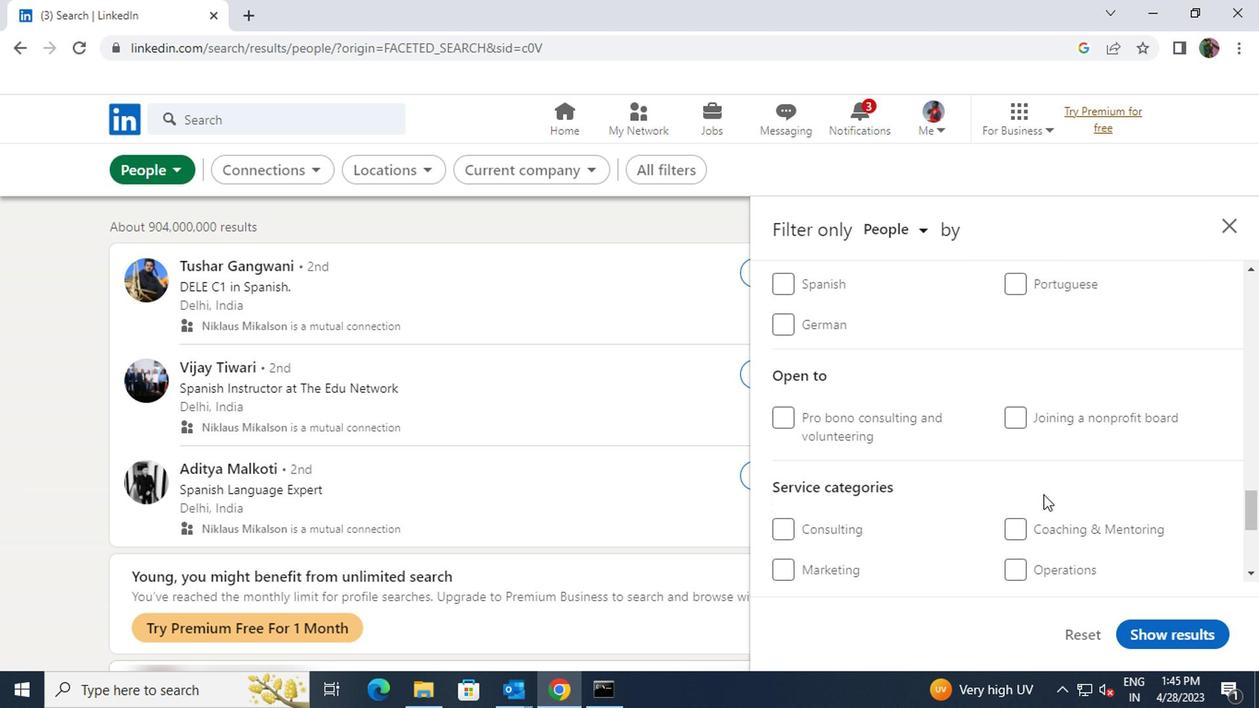 
Action: Mouse moved to (1042, 510)
Screenshot: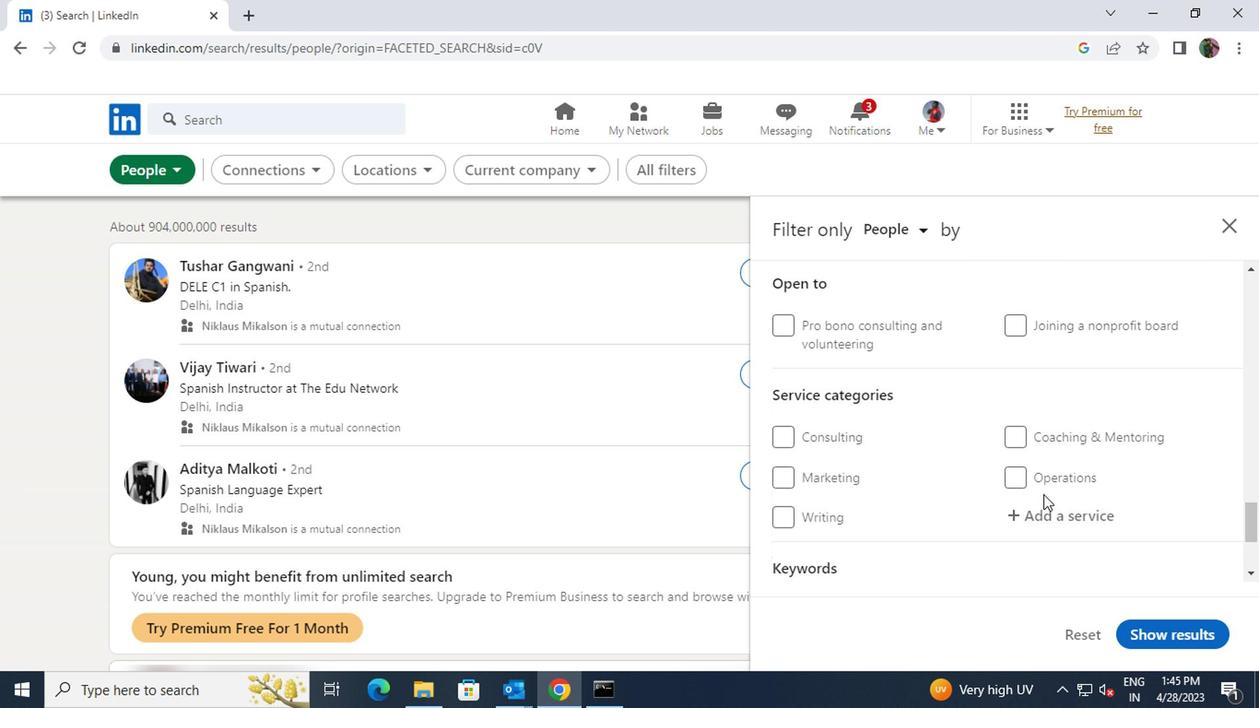 
Action: Mouse pressed left at (1042, 510)
Screenshot: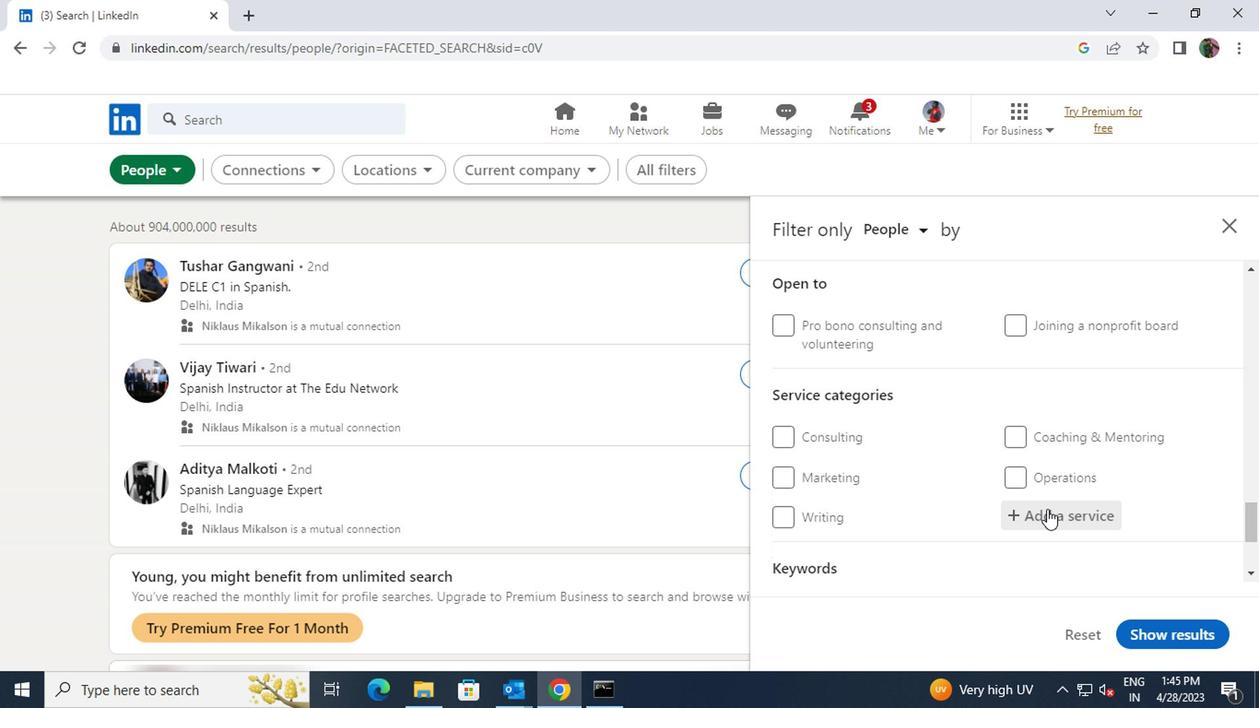 
Action: Key pressed <Key.shift>REAL<Key.space><Key.shift>ESTATE<Key.space>APP
Screenshot: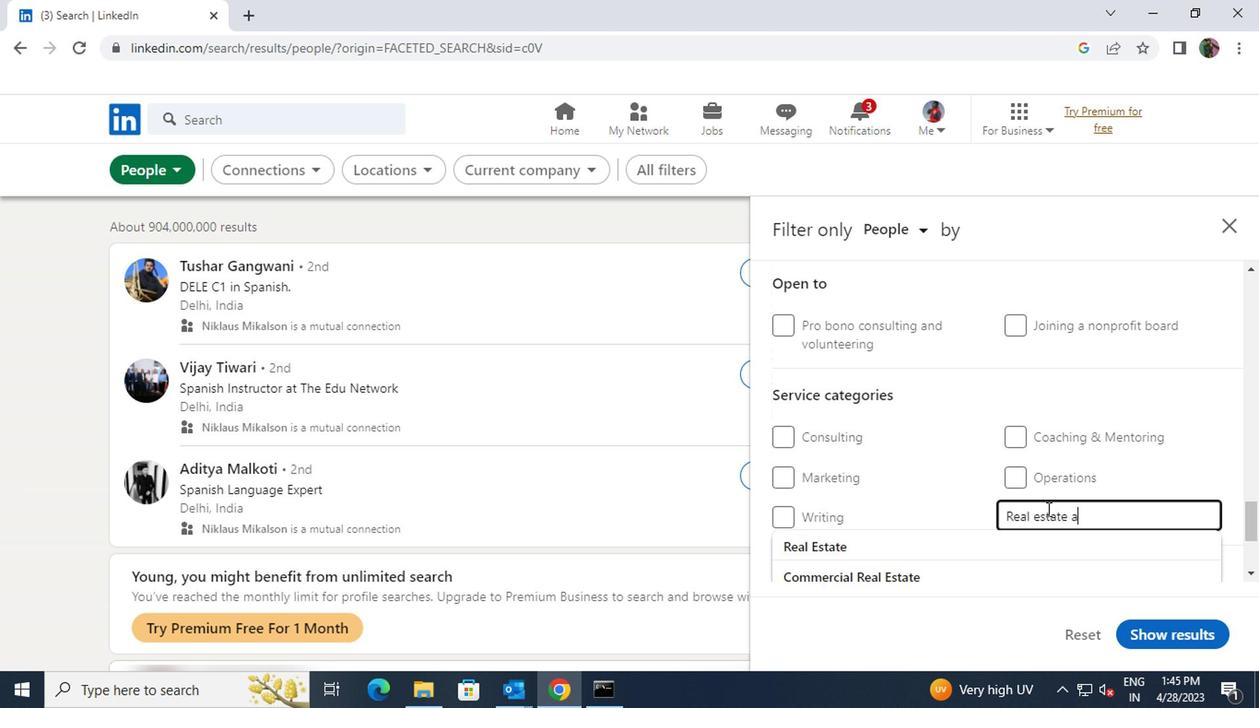 
Action: Mouse moved to (1033, 533)
Screenshot: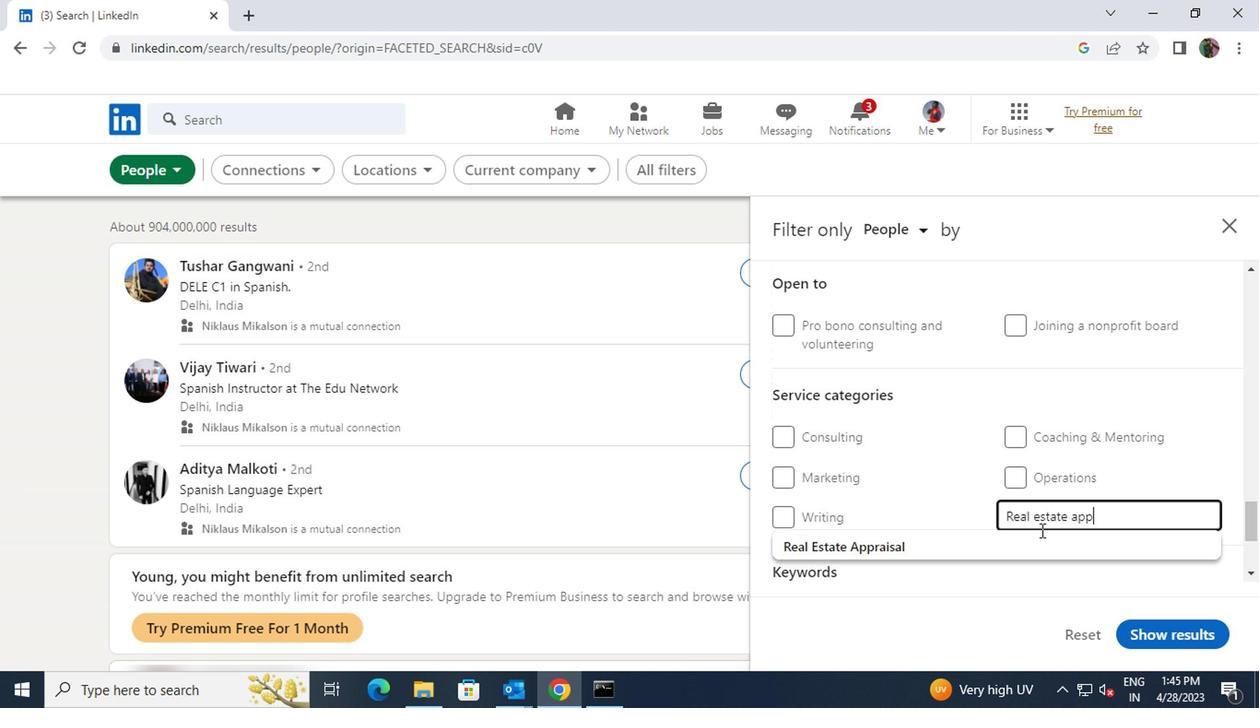 
Action: Mouse pressed left at (1033, 533)
Screenshot: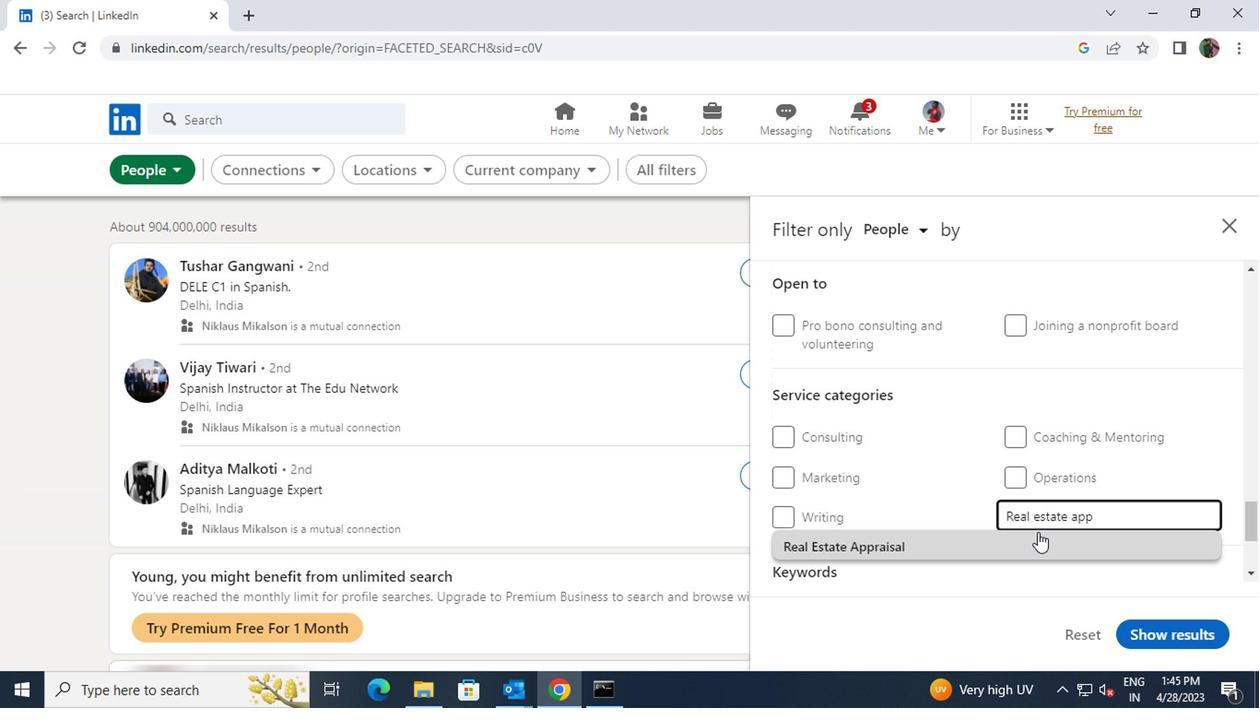 
Action: Mouse moved to (1029, 533)
Screenshot: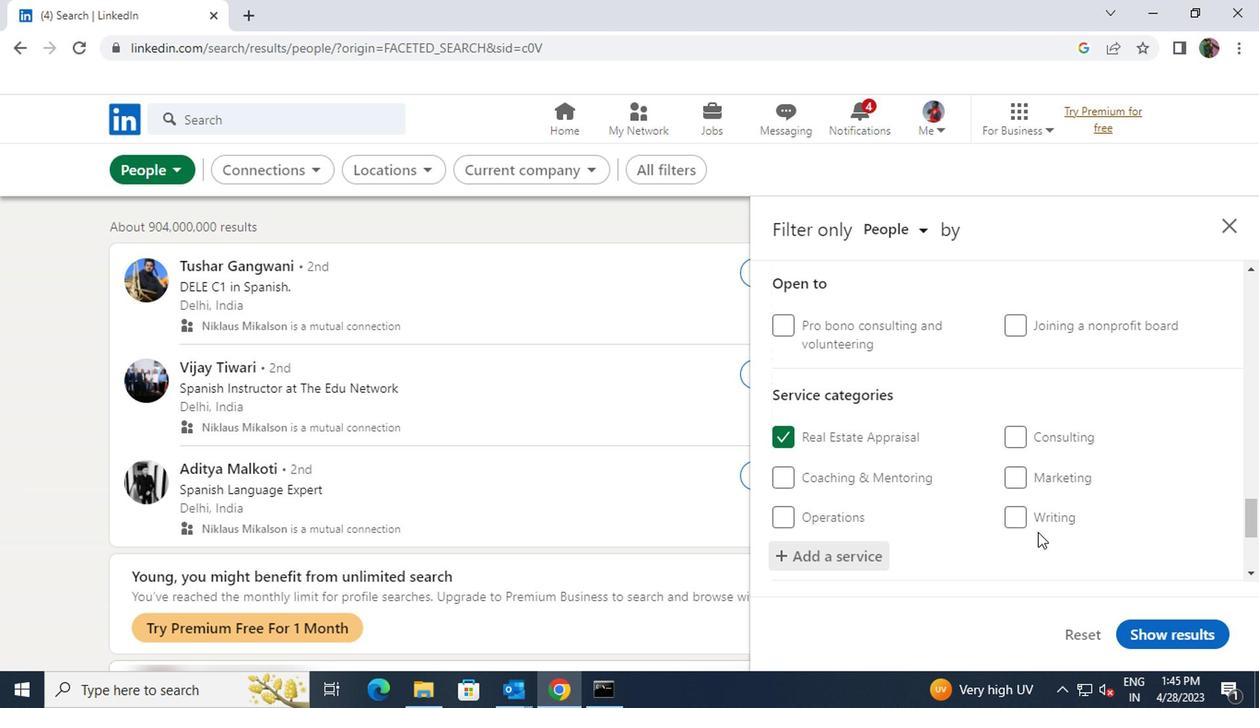 
Action: Mouse scrolled (1029, 532) with delta (0, -1)
Screenshot: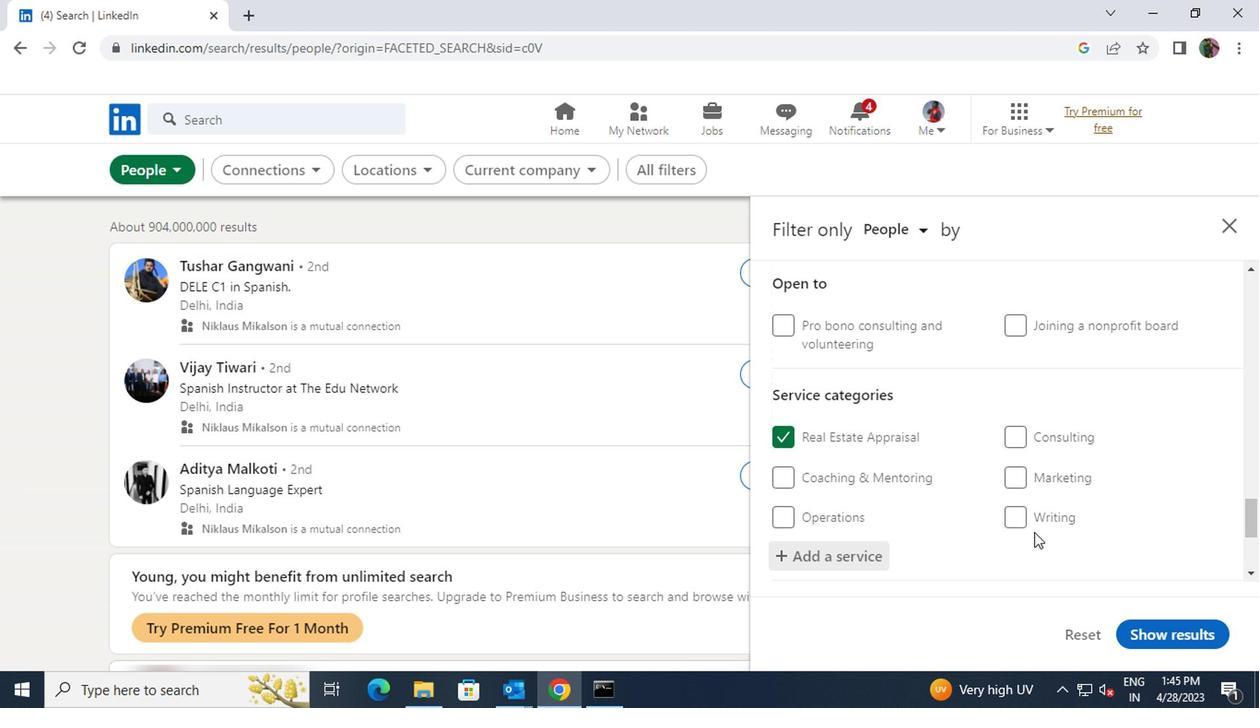 
Action: Mouse scrolled (1029, 532) with delta (0, -1)
Screenshot: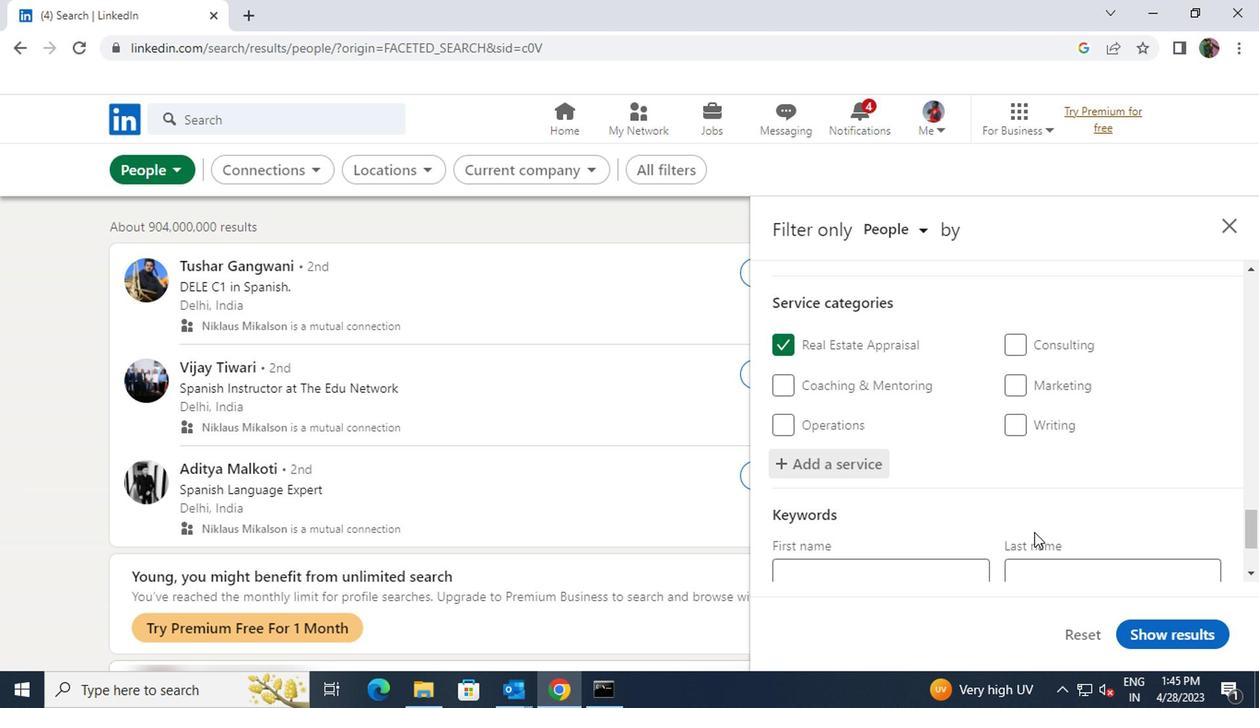 
Action: Mouse scrolled (1029, 532) with delta (0, -1)
Screenshot: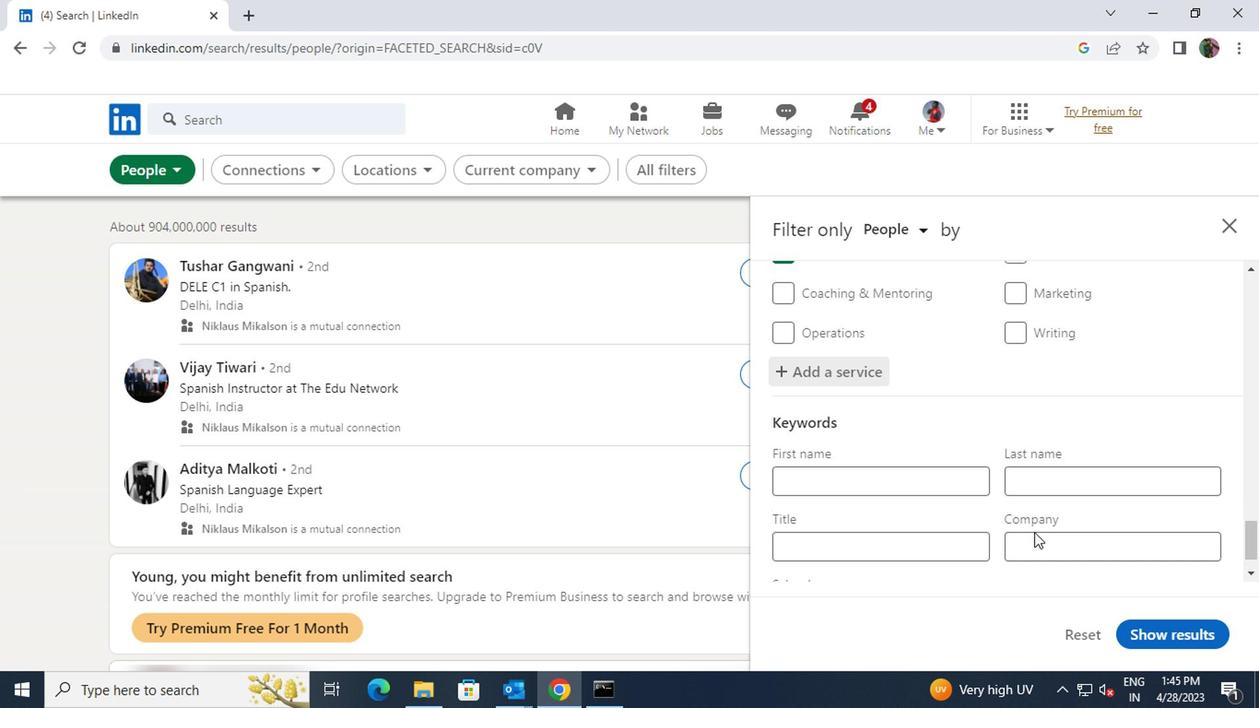 
Action: Mouse moved to (970, 493)
Screenshot: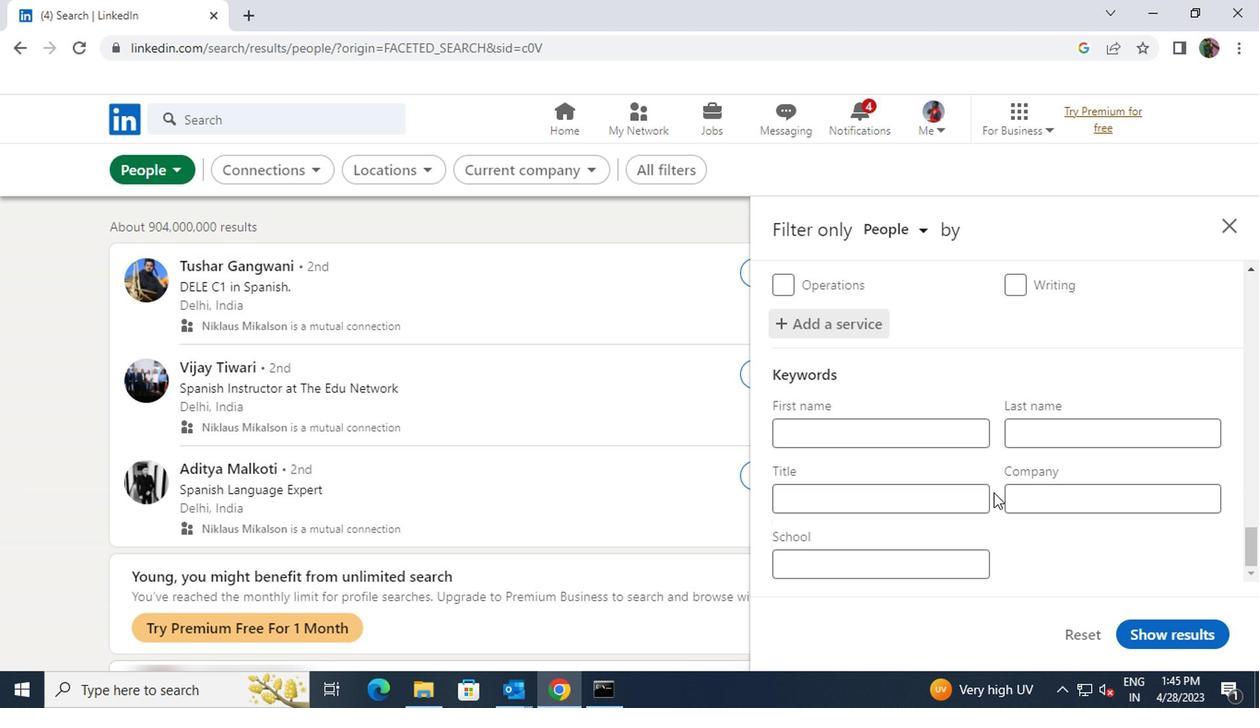 
Action: Mouse pressed left at (970, 493)
Screenshot: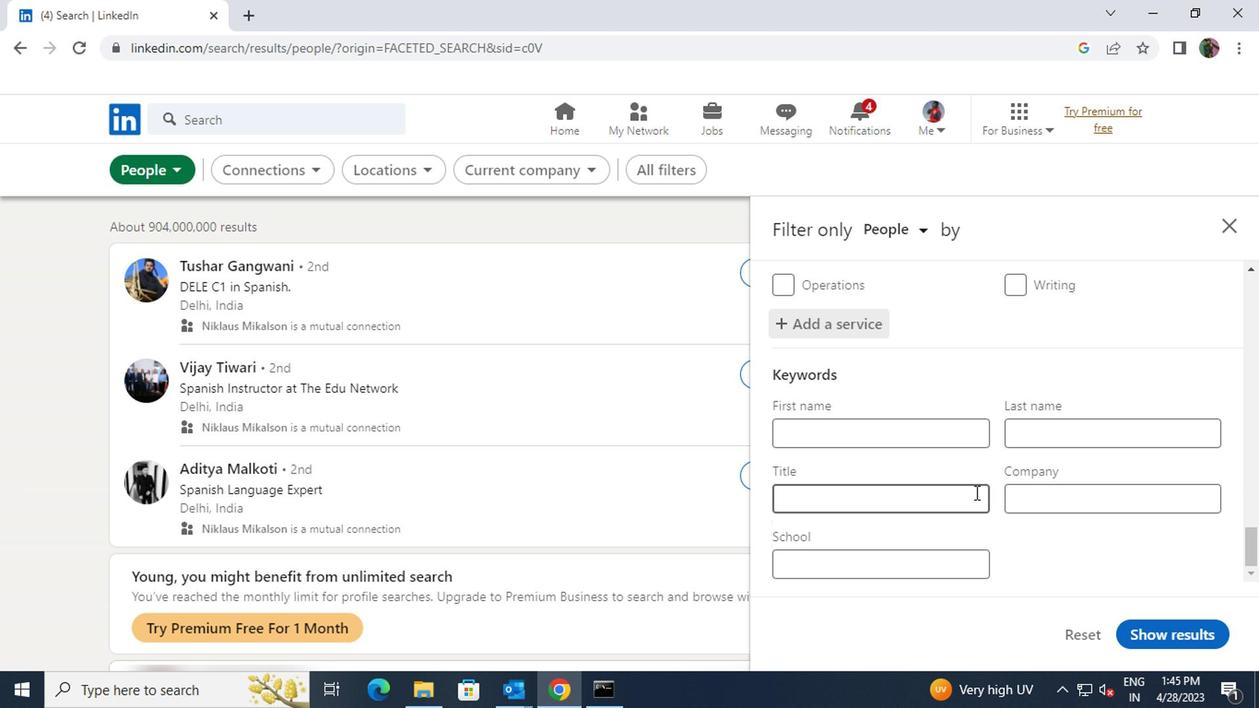 
Action: Key pressed <Key.shift>PRESCHOOL<Key.space><Key.shift>TEACHER
Screenshot: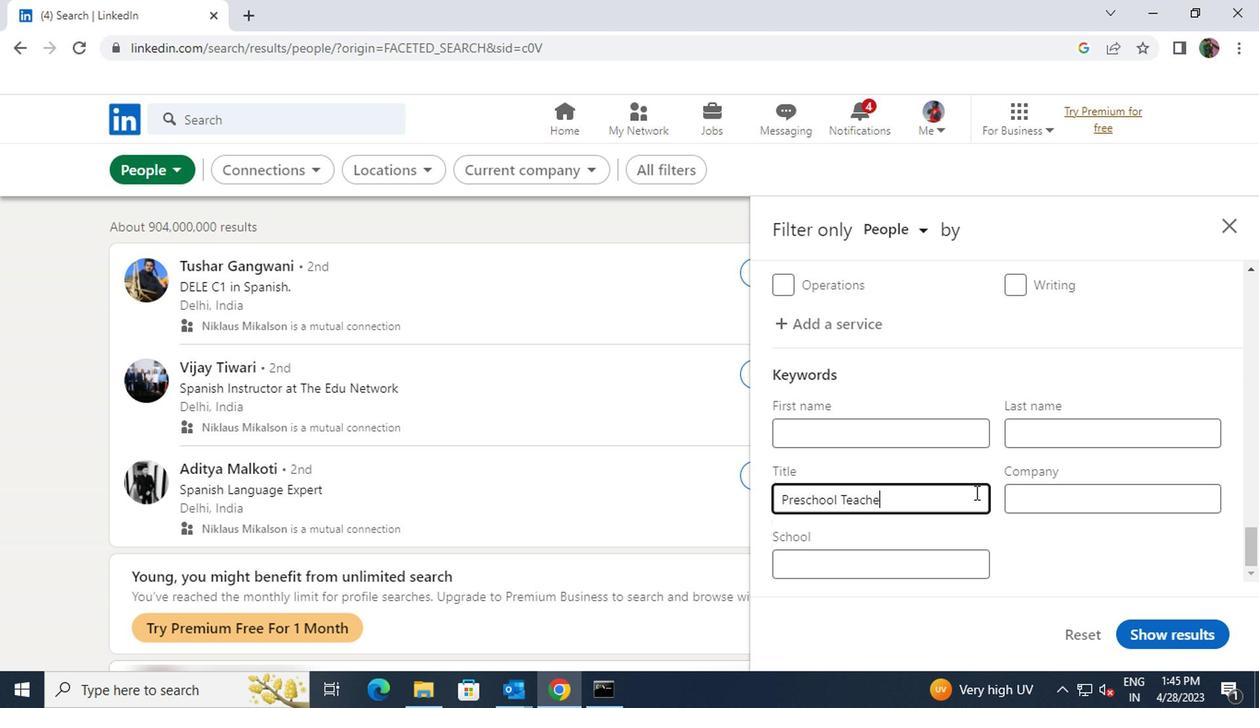 
Action: Mouse moved to (1145, 625)
Screenshot: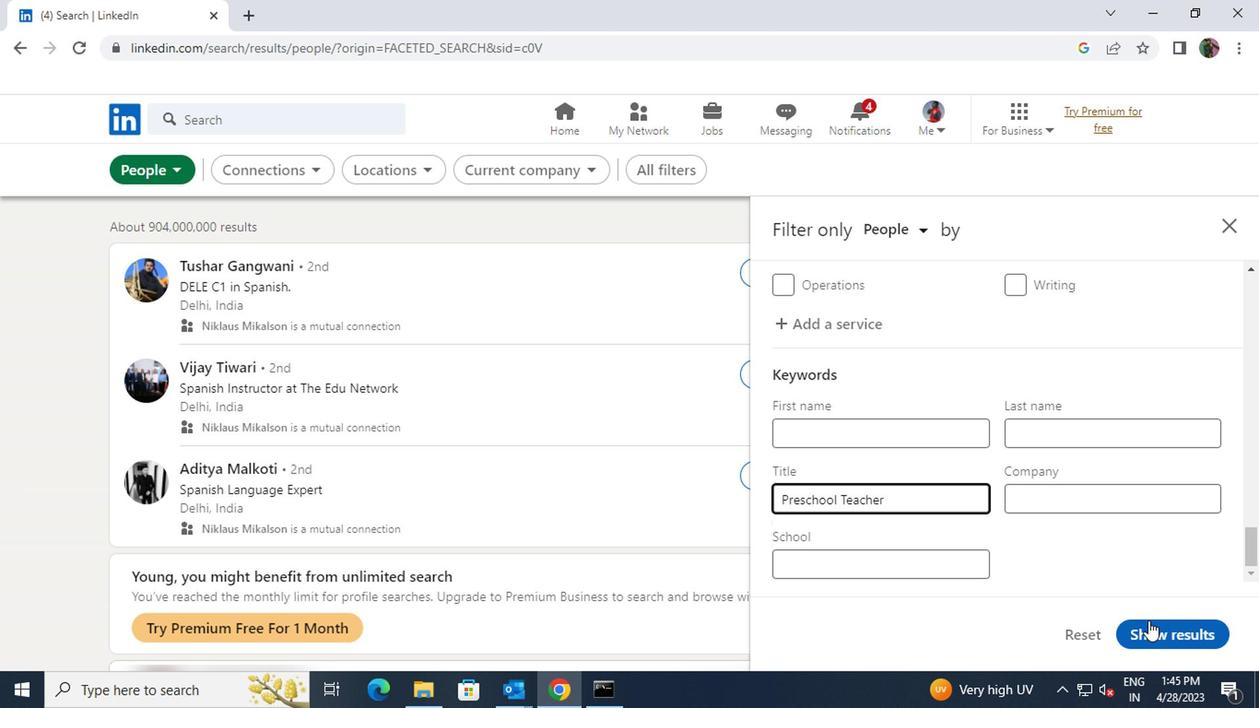 
Action: Mouse pressed left at (1145, 625)
Screenshot: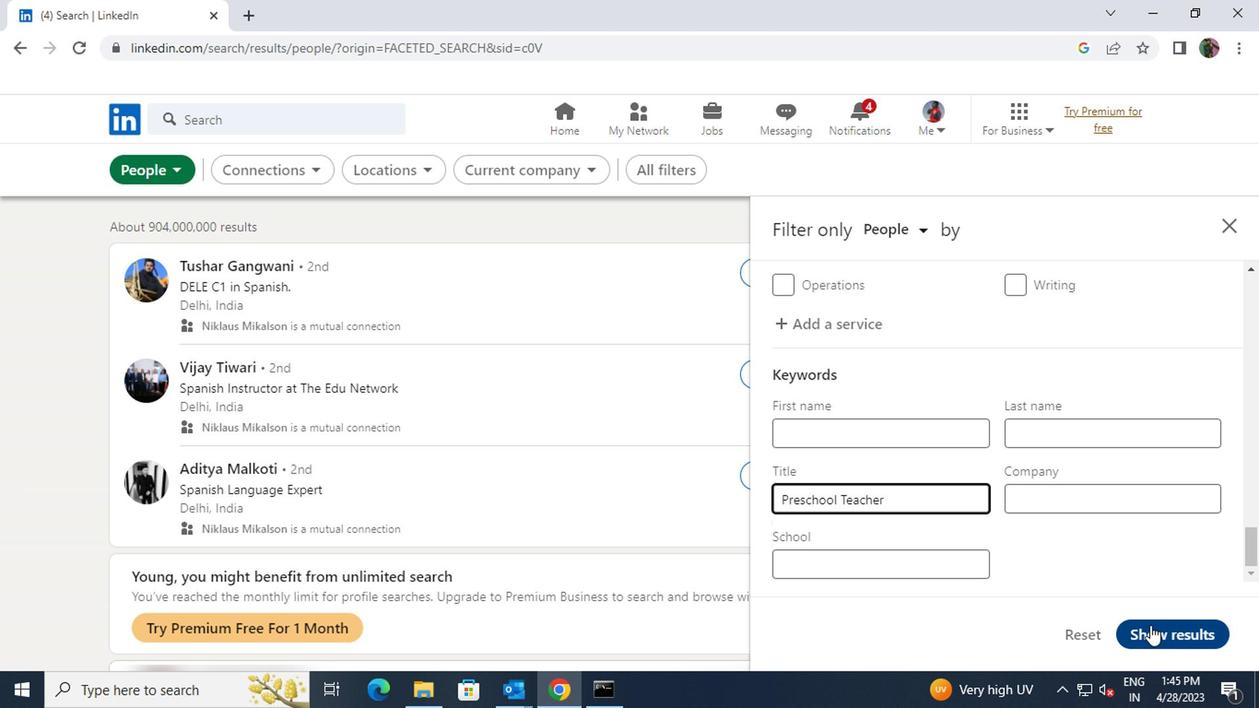 
